 Task: Find connections with filter location Panvel with filter topic #Analyticswith filter profile language English with filter current company Cashfree Payments with filter school Uttarakhand Technical University with filter industry Specialty Trade Contractors with filter service category Health Insurance with filter keywords title Bookkeeper
Action: Mouse moved to (493, 68)
Screenshot: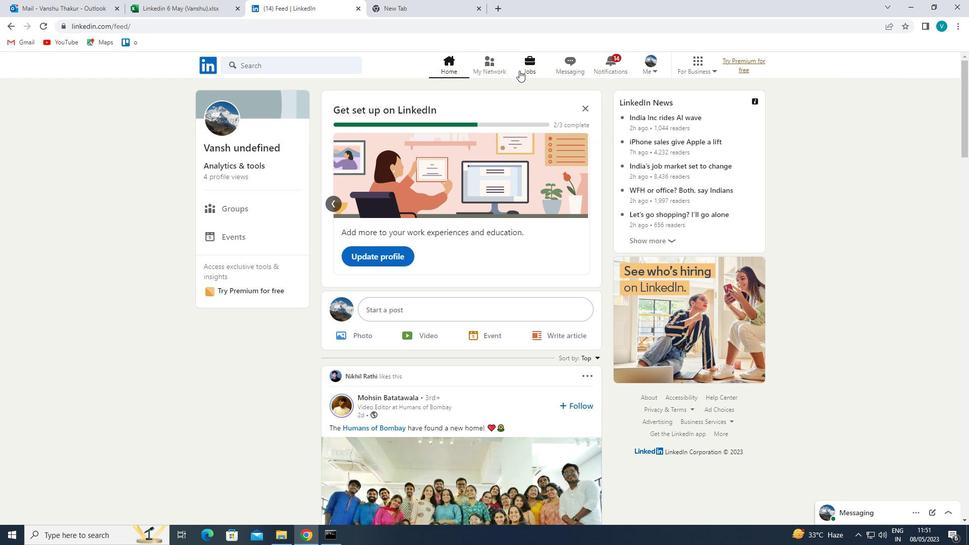 
Action: Mouse pressed left at (493, 68)
Screenshot: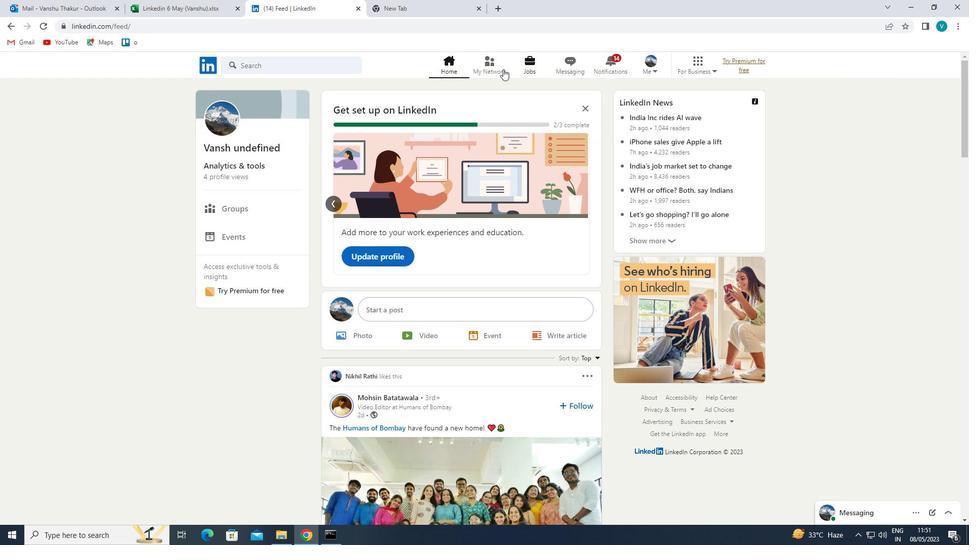 
Action: Mouse moved to (301, 115)
Screenshot: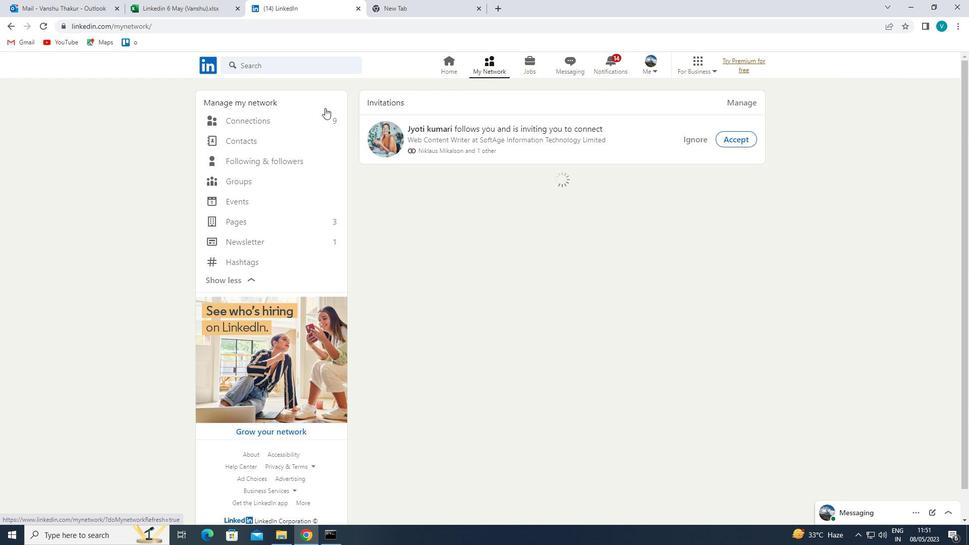 
Action: Mouse pressed left at (301, 115)
Screenshot: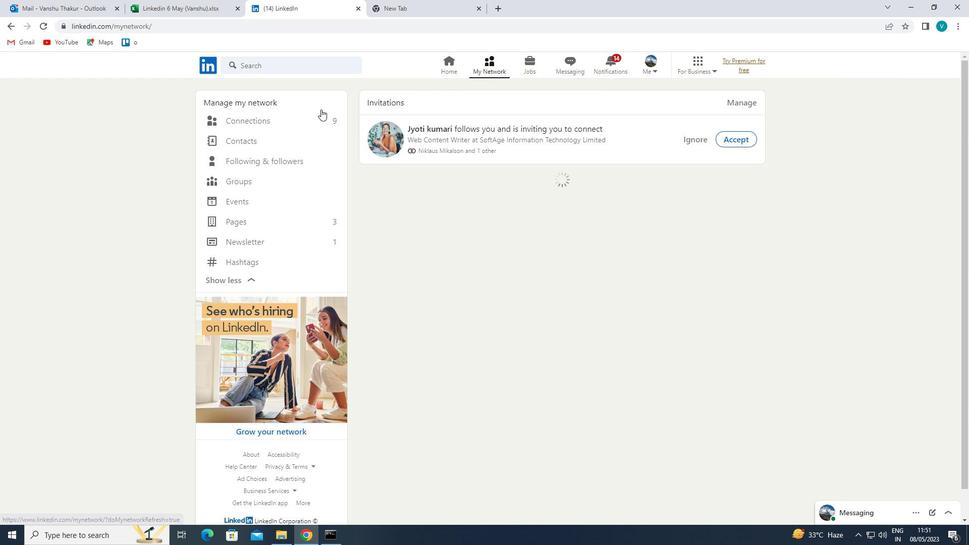 
Action: Mouse moved to (552, 124)
Screenshot: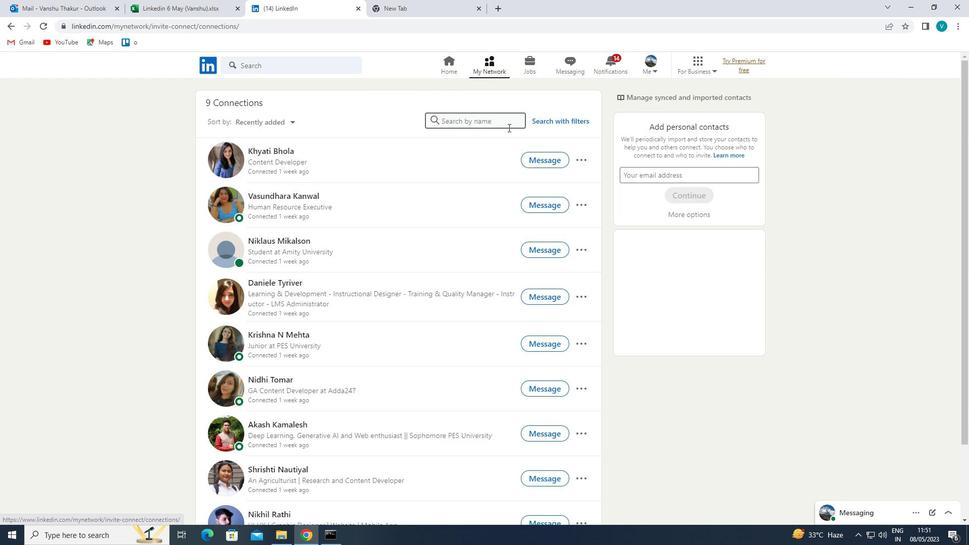 
Action: Mouse pressed left at (552, 124)
Screenshot: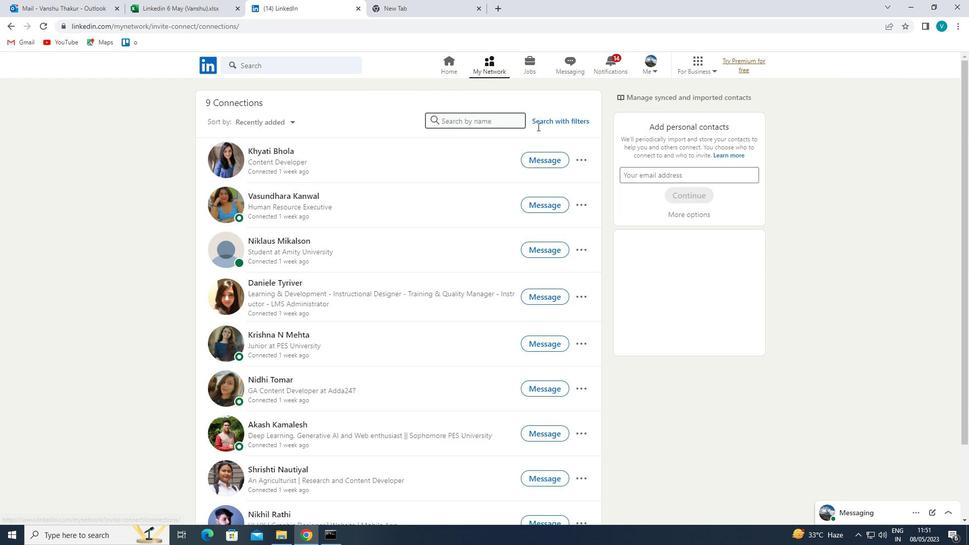 
Action: Mouse moved to (493, 94)
Screenshot: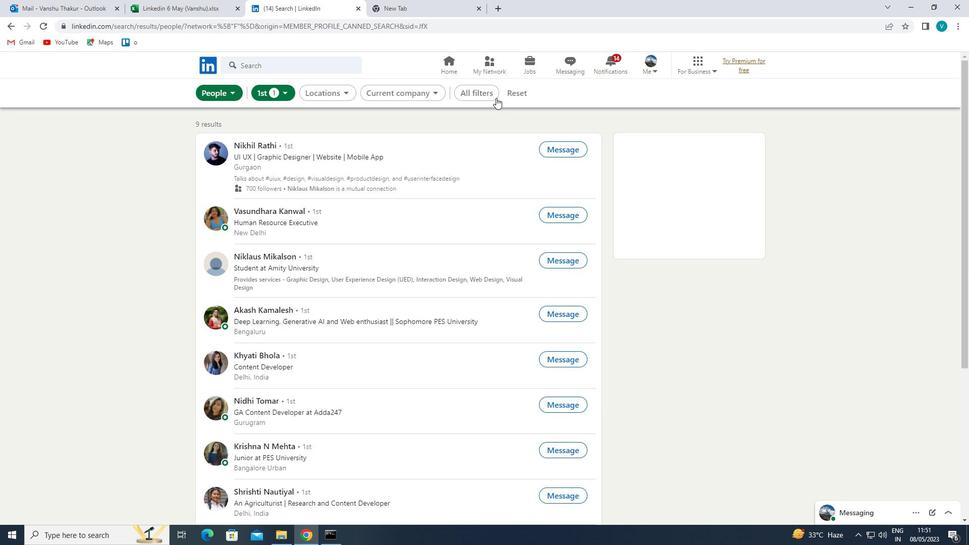 
Action: Mouse pressed left at (493, 94)
Screenshot: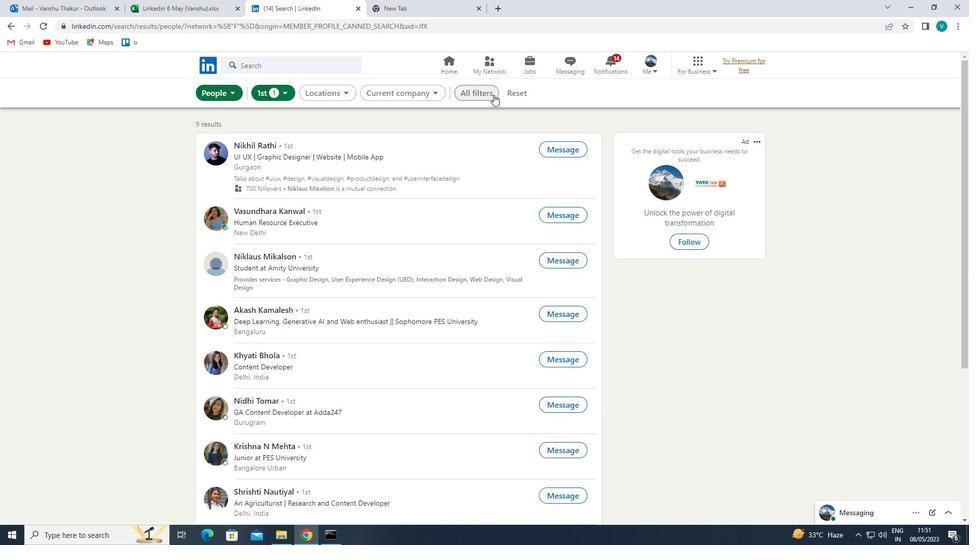 
Action: Mouse moved to (769, 201)
Screenshot: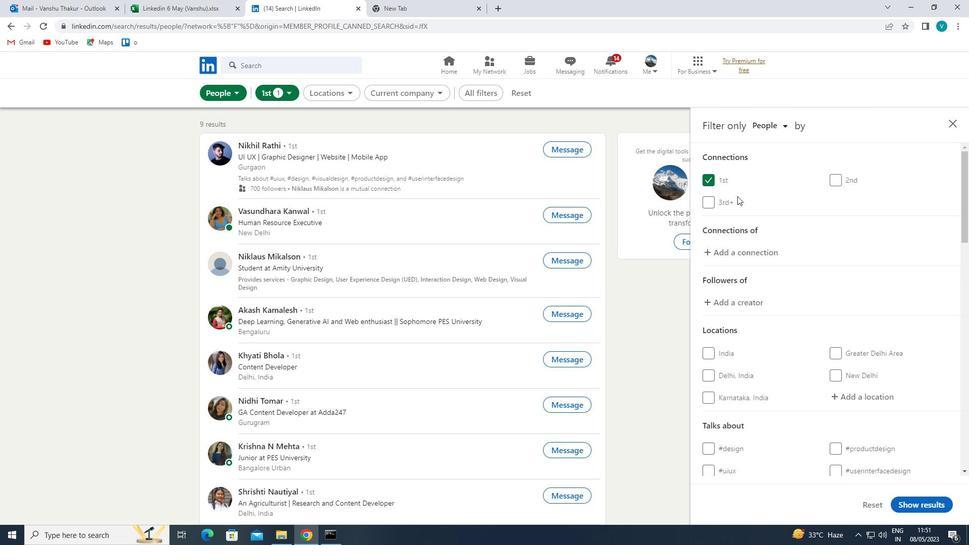 
Action: Mouse scrolled (769, 201) with delta (0, 0)
Screenshot: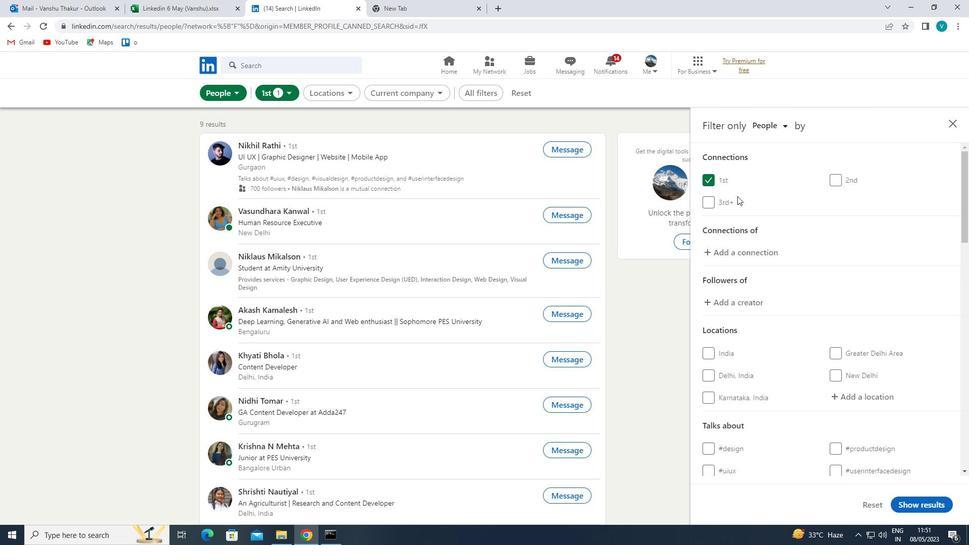 
Action: Mouse moved to (772, 202)
Screenshot: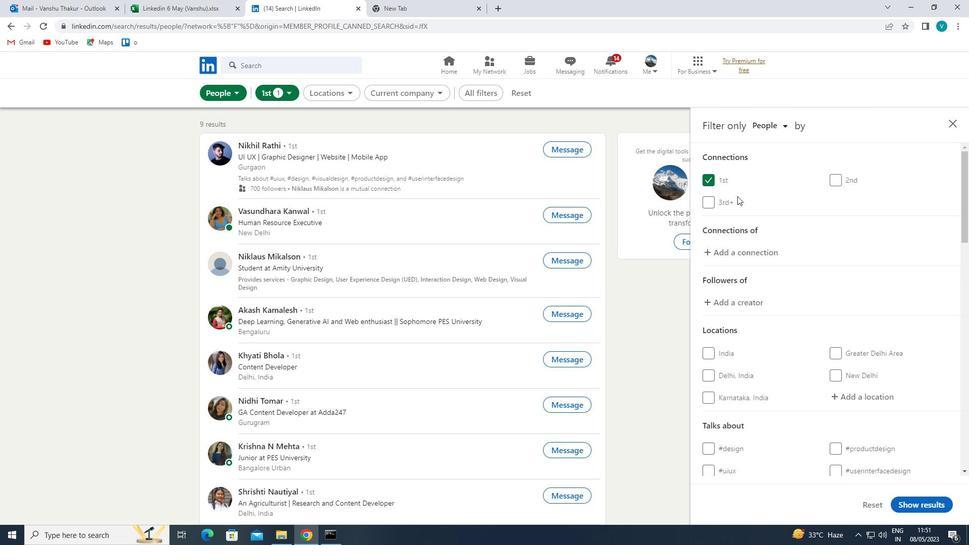
Action: Mouse scrolled (772, 202) with delta (0, 0)
Screenshot: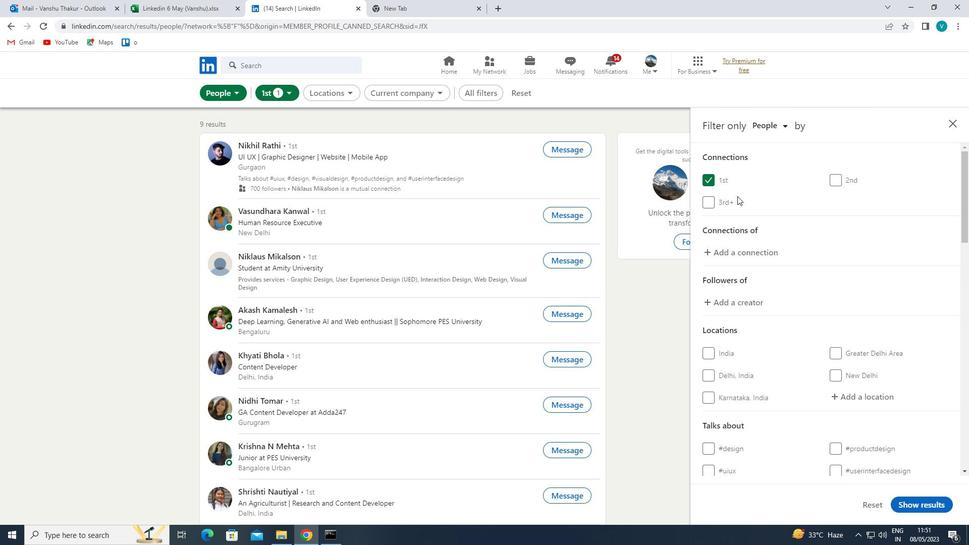 
Action: Mouse moved to (875, 296)
Screenshot: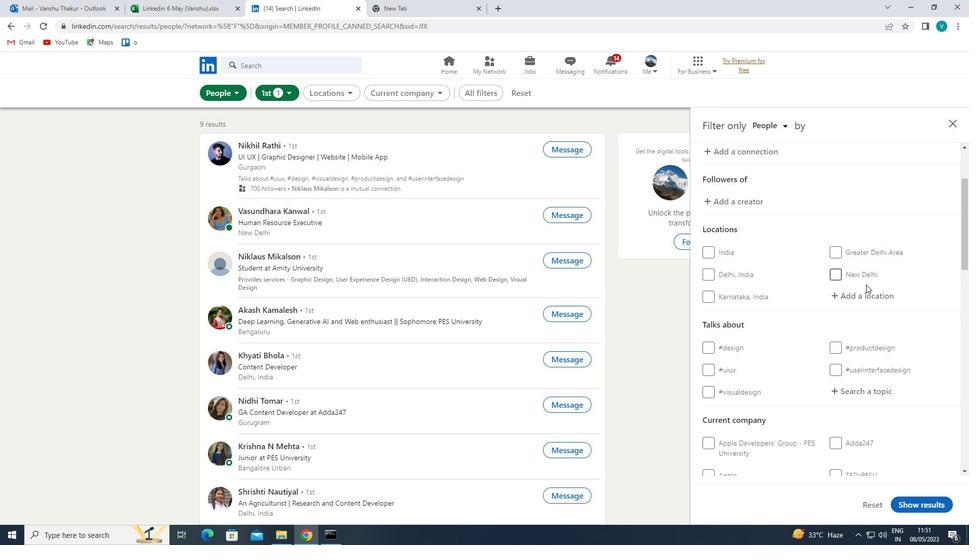
Action: Mouse pressed left at (875, 296)
Screenshot: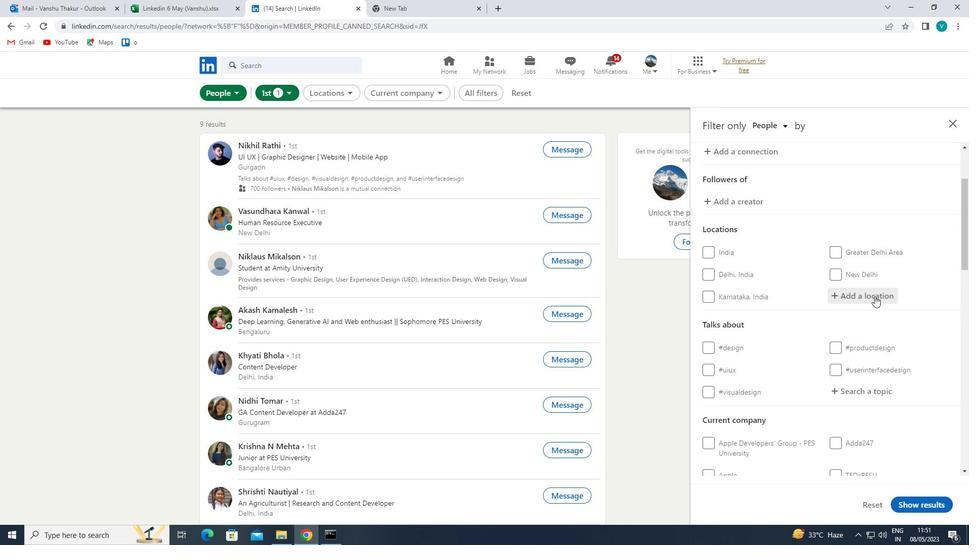 
Action: Mouse moved to (868, 295)
Screenshot: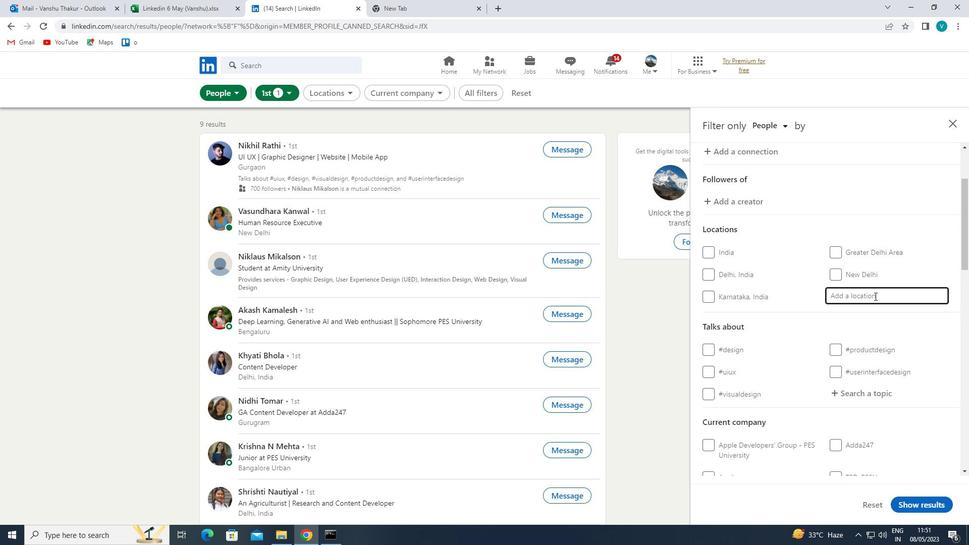 
Action: Key pressed <Key.shift>
Screenshot: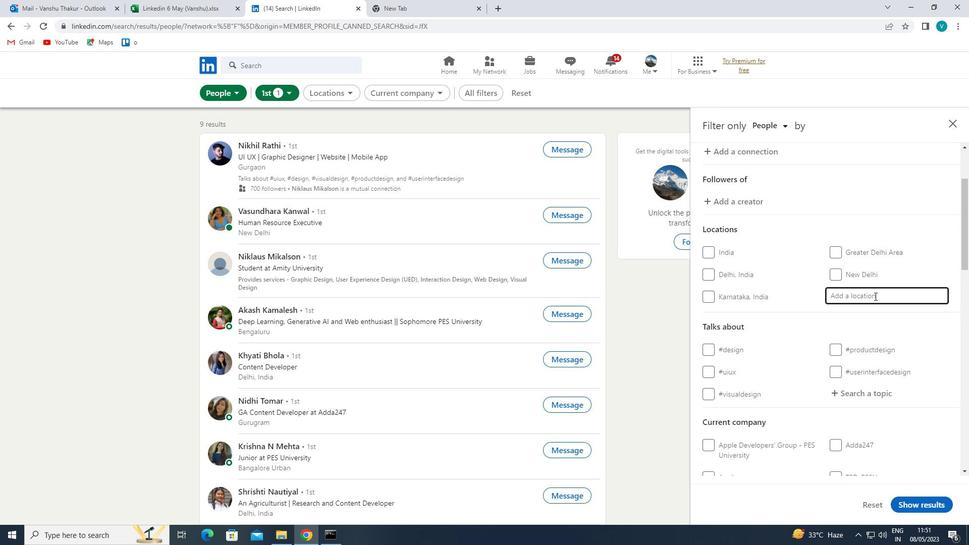 
Action: Mouse moved to (824, 326)
Screenshot: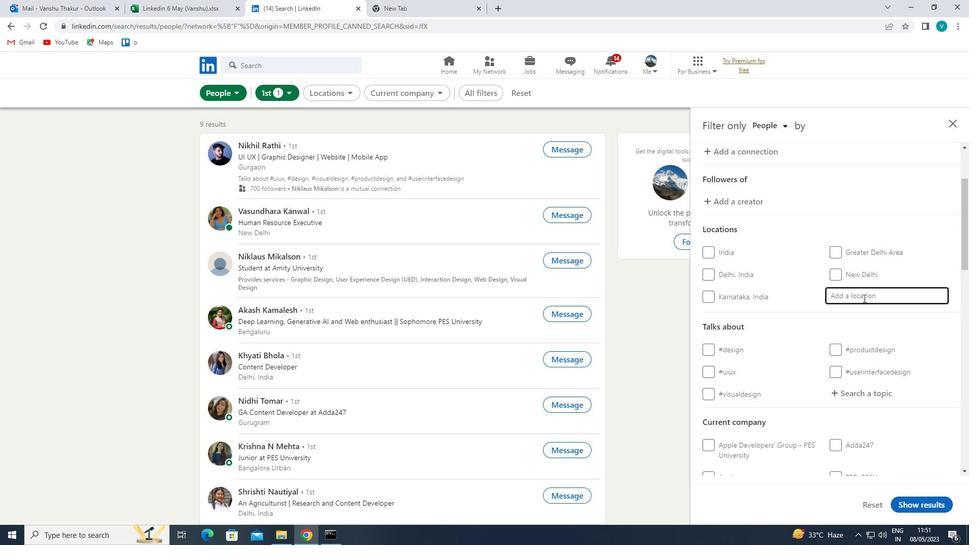 
Action: Key pressed PANVE
Screenshot: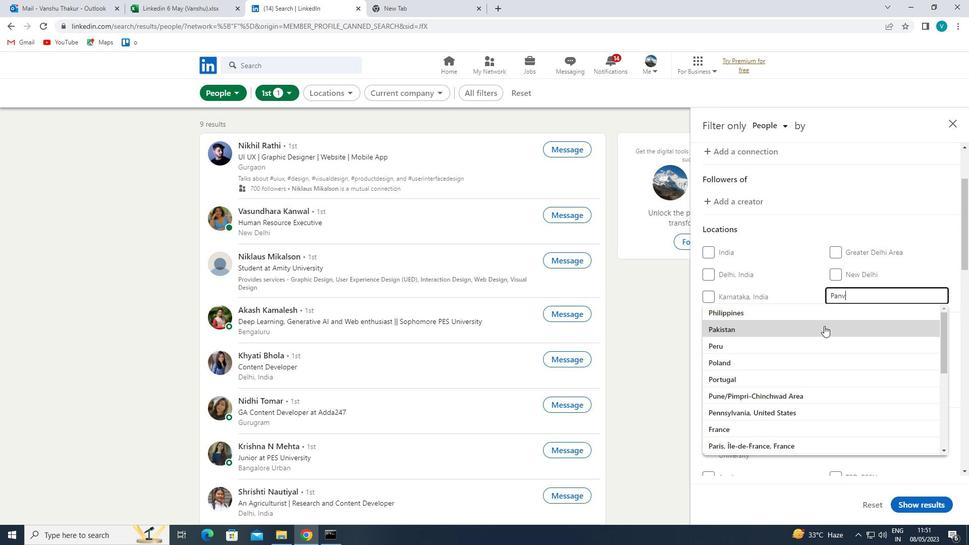 
Action: Mouse moved to (838, 317)
Screenshot: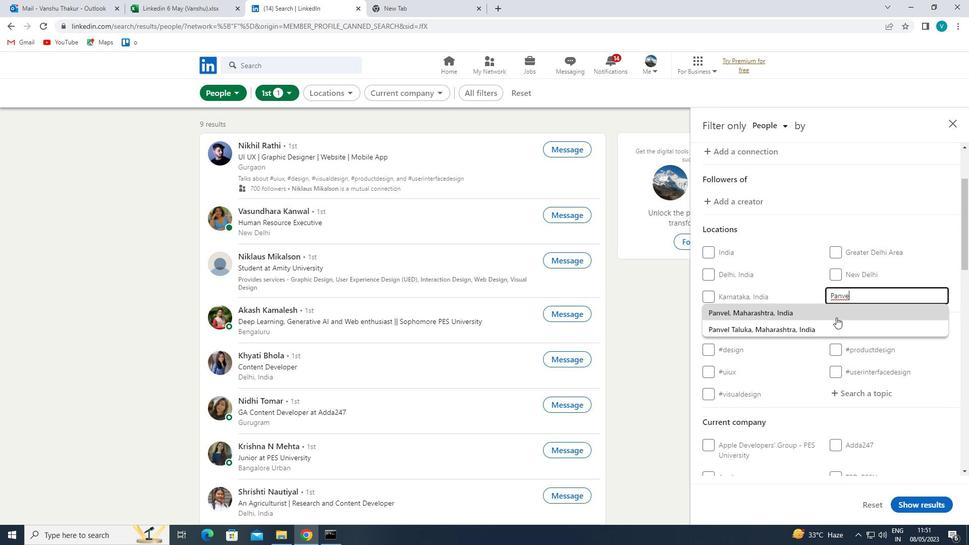 
Action: Mouse pressed left at (838, 317)
Screenshot: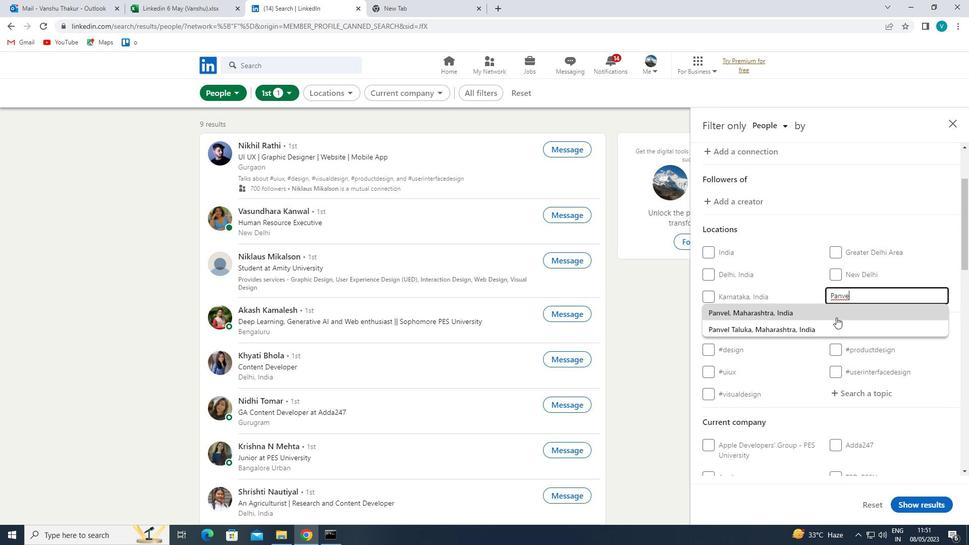 
Action: Mouse scrolled (838, 316) with delta (0, 0)
Screenshot: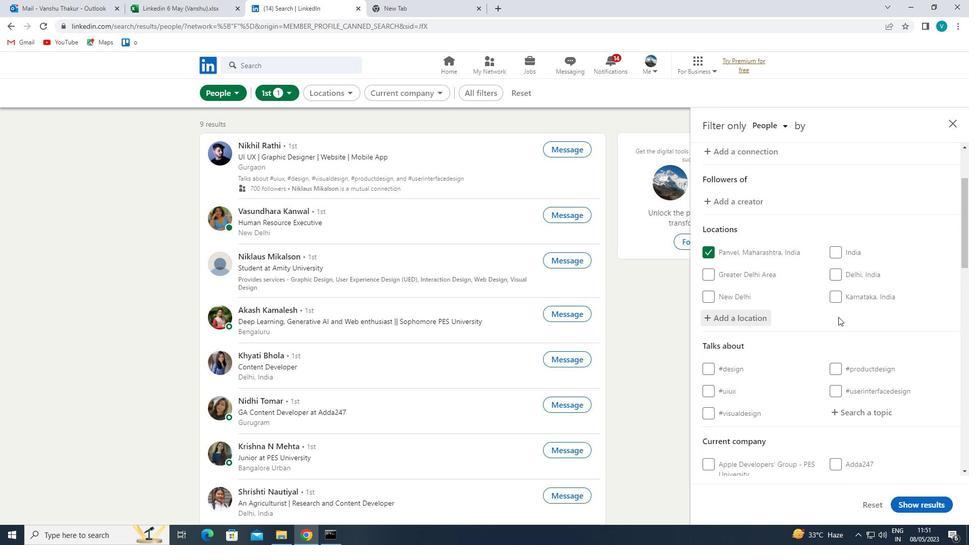 
Action: Mouse scrolled (838, 316) with delta (0, 0)
Screenshot: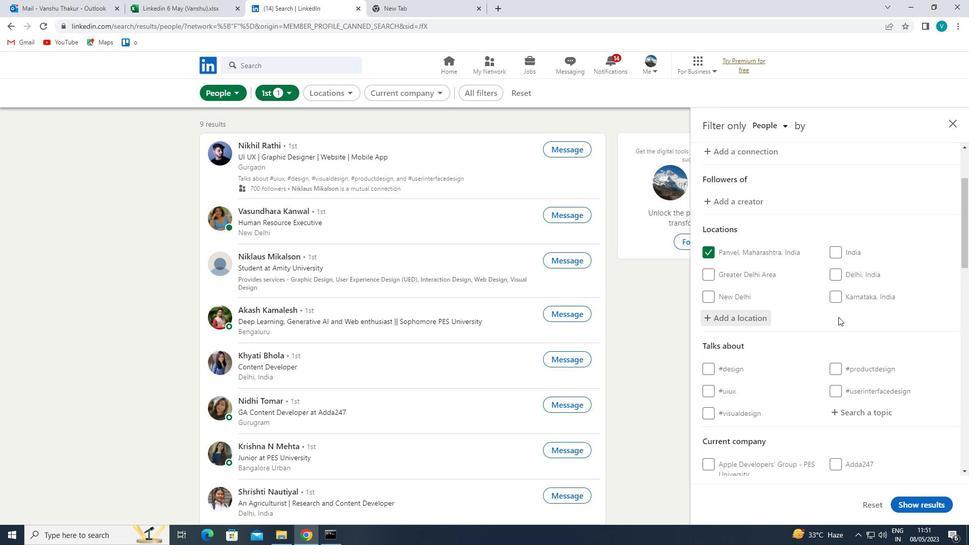 
Action: Mouse moved to (868, 305)
Screenshot: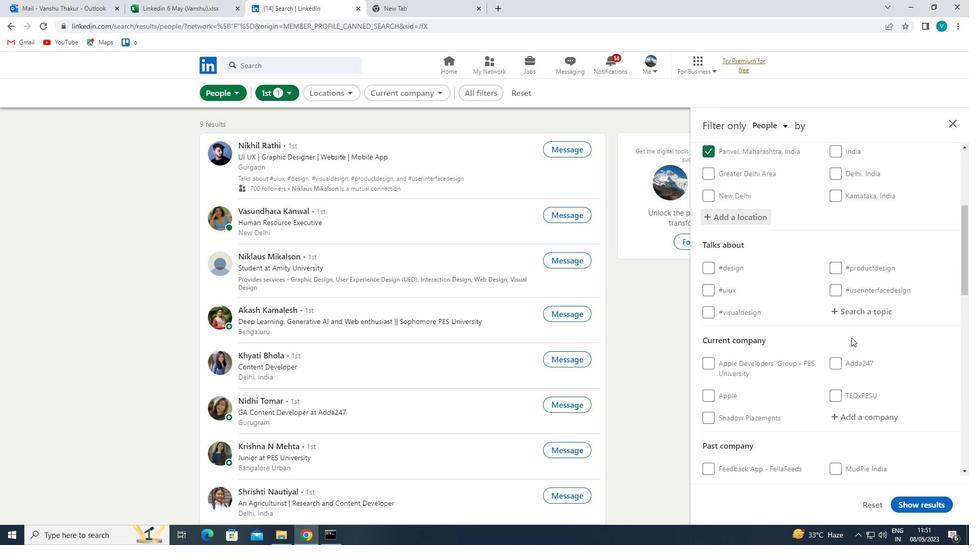 
Action: Mouse pressed left at (868, 305)
Screenshot: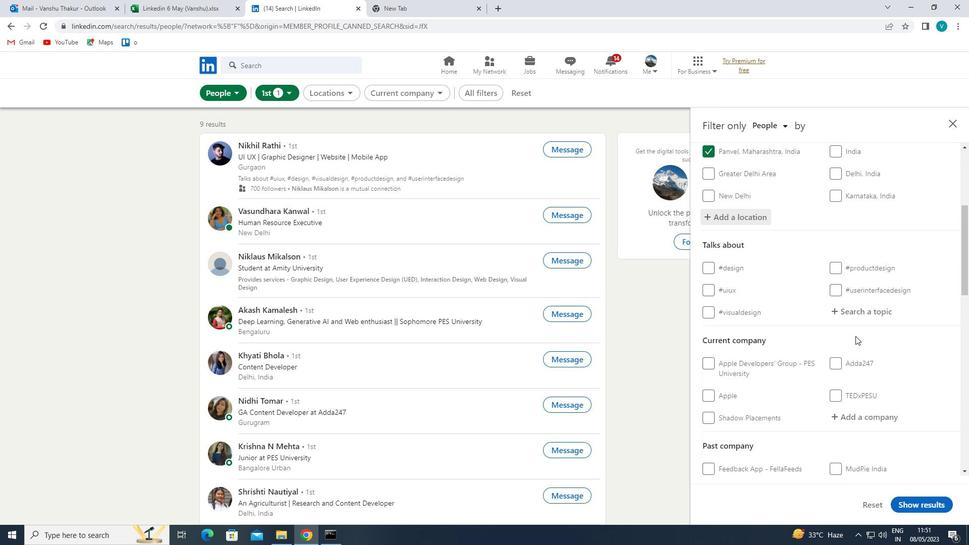 
Action: Mouse moved to (821, 335)
Screenshot: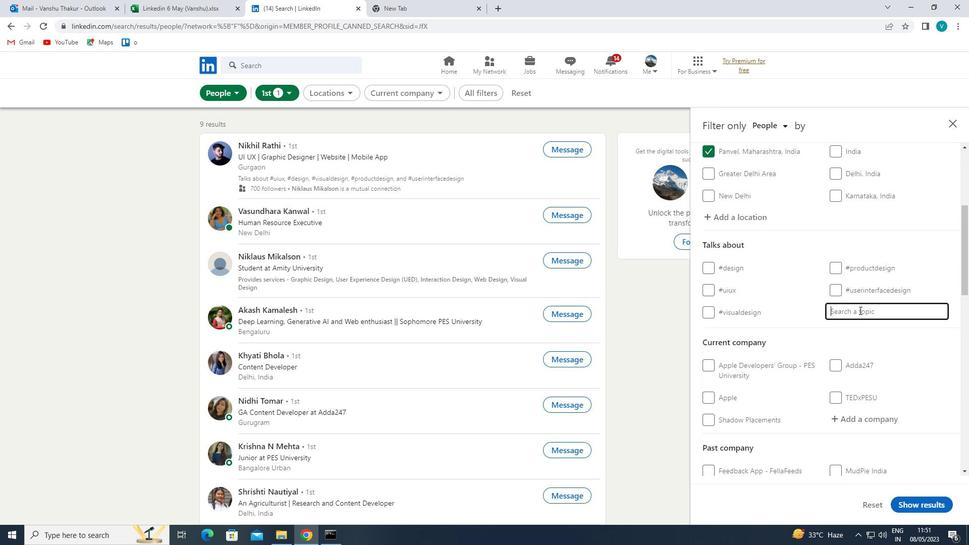 
Action: Key pressed ANALYSTICS
Screenshot: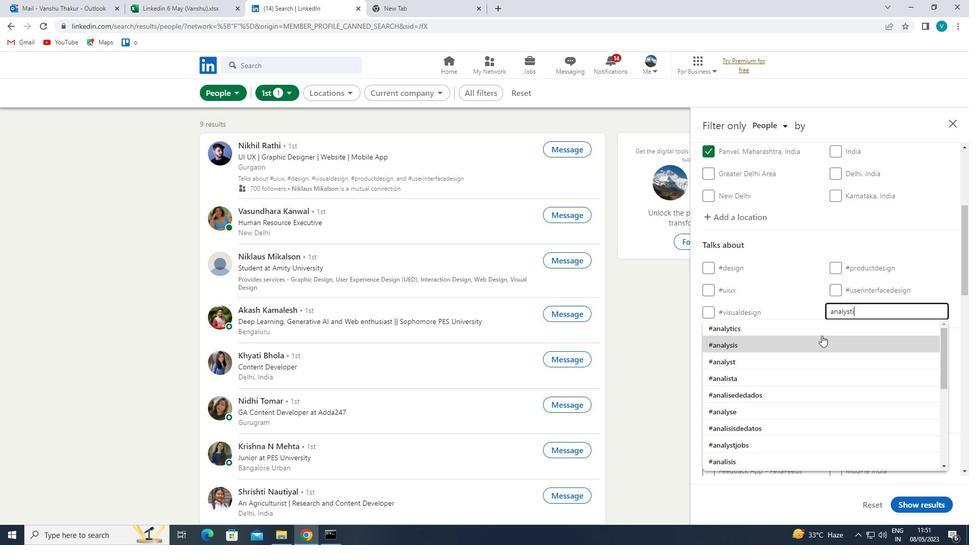 
Action: Mouse moved to (857, 331)
Screenshot: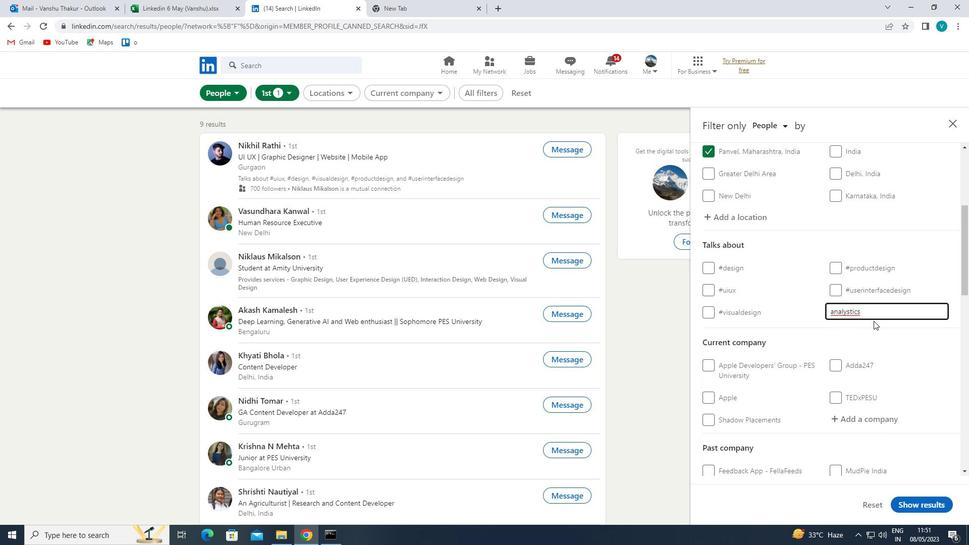 
Action: Key pressed <Key.backspace>
Screenshot: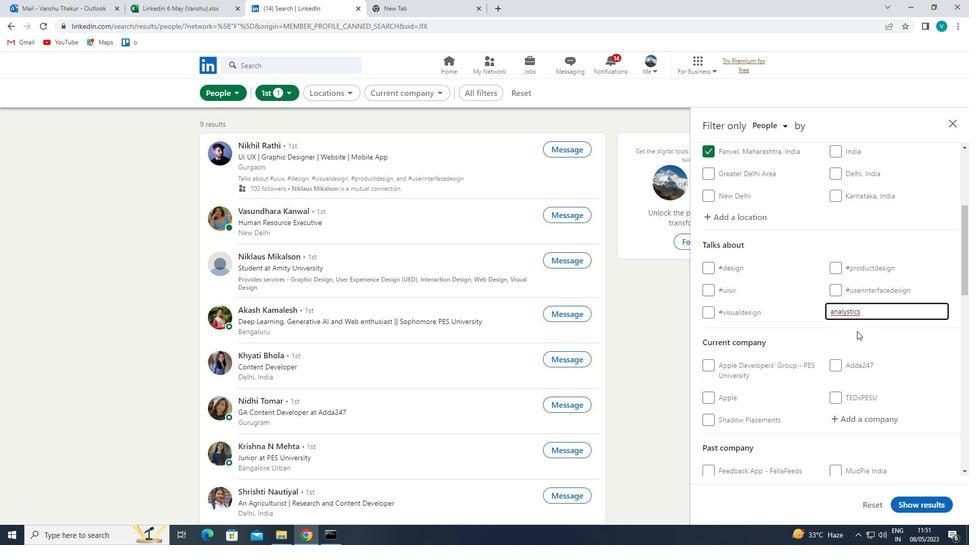 
Action: Mouse moved to (836, 309)
Screenshot: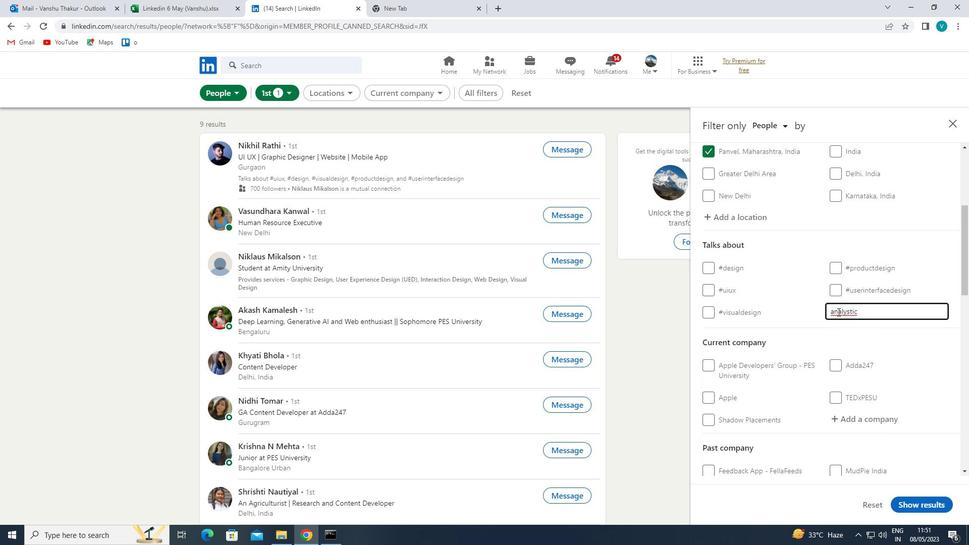 
Action: Mouse pressed left at (836, 309)
Screenshot: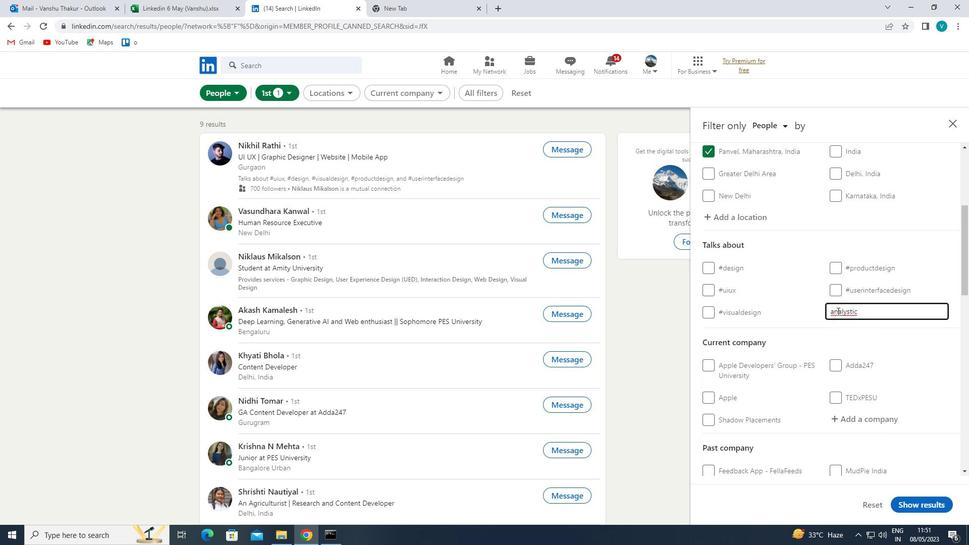
Action: Mouse moved to (831, 347)
Screenshot: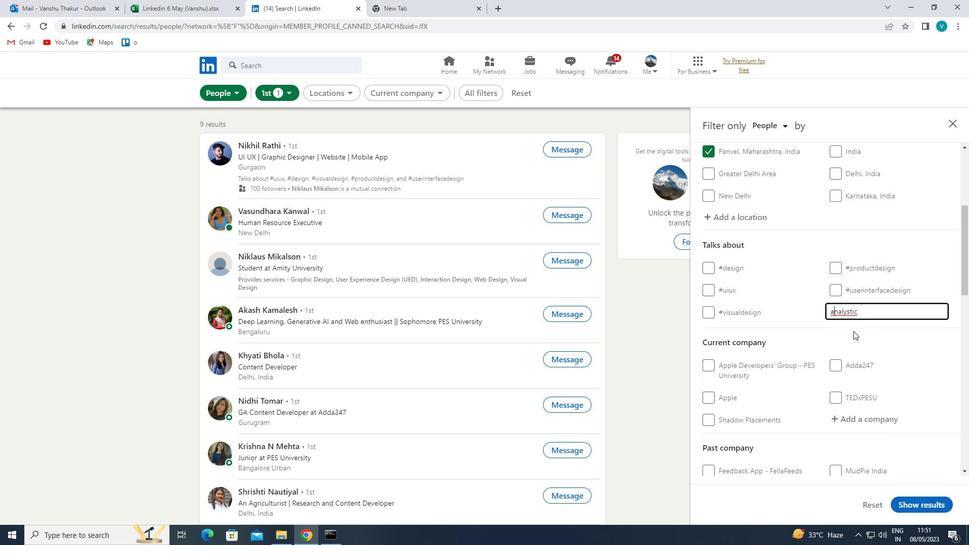 
Action: Key pressed <Key.backspace><Key.shift>A
Screenshot: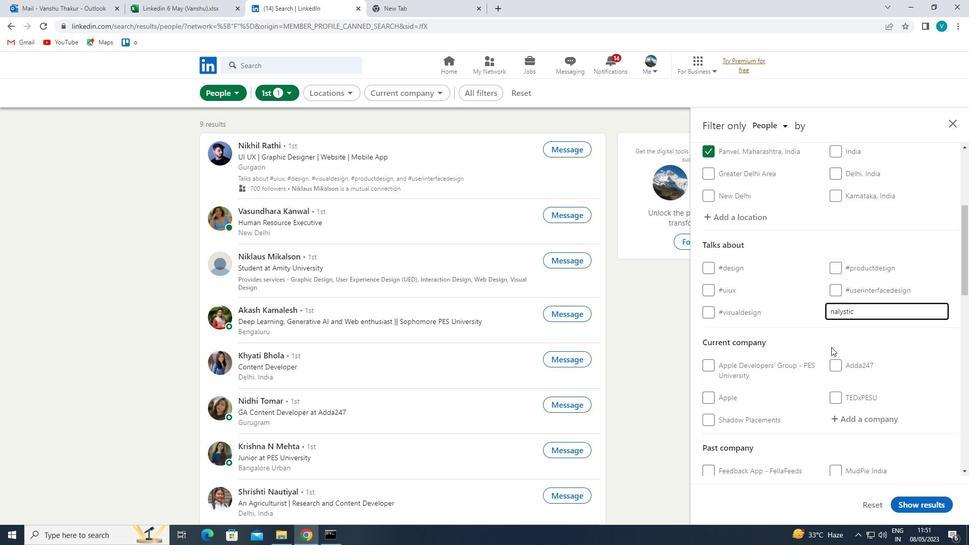 
Action: Mouse moved to (860, 313)
Screenshot: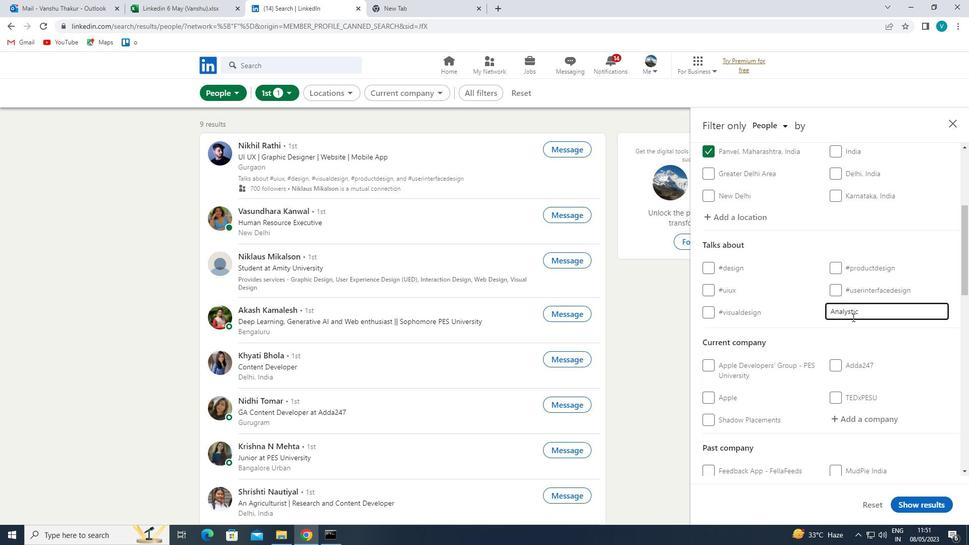 
Action: Mouse pressed left at (860, 313)
Screenshot: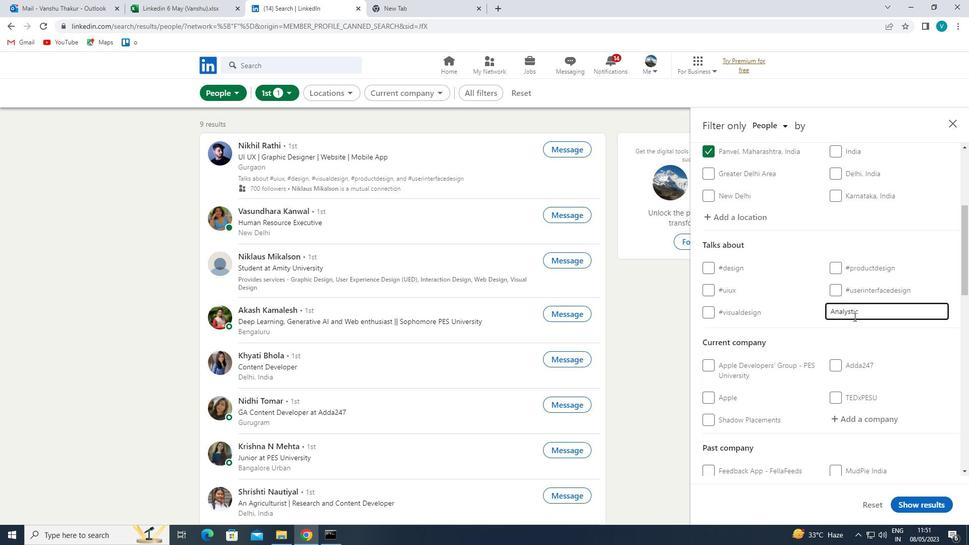 
Action: Mouse moved to (864, 312)
Screenshot: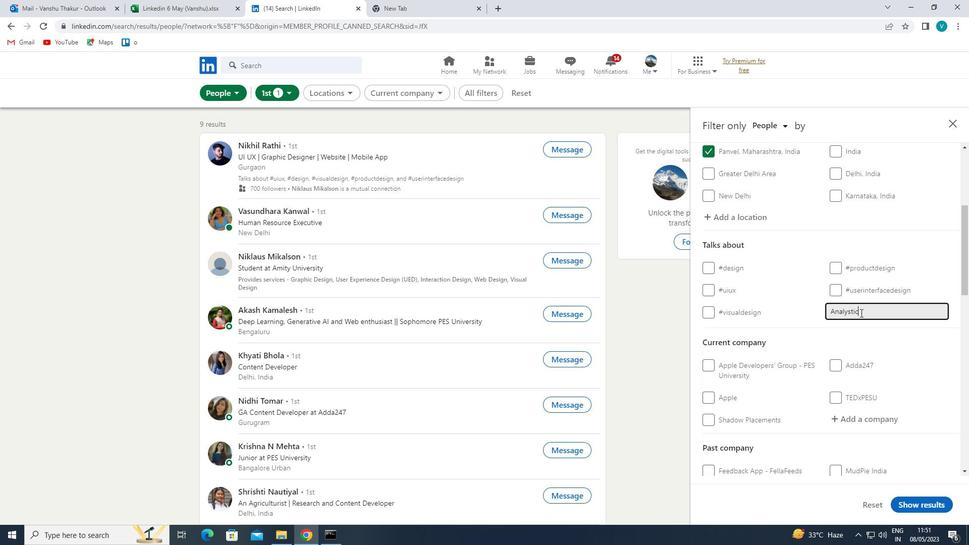 
Action: Key pressed S
Screenshot: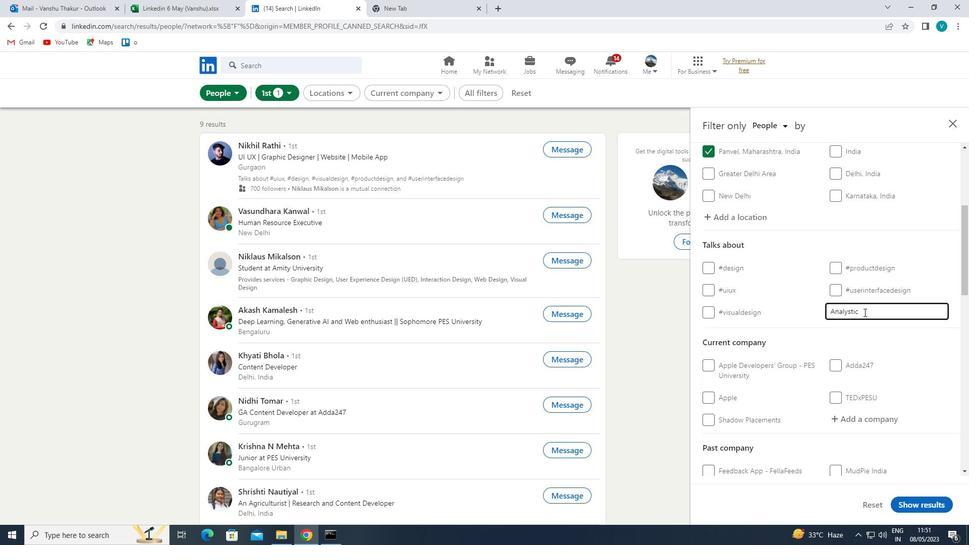 
Action: Mouse moved to (832, 313)
Screenshot: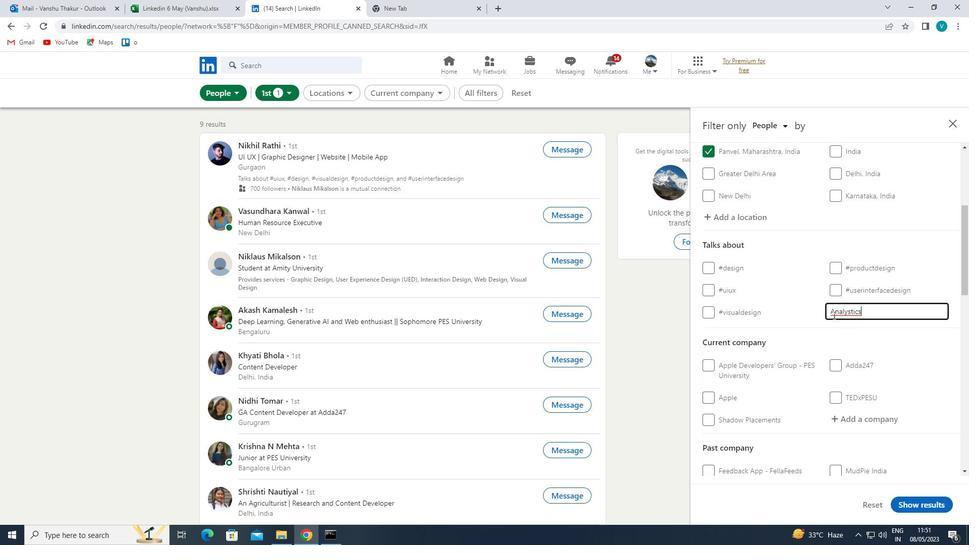
Action: Mouse pressed left at (832, 313)
Screenshot: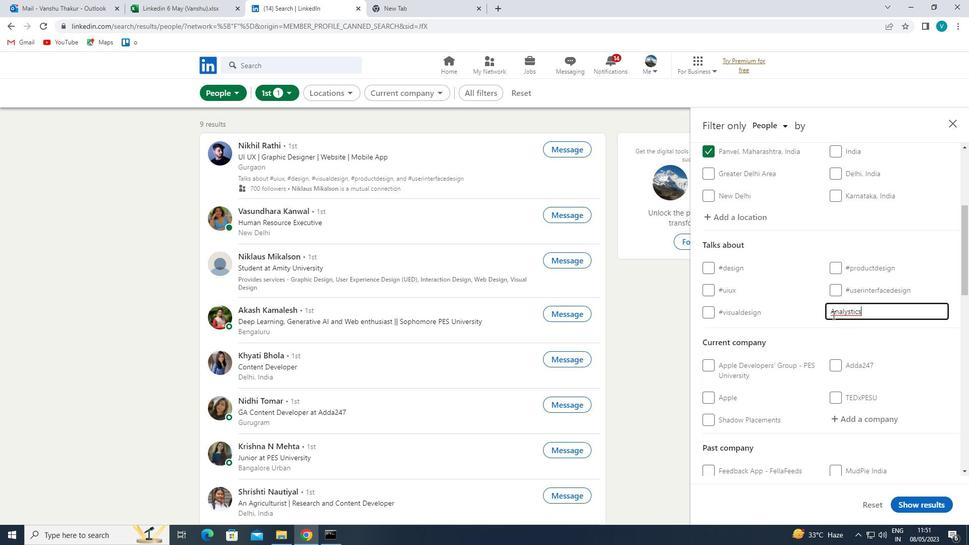 
Action: Mouse moved to (840, 330)
Screenshot: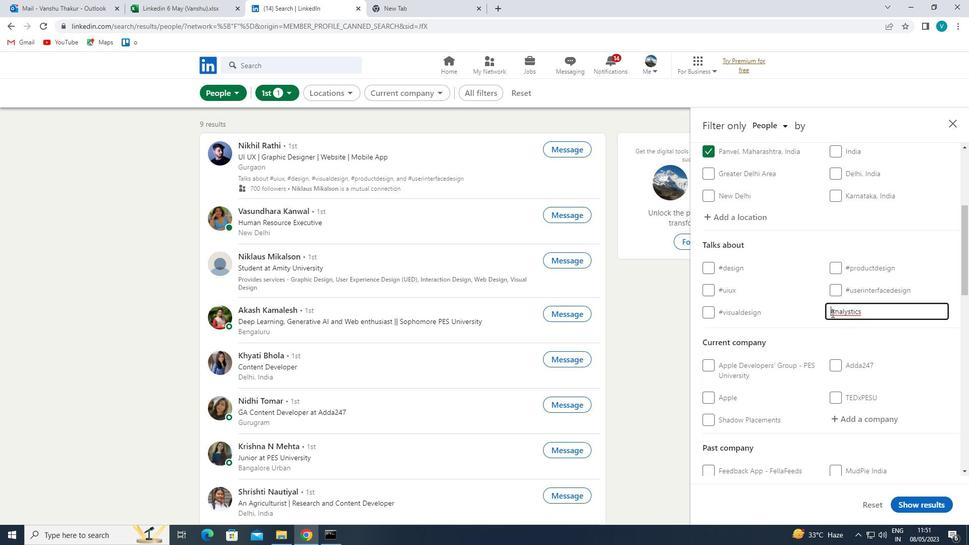 
Action: Key pressed <Key.shift><Key.shift><Key.shift><Key.shift><Key.shift>#
Screenshot: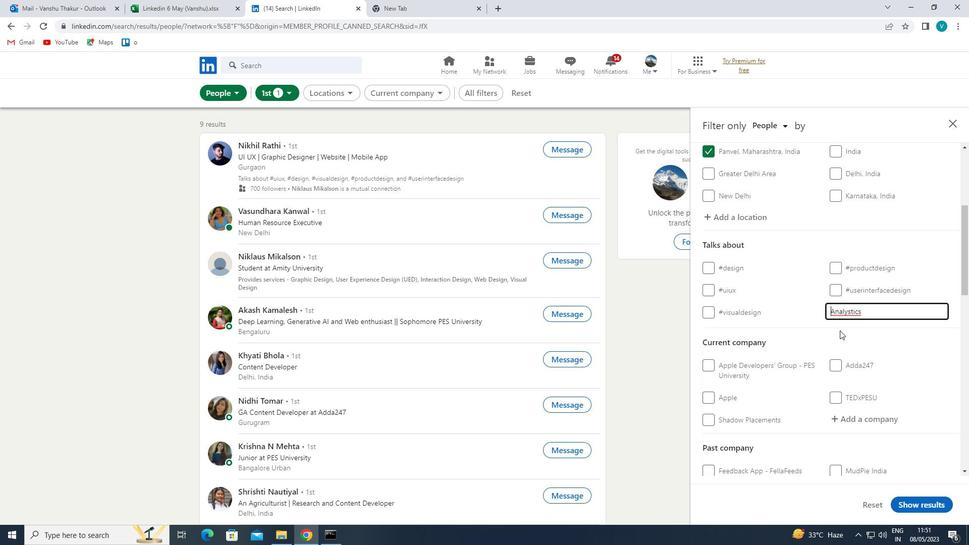 
Action: Mouse scrolled (840, 330) with delta (0, 0)
Screenshot: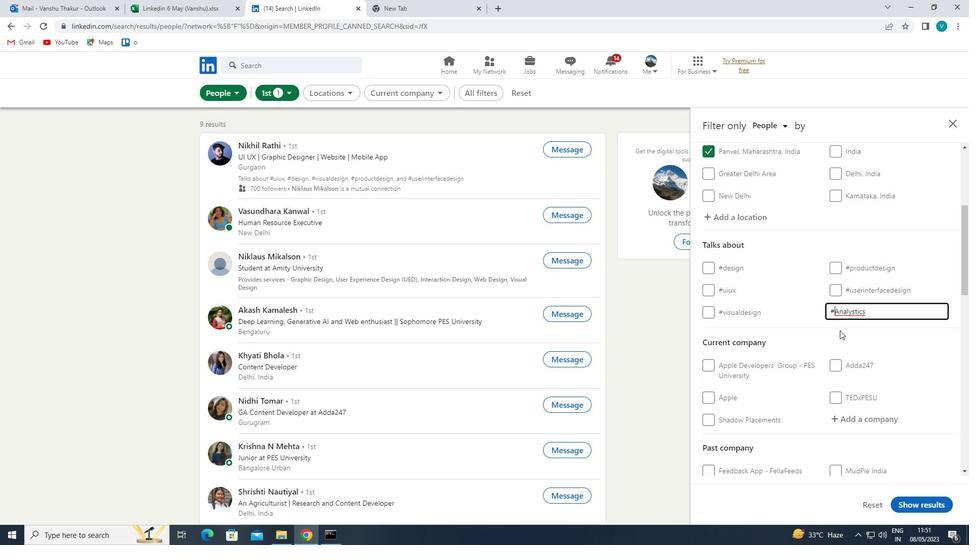
Action: Mouse scrolled (840, 330) with delta (0, 0)
Screenshot: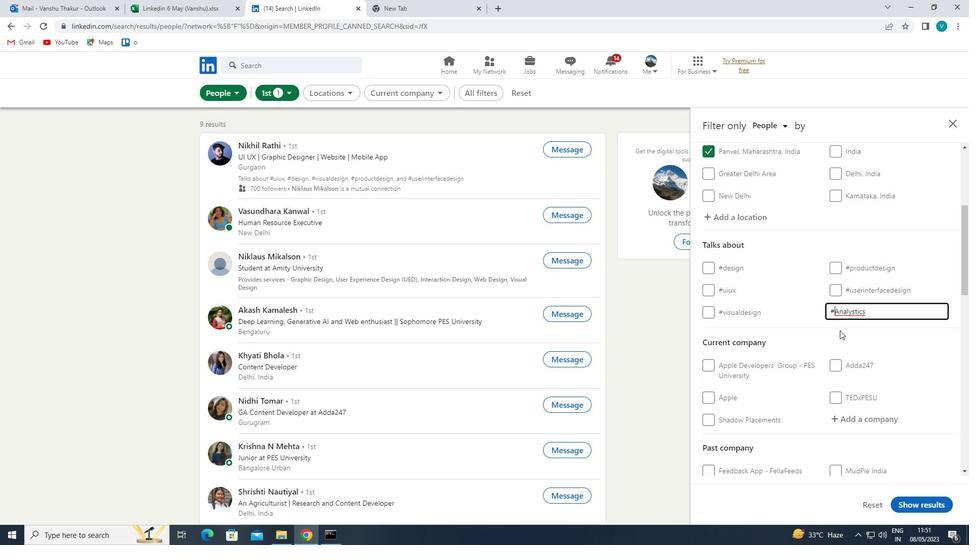 
Action: Mouse scrolled (840, 330) with delta (0, 0)
Screenshot: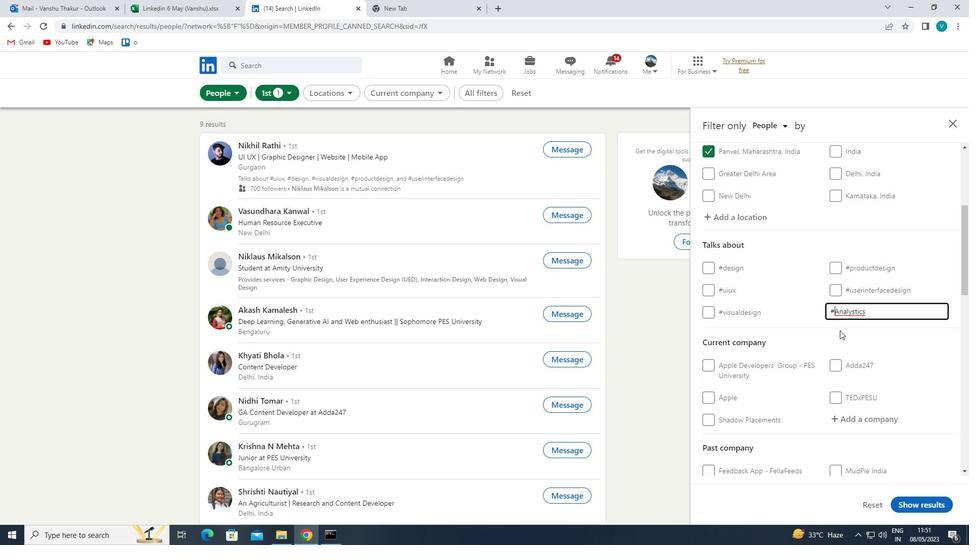 
Action: Mouse scrolled (840, 330) with delta (0, 0)
Screenshot: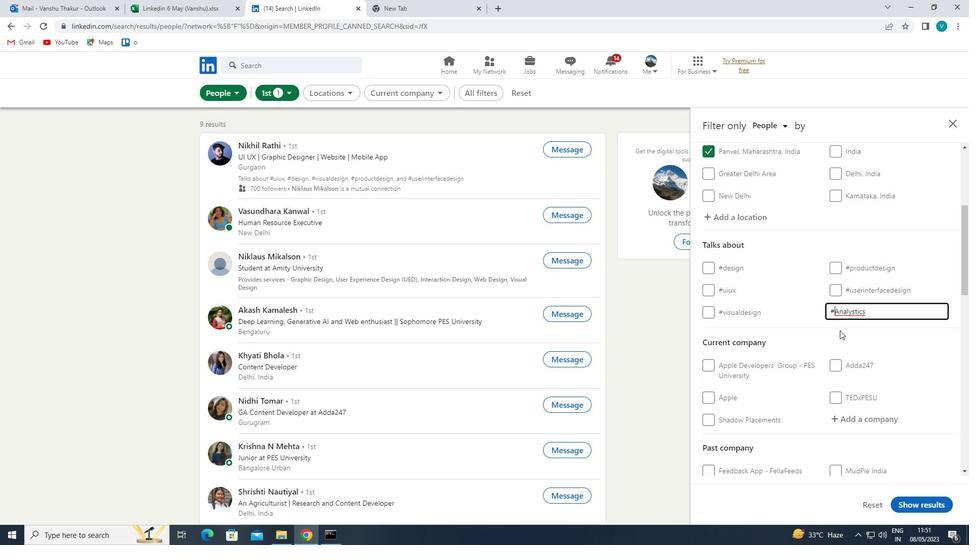 
Action: Mouse scrolled (840, 330) with delta (0, 0)
Screenshot: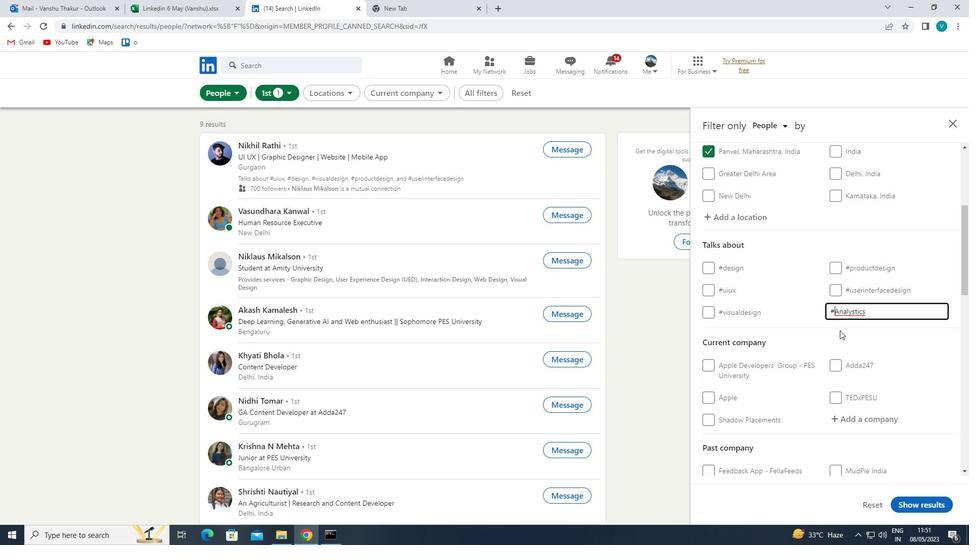 
Action: Mouse moved to (840, 331)
Screenshot: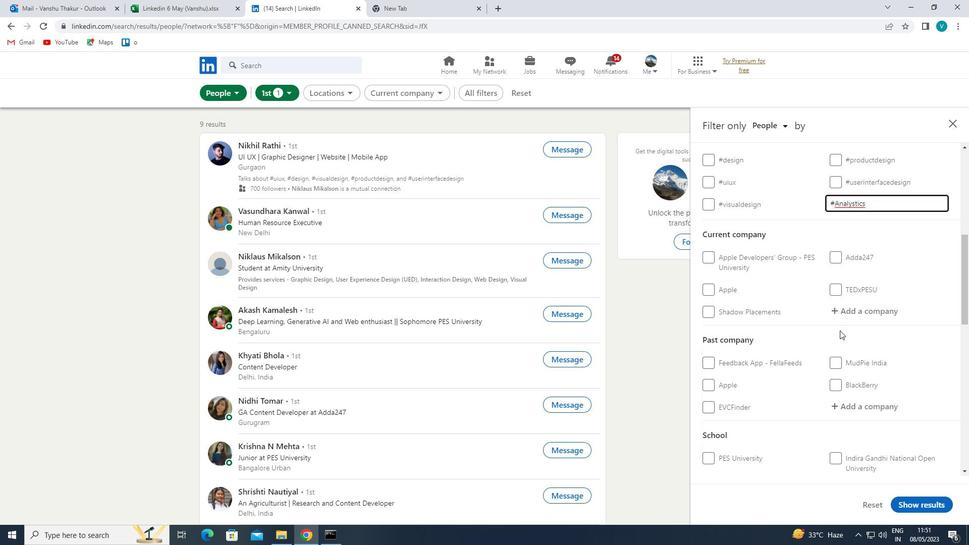 
Action: Mouse scrolled (840, 331) with delta (0, 0)
Screenshot: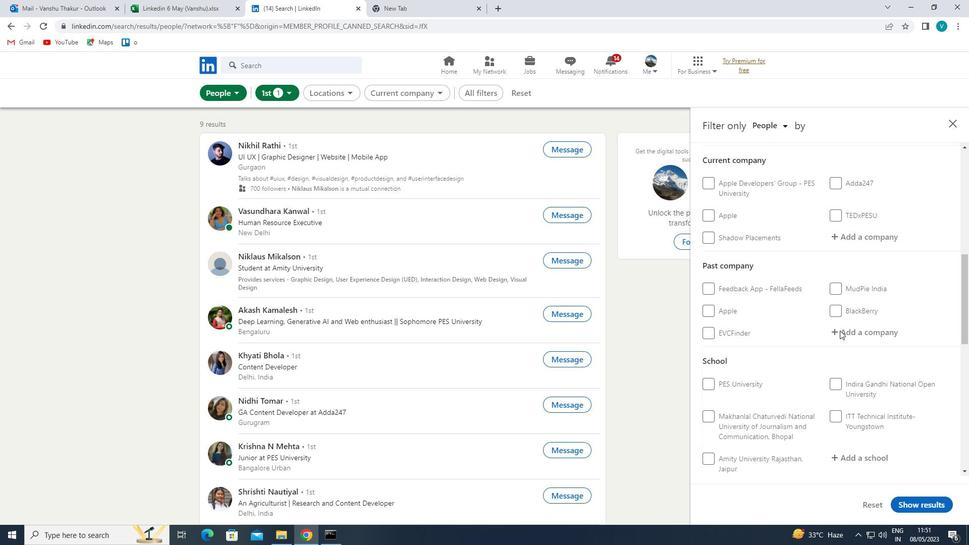 
Action: Mouse scrolled (840, 331) with delta (0, 0)
Screenshot: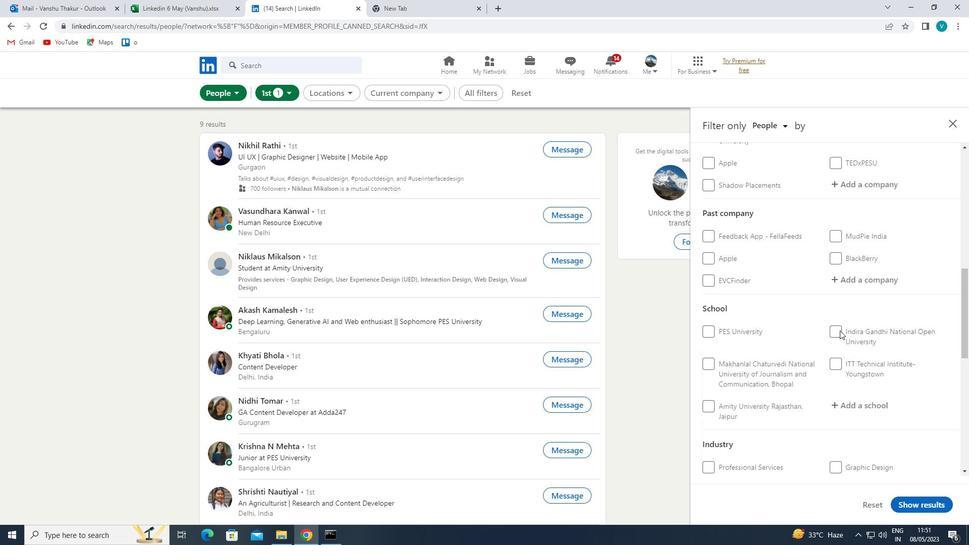 
Action: Mouse scrolled (840, 331) with delta (0, 0)
Screenshot: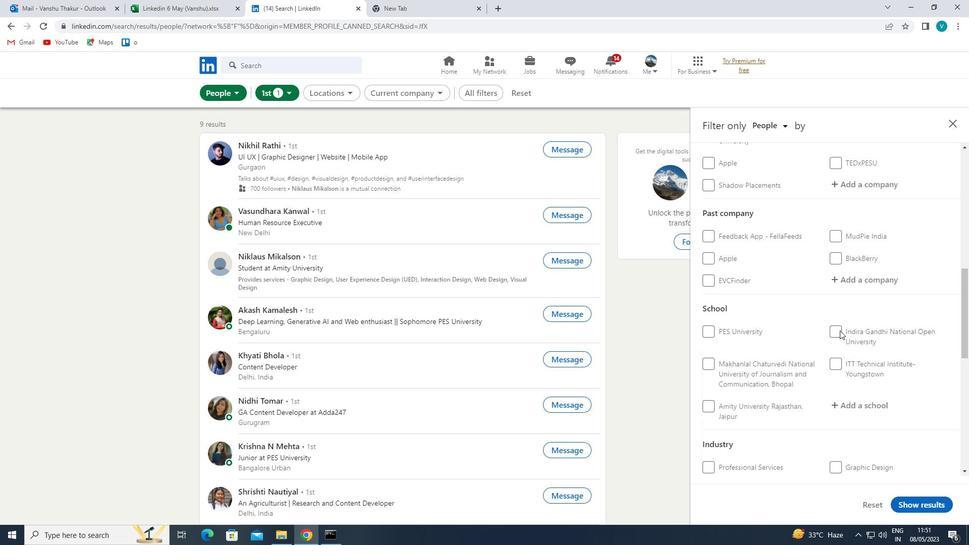 
Action: Mouse scrolled (840, 331) with delta (0, 0)
Screenshot: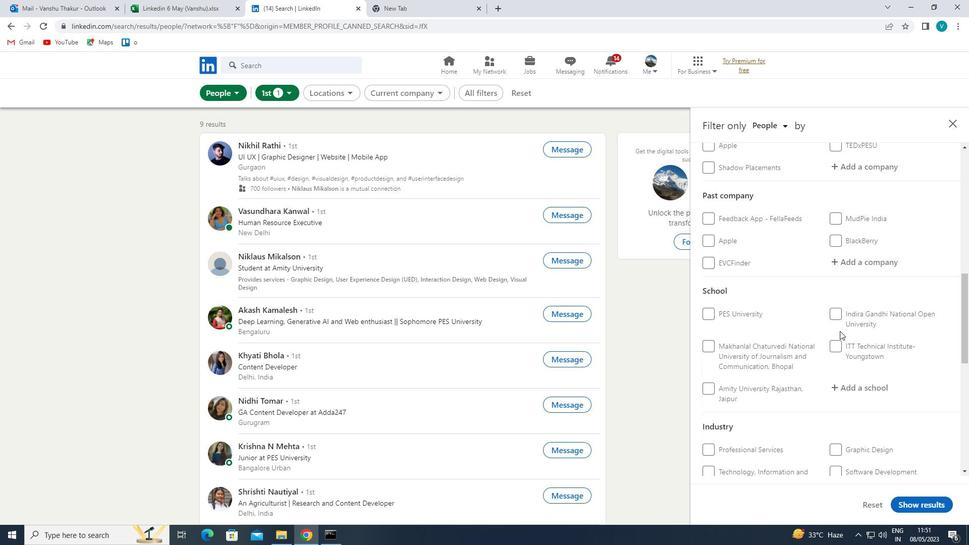 
Action: Mouse moved to (820, 297)
Screenshot: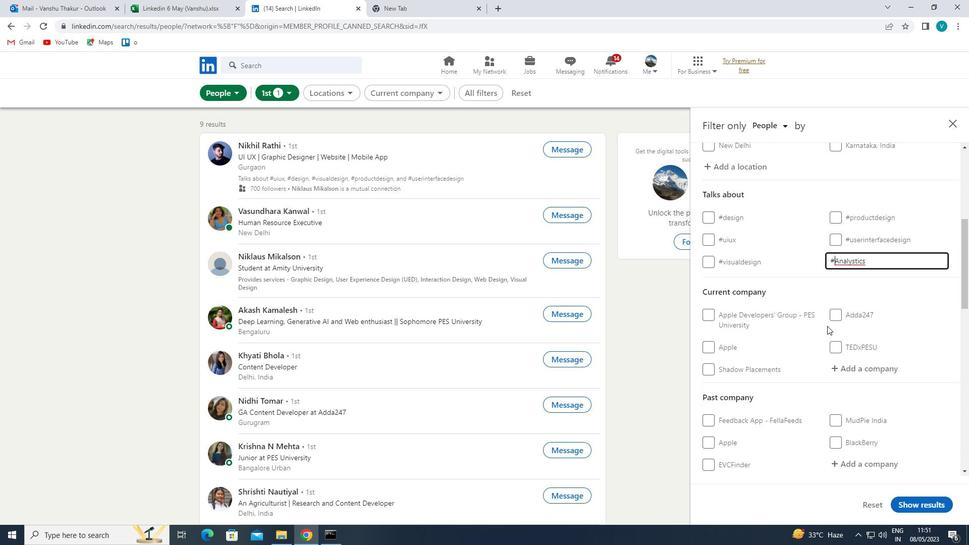 
Action: Mouse pressed left at (820, 297)
Screenshot: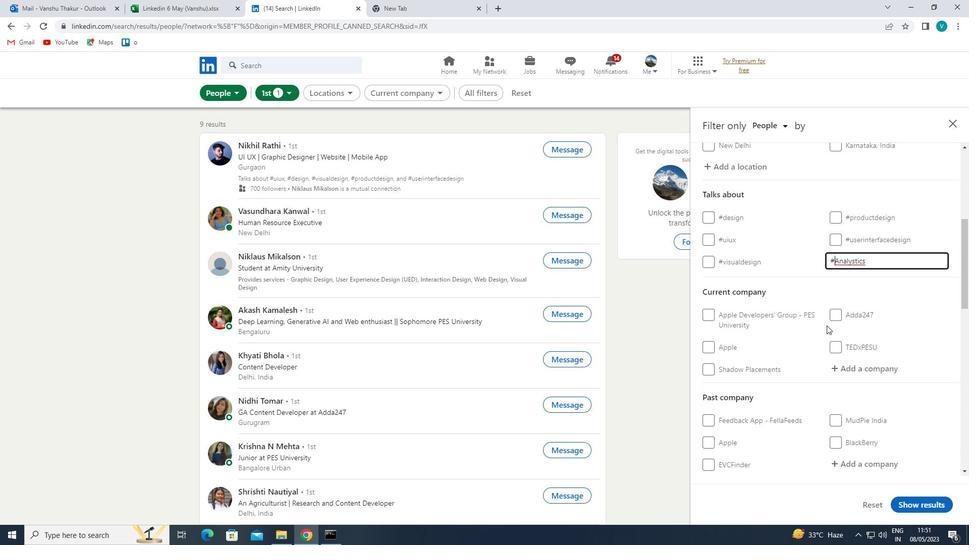 
Action: Mouse scrolled (820, 297) with delta (0, 0)
Screenshot: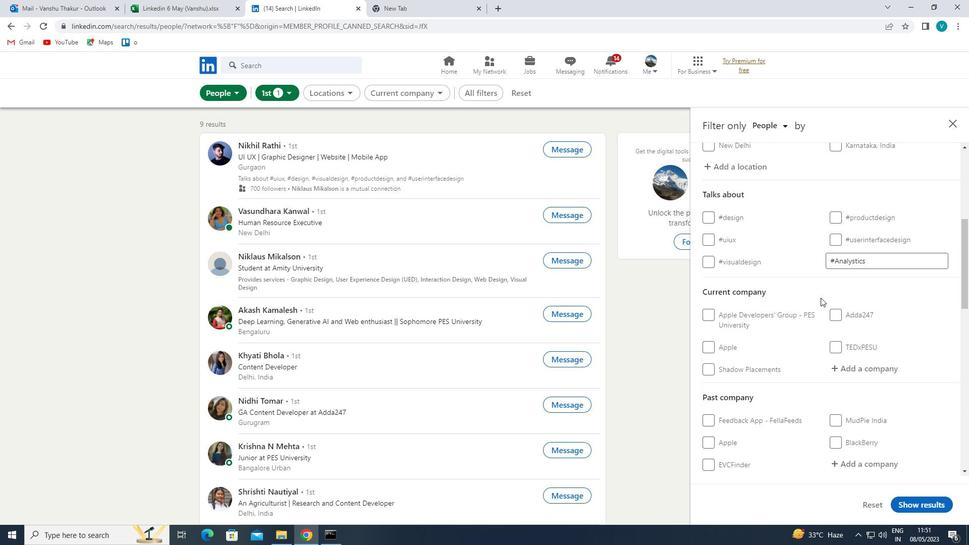 
Action: Mouse scrolled (820, 297) with delta (0, 0)
Screenshot: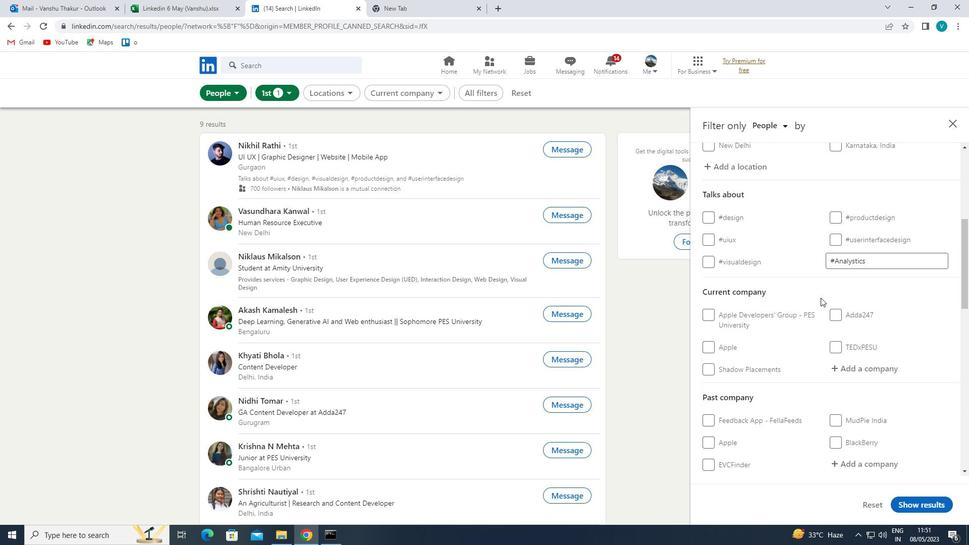 
Action: Mouse moved to (820, 297)
Screenshot: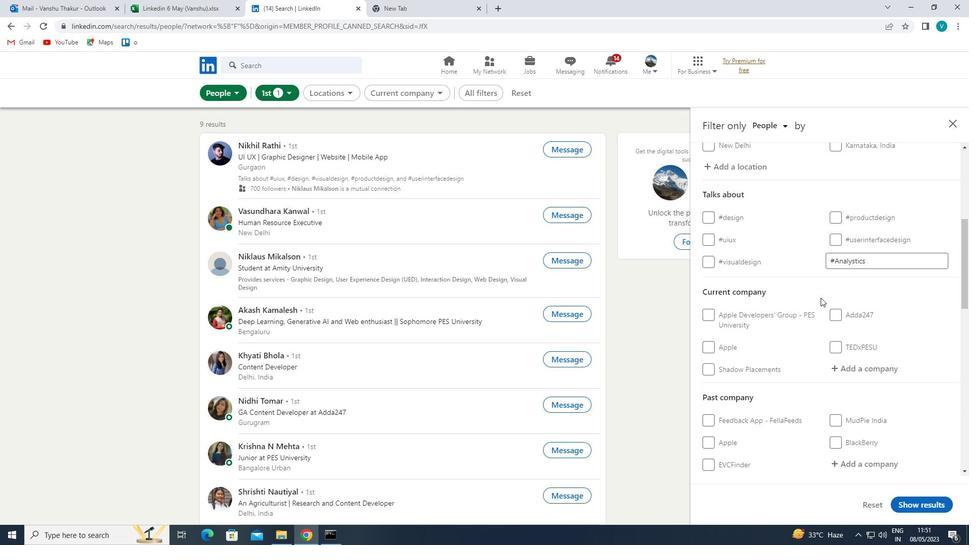 
Action: Mouse scrolled (820, 297) with delta (0, 0)
Screenshot: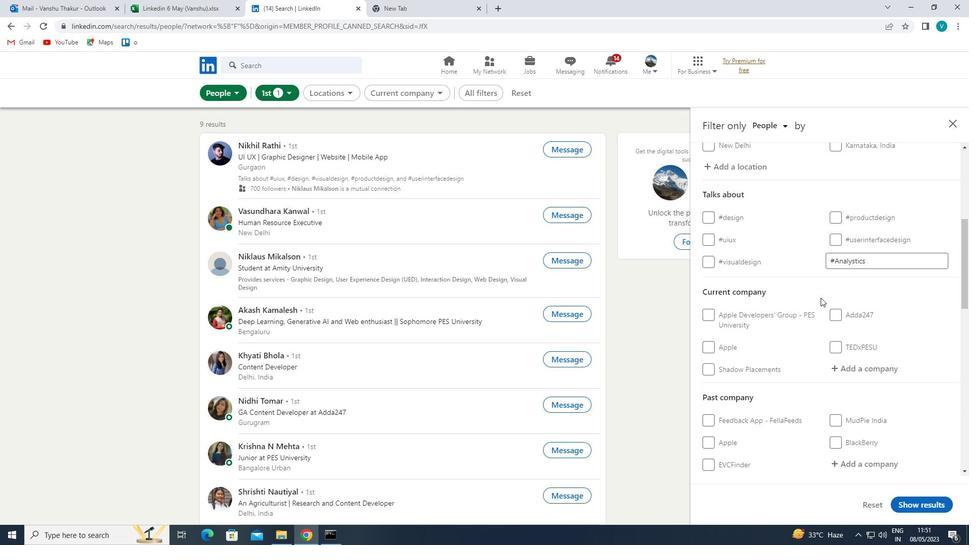 
Action: Mouse moved to (819, 298)
Screenshot: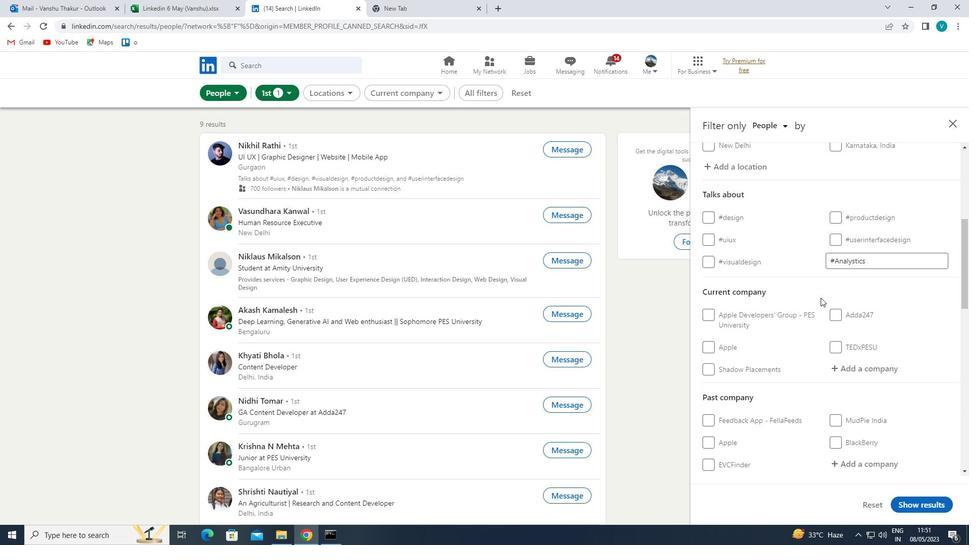 
Action: Mouse scrolled (819, 297) with delta (0, 0)
Screenshot: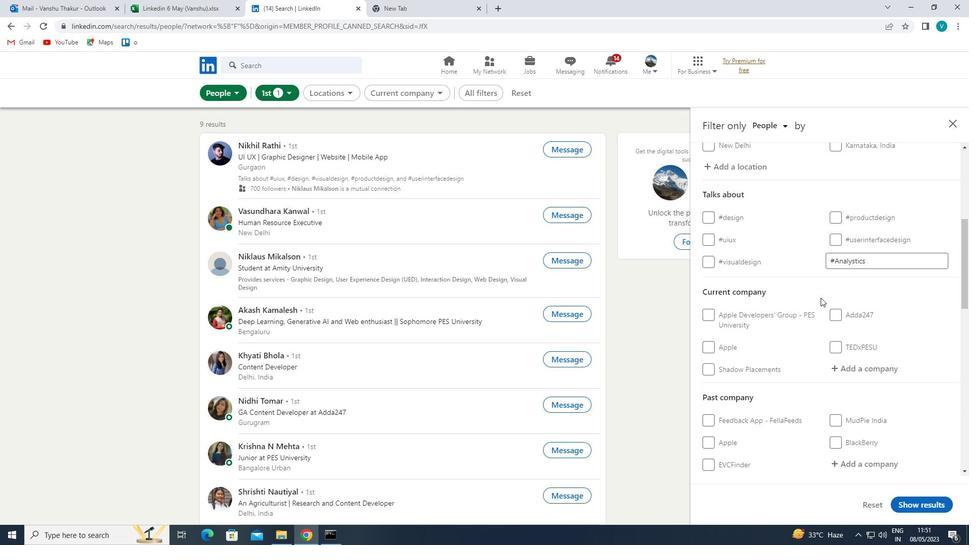 
Action: Mouse moved to (816, 300)
Screenshot: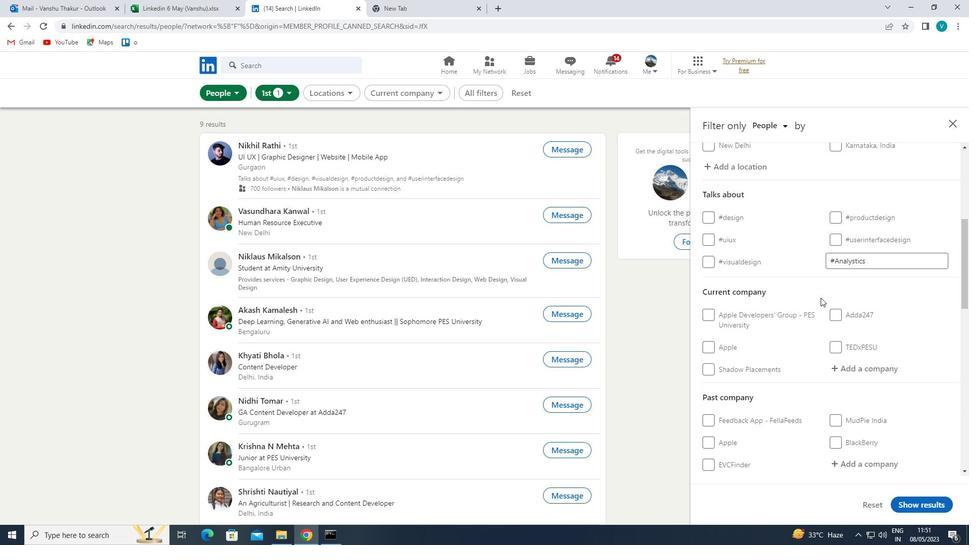
Action: Mouse scrolled (816, 299) with delta (0, 0)
Screenshot: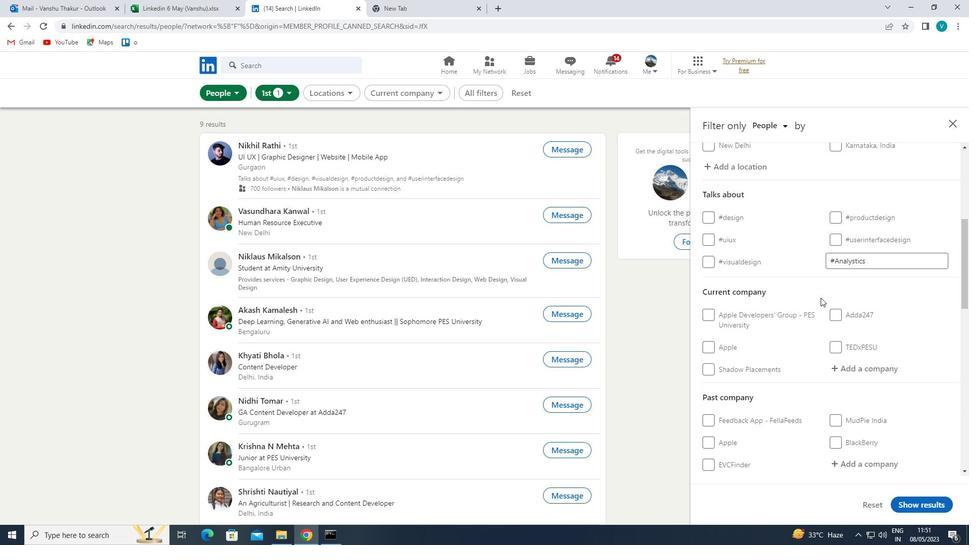 
Action: Mouse moved to (795, 331)
Screenshot: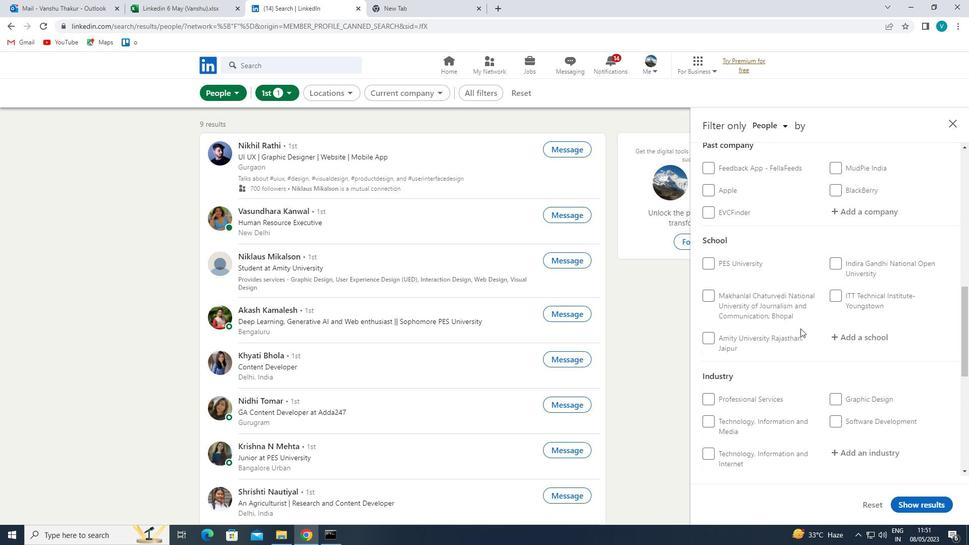
Action: Mouse scrolled (795, 331) with delta (0, 0)
Screenshot: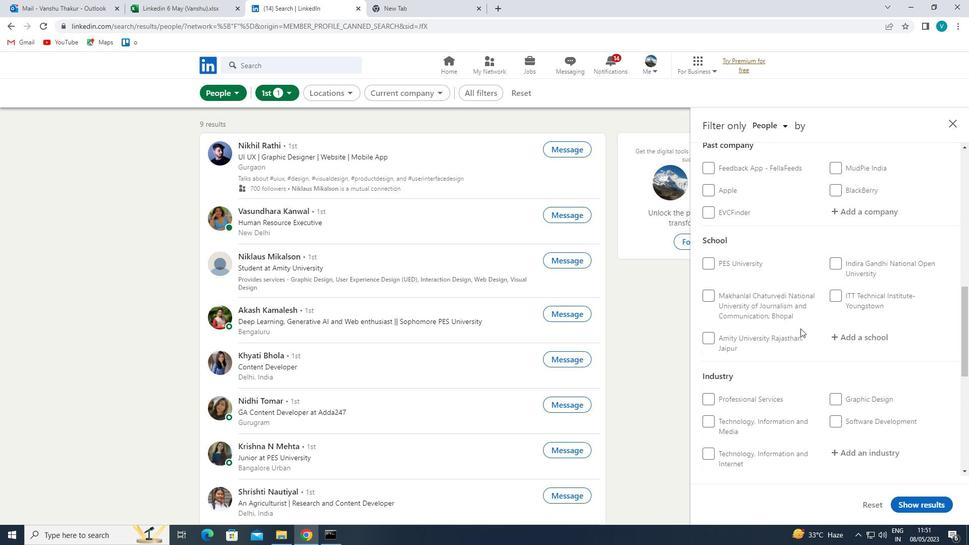 
Action: Mouse moved to (792, 335)
Screenshot: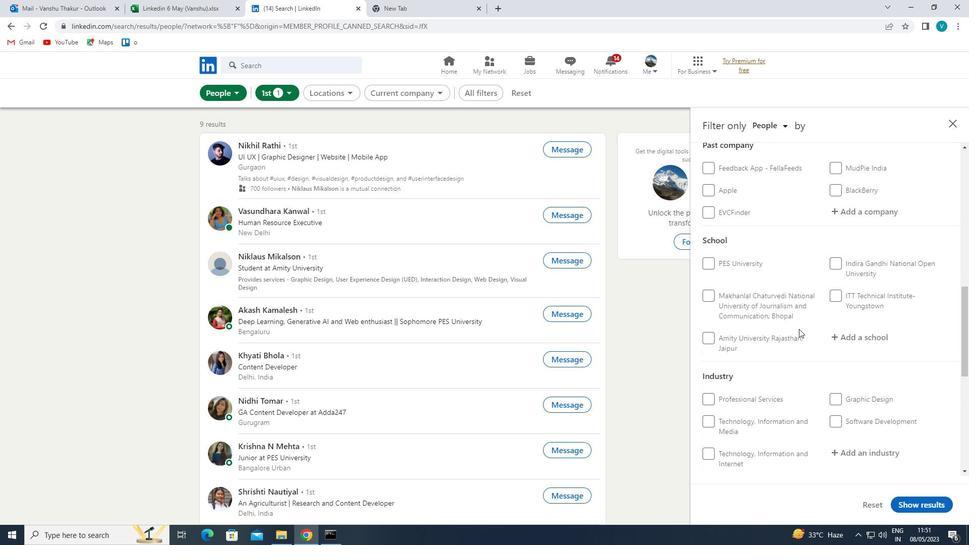 
Action: Mouse scrolled (792, 334) with delta (0, 0)
Screenshot: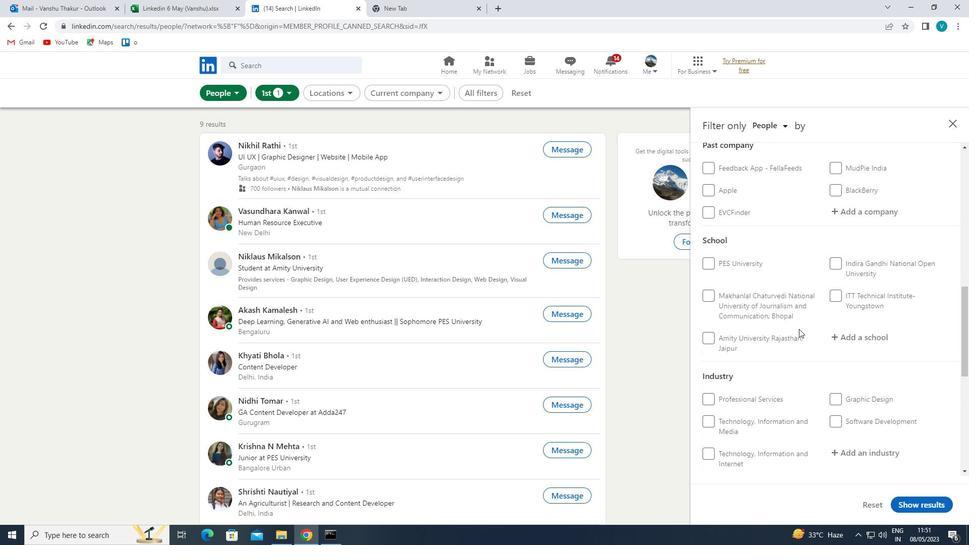 
Action: Mouse moved to (788, 336)
Screenshot: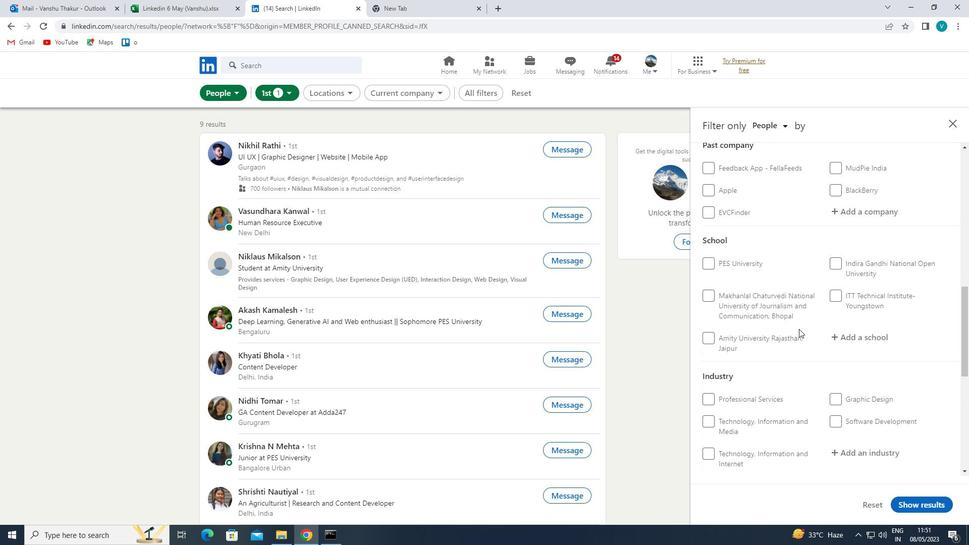 
Action: Mouse scrolled (788, 335) with delta (0, 0)
Screenshot: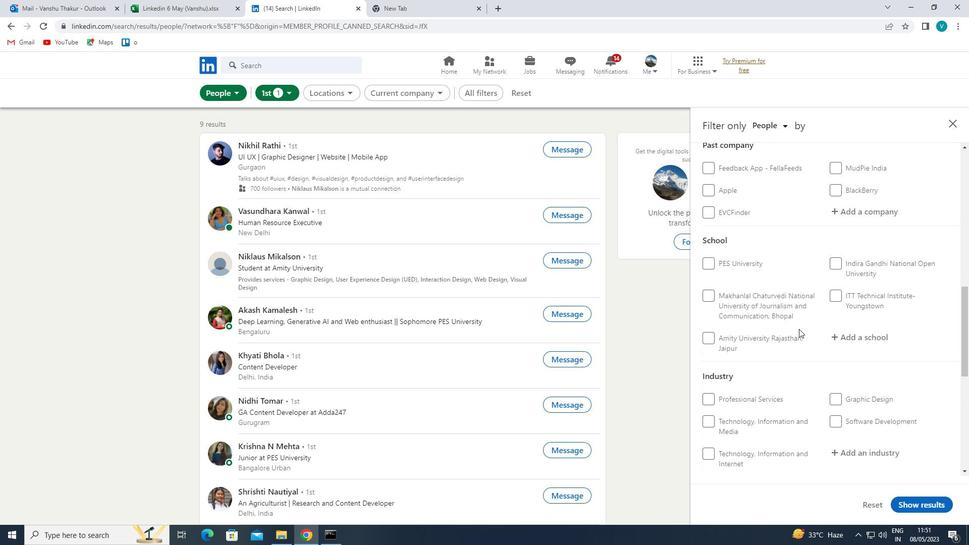 
Action: Mouse moved to (784, 337)
Screenshot: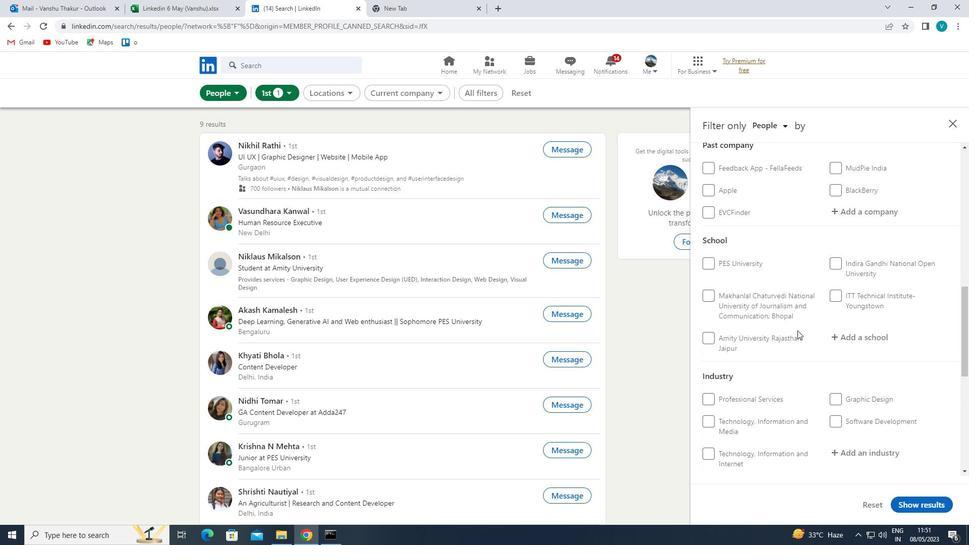 
Action: Mouse scrolled (784, 337) with delta (0, 0)
Screenshot: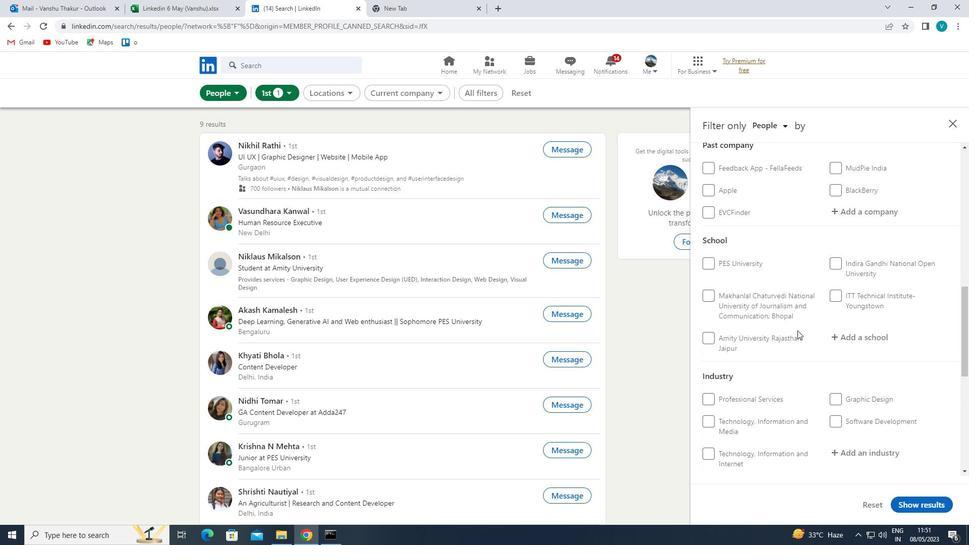 
Action: Mouse moved to (711, 314)
Screenshot: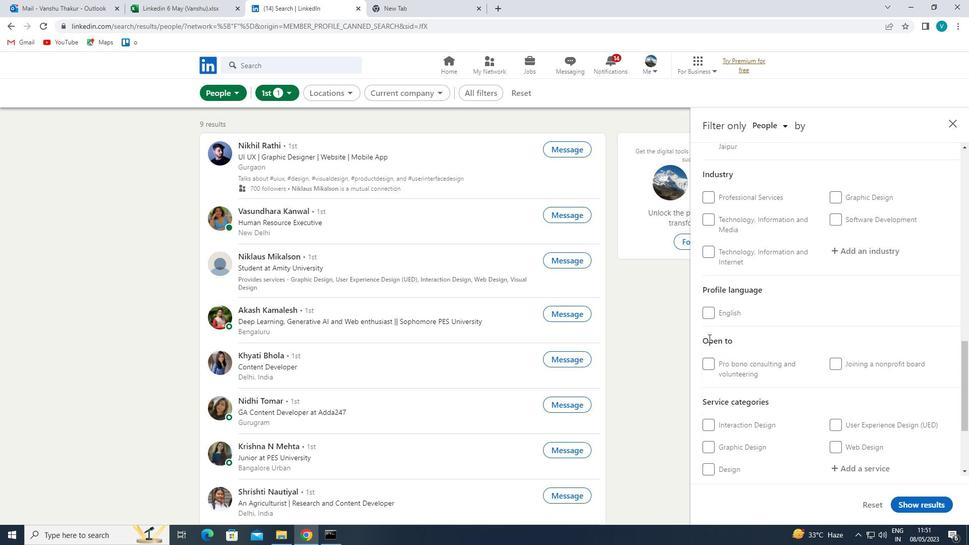 
Action: Mouse pressed left at (711, 314)
Screenshot: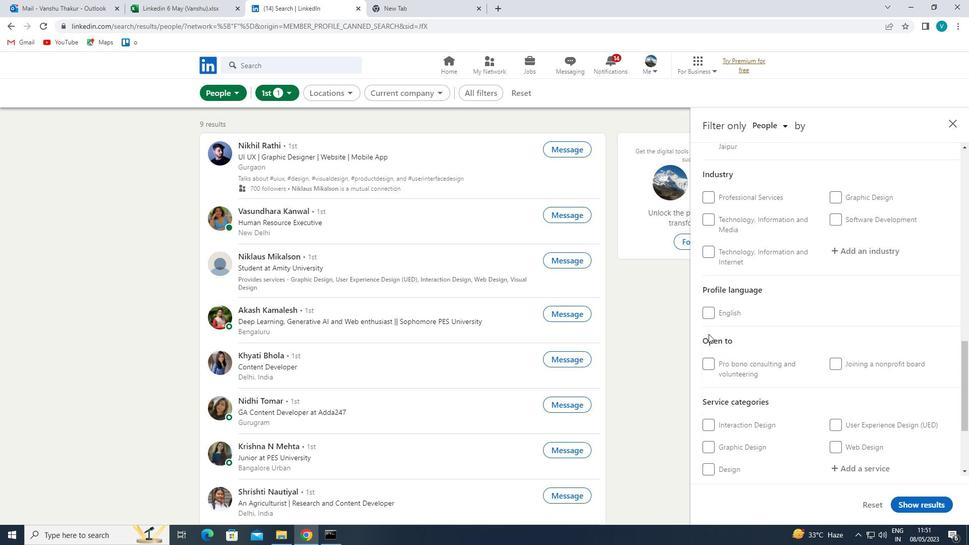 
Action: Mouse moved to (824, 330)
Screenshot: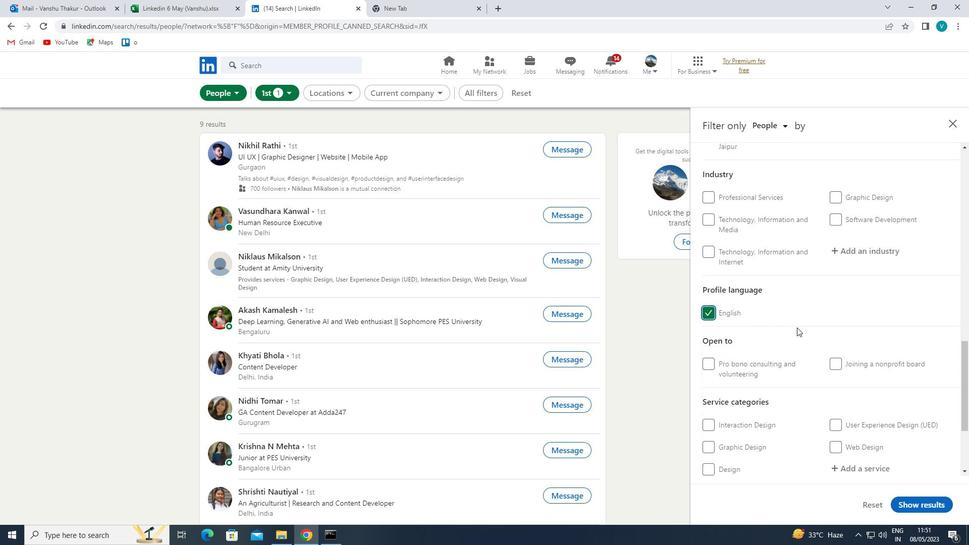 
Action: Mouse scrolled (824, 330) with delta (0, 0)
Screenshot: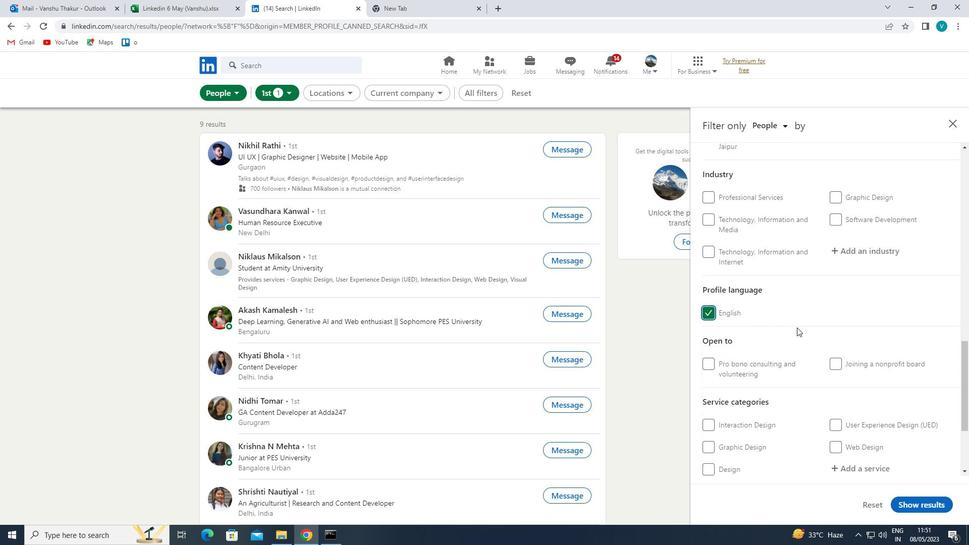 
Action: Mouse moved to (828, 330)
Screenshot: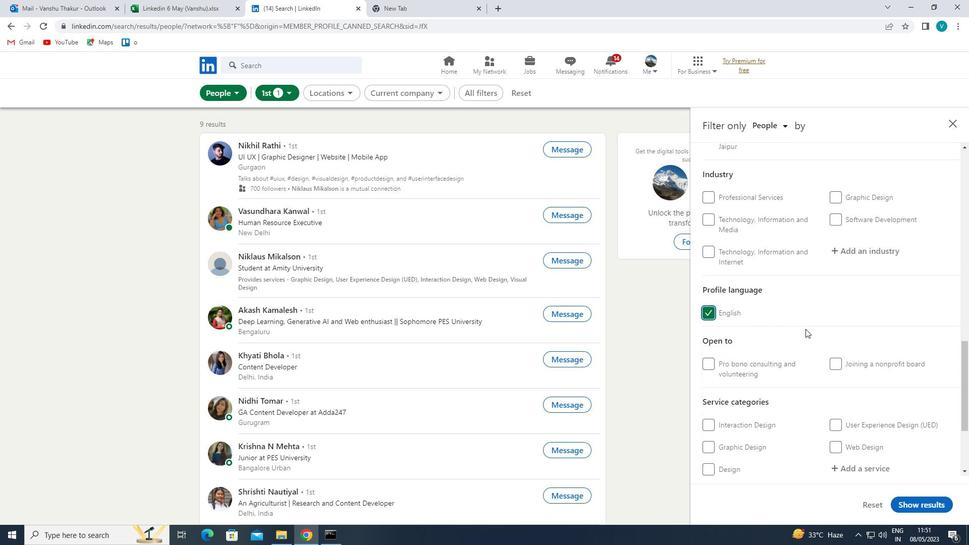 
Action: Mouse scrolled (828, 330) with delta (0, 0)
Screenshot: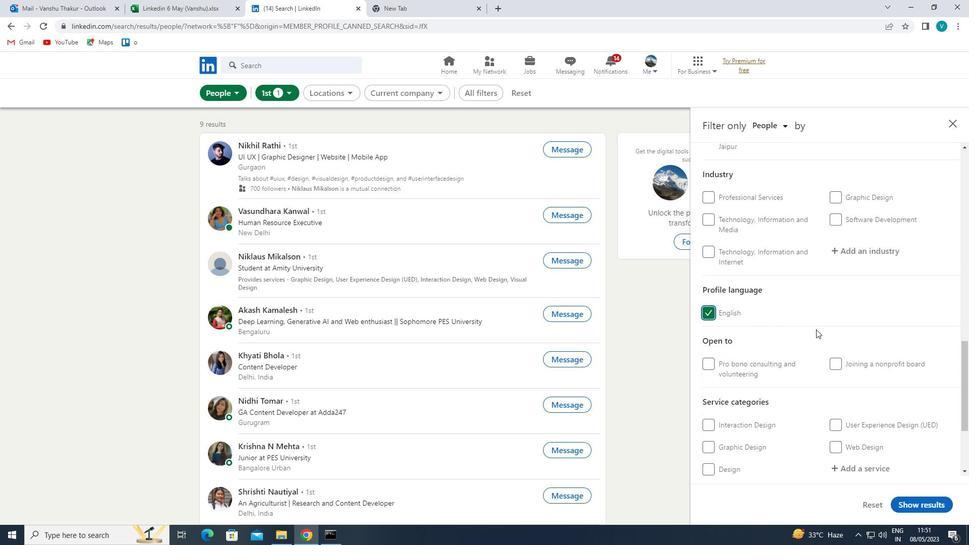 
Action: Mouse moved to (829, 330)
Screenshot: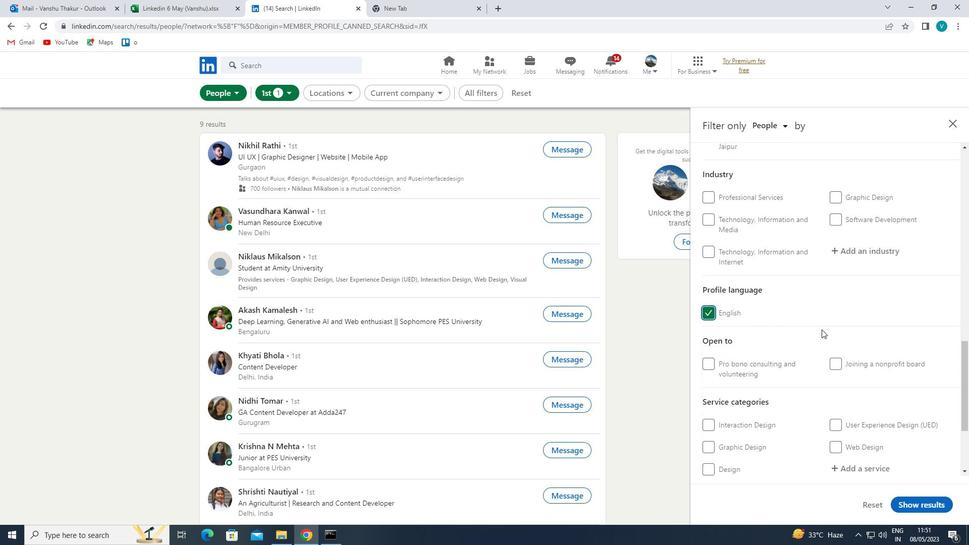 
Action: Mouse scrolled (829, 330) with delta (0, 0)
Screenshot: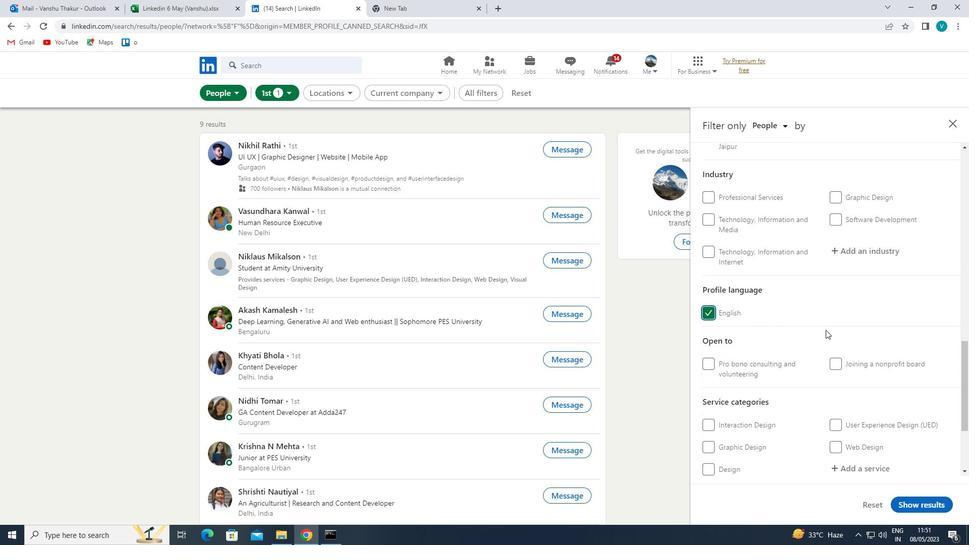 
Action: Mouse scrolled (829, 330) with delta (0, 0)
Screenshot: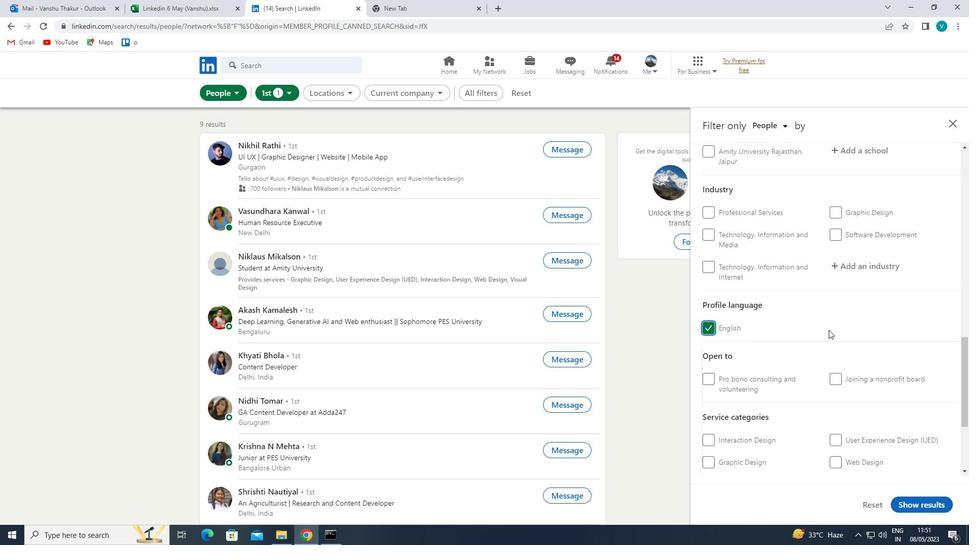 
Action: Mouse scrolled (829, 330) with delta (0, 0)
Screenshot: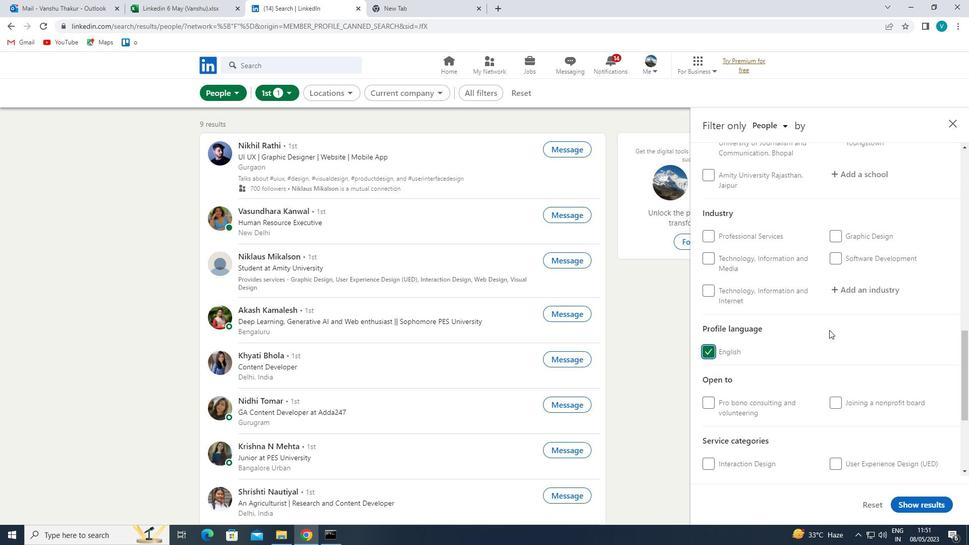 
Action: Mouse scrolled (829, 330) with delta (0, 0)
Screenshot: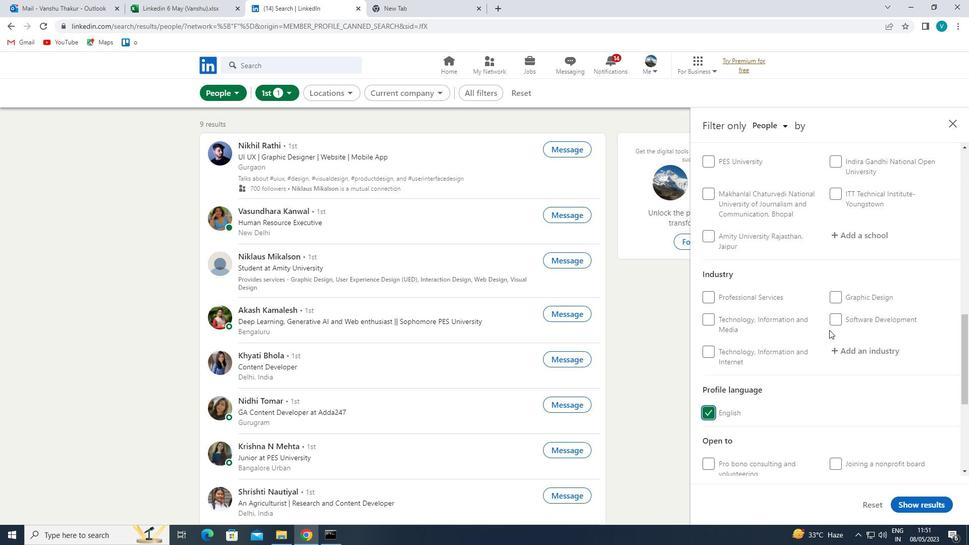 
Action: Mouse scrolled (829, 330) with delta (0, 0)
Screenshot: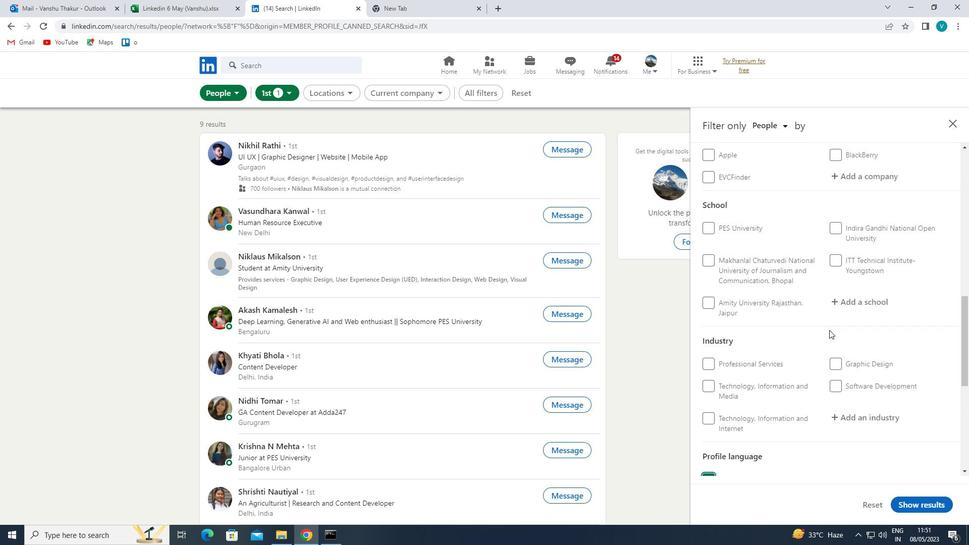 
Action: Mouse moved to (870, 266)
Screenshot: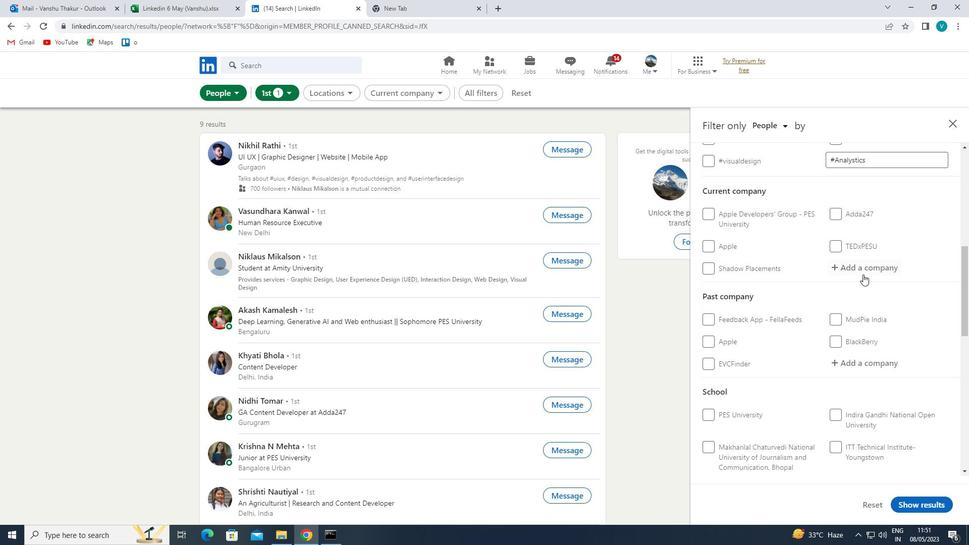 
Action: Mouse pressed left at (870, 266)
Screenshot: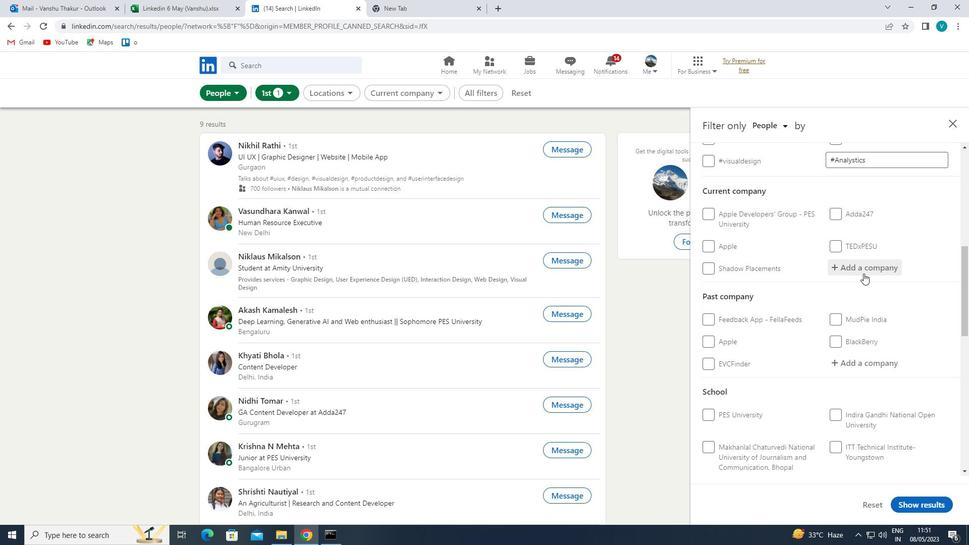 
Action: Key pressed <Key.shift>CASHFREE
Screenshot: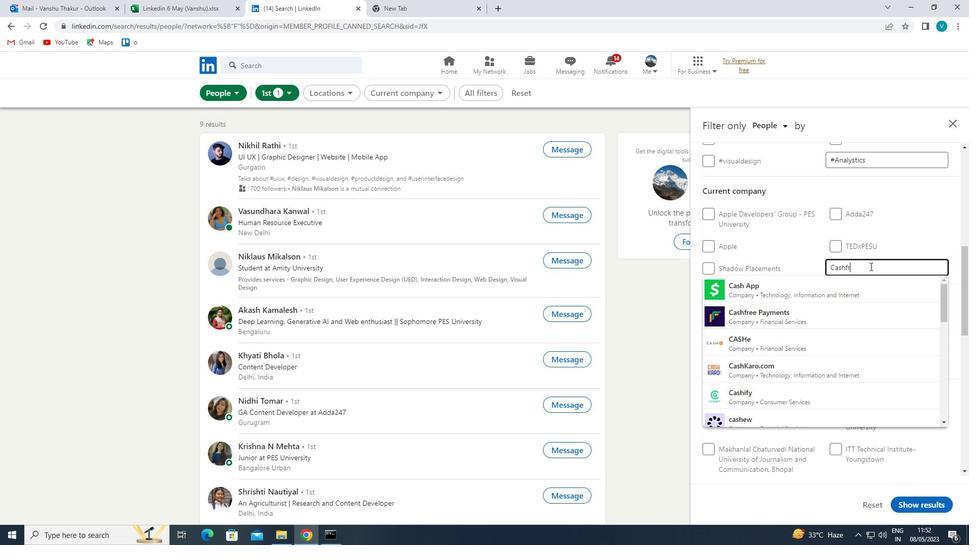 
Action: Mouse moved to (836, 289)
Screenshot: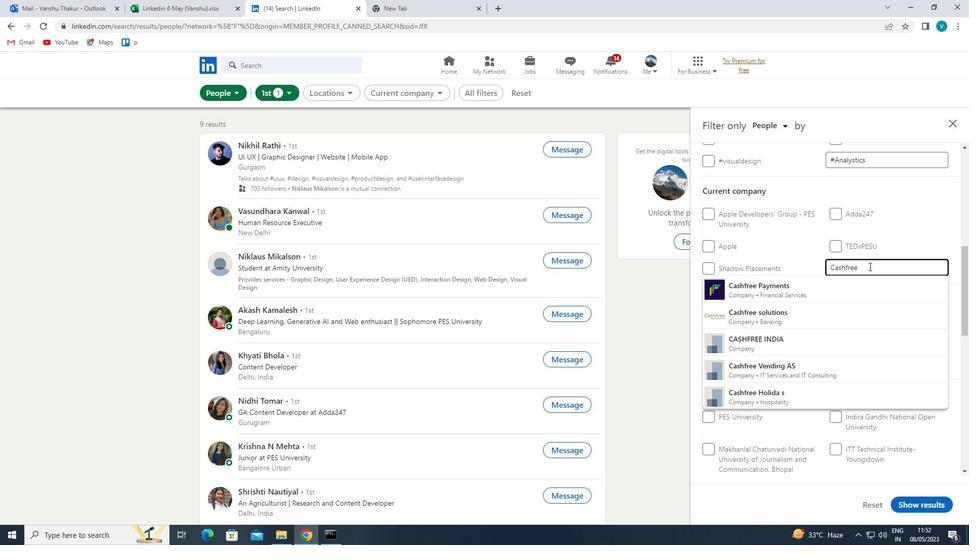 
Action: Mouse pressed left at (836, 289)
Screenshot: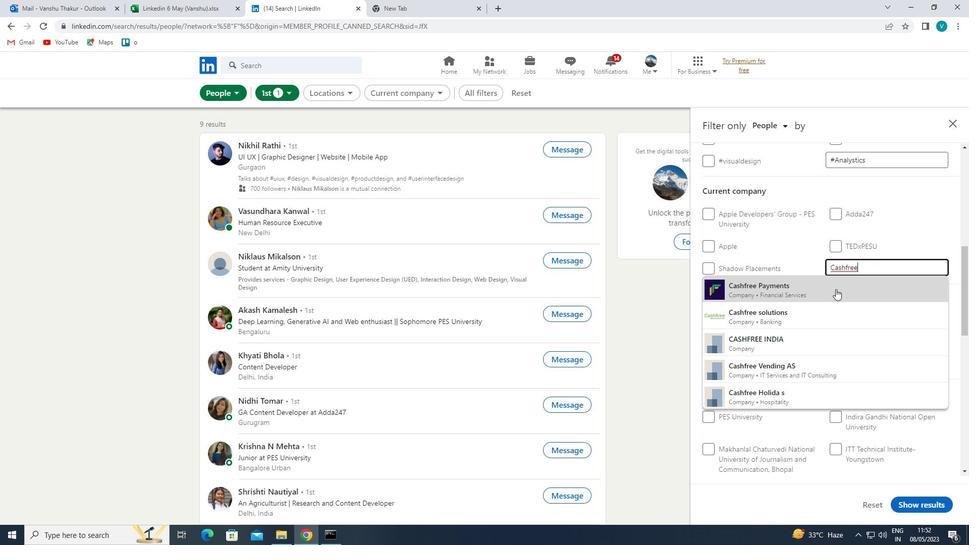 
Action: Mouse moved to (835, 290)
Screenshot: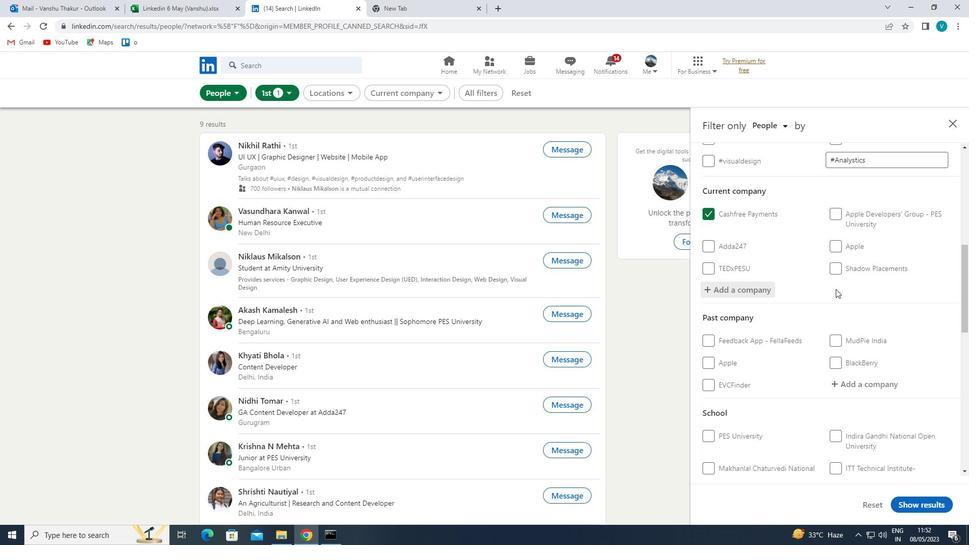 
Action: Mouse scrolled (835, 289) with delta (0, 0)
Screenshot: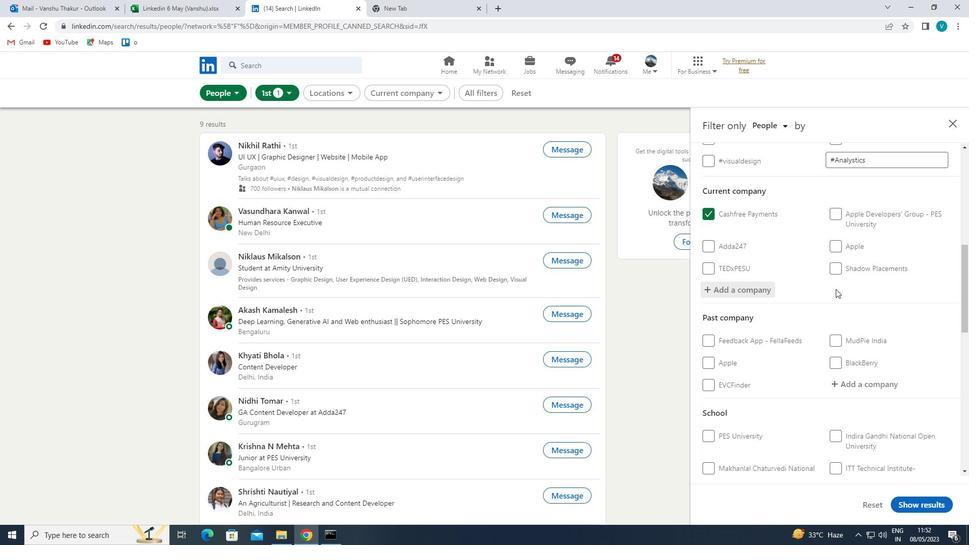 
Action: Mouse scrolled (835, 289) with delta (0, 0)
Screenshot: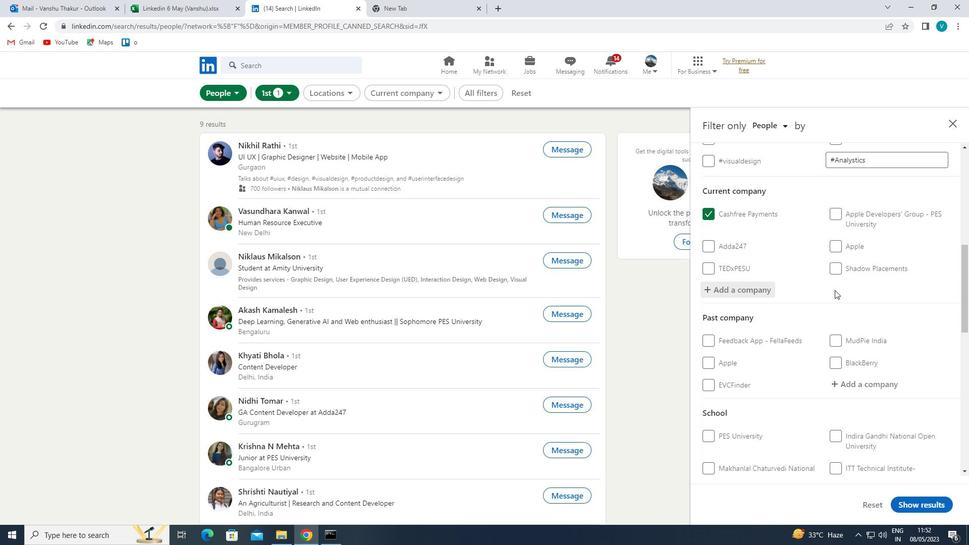 
Action: Mouse moved to (834, 290)
Screenshot: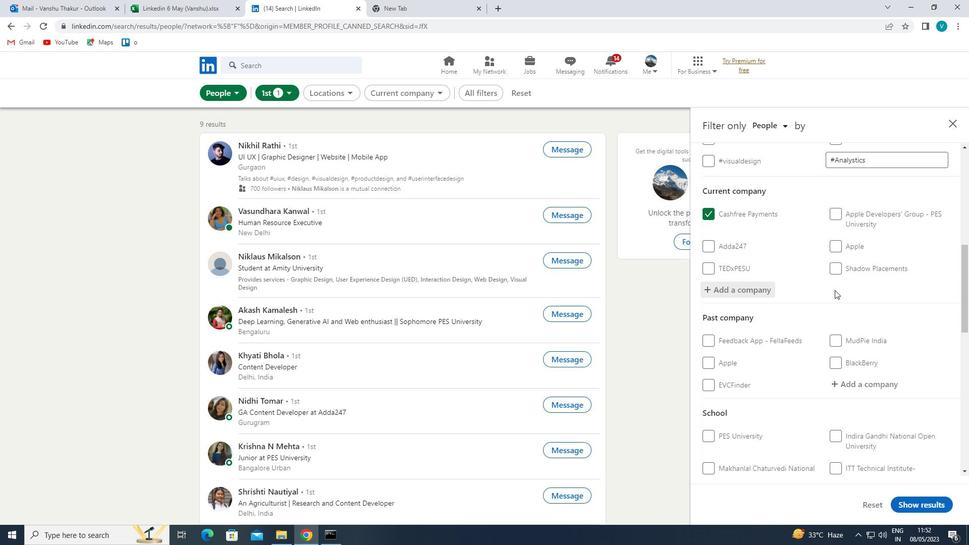 
Action: Mouse scrolled (834, 289) with delta (0, 0)
Screenshot: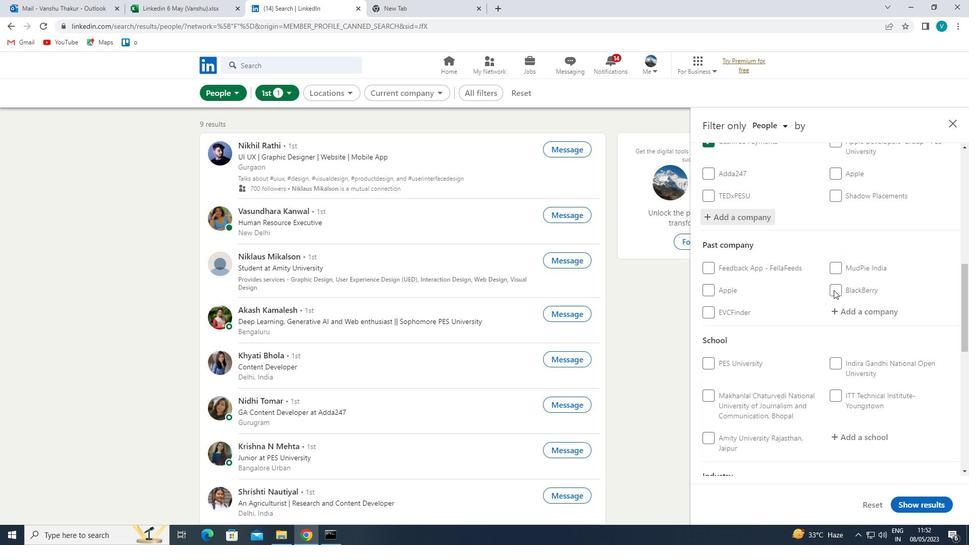 
Action: Mouse scrolled (834, 289) with delta (0, 0)
Screenshot: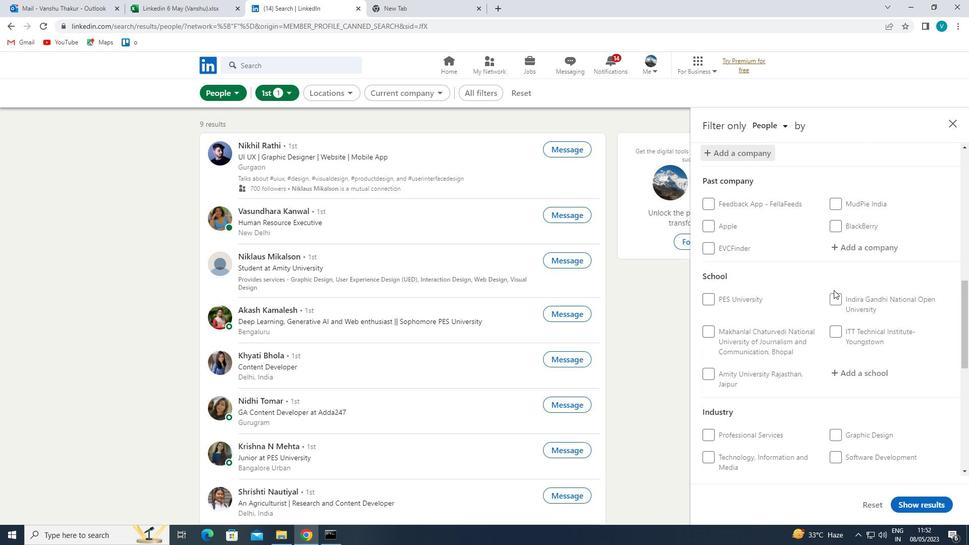 
Action: Mouse moved to (853, 307)
Screenshot: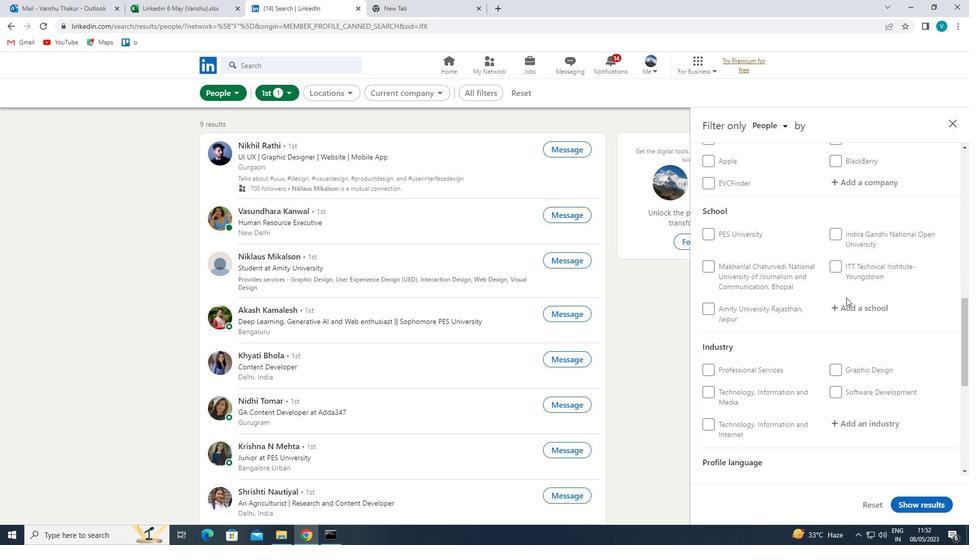 
Action: Mouse pressed left at (853, 307)
Screenshot: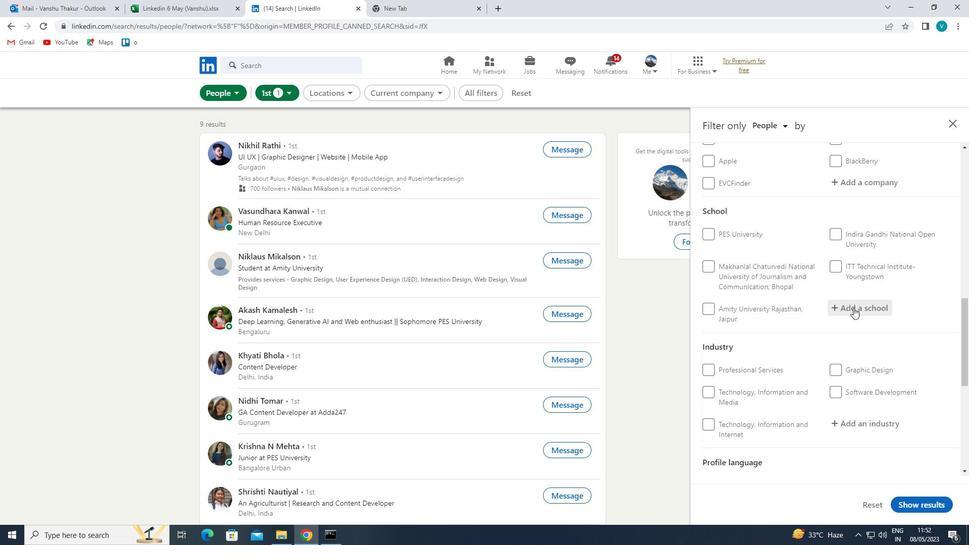 
Action: Mouse moved to (844, 313)
Screenshot: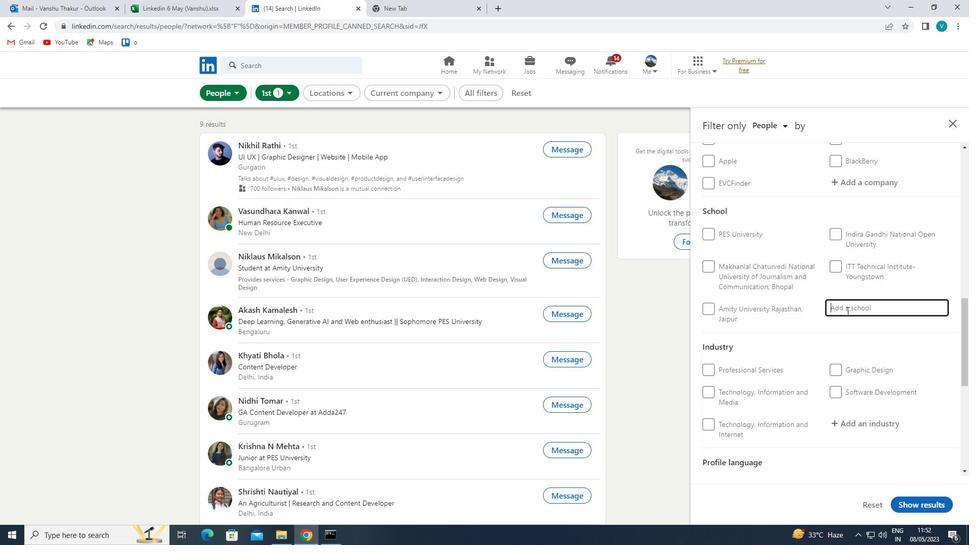 
Action: Key pressed <Key.shift><Key.shift>UTRAKHNAD
Screenshot: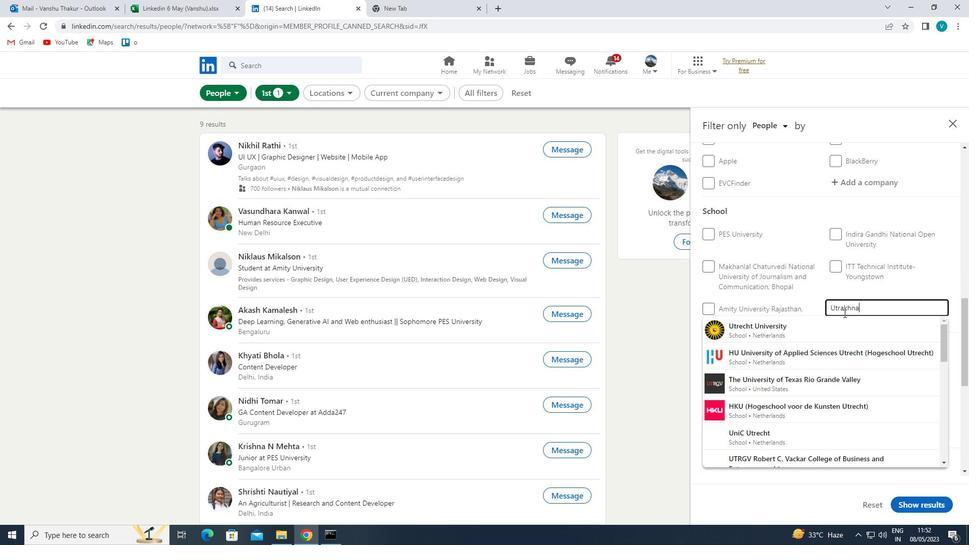 
Action: Mouse moved to (838, 316)
Screenshot: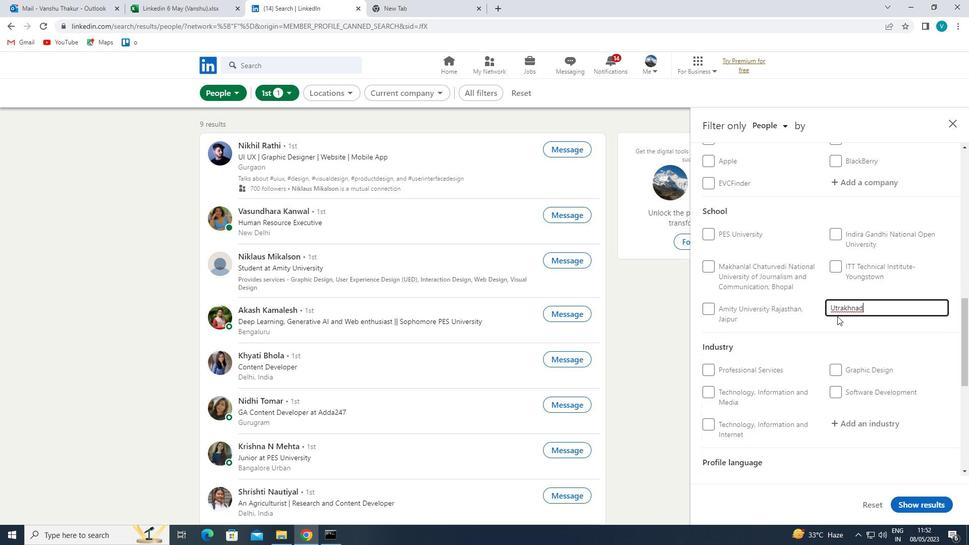 
Action: Key pressed <Key.backspace><Key.backspace><Key.backspace><Key.backspace>HAND
Screenshot: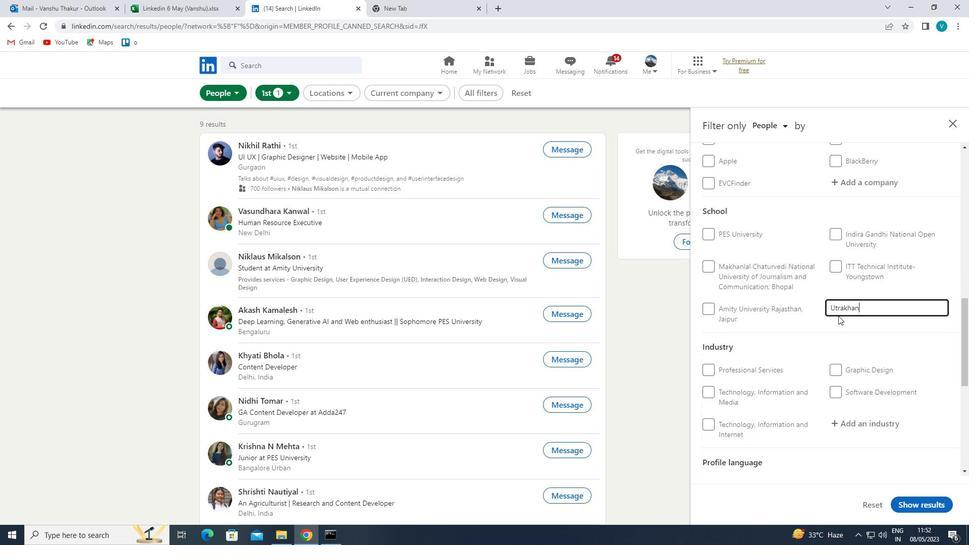 
Action: Mouse moved to (839, 306)
Screenshot: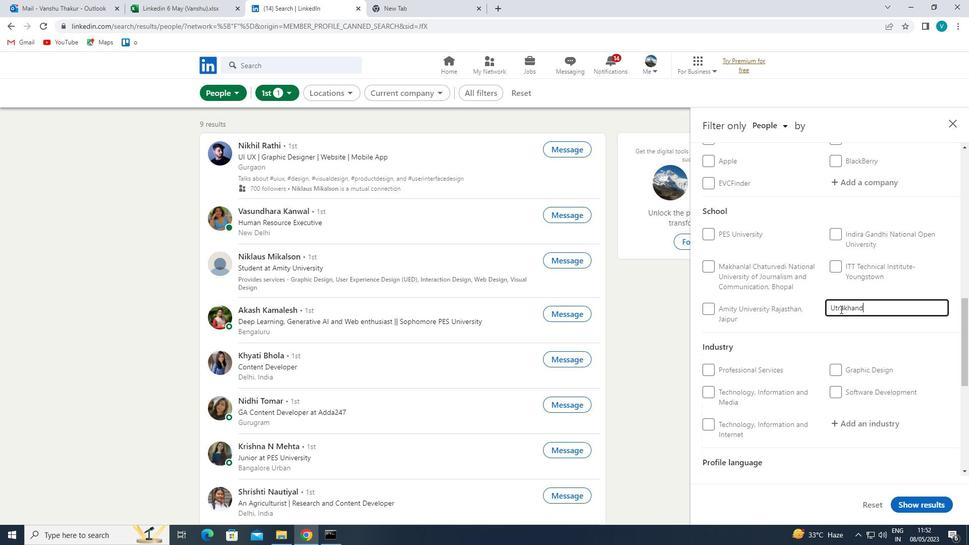 
Action: Mouse pressed left at (839, 306)
Screenshot: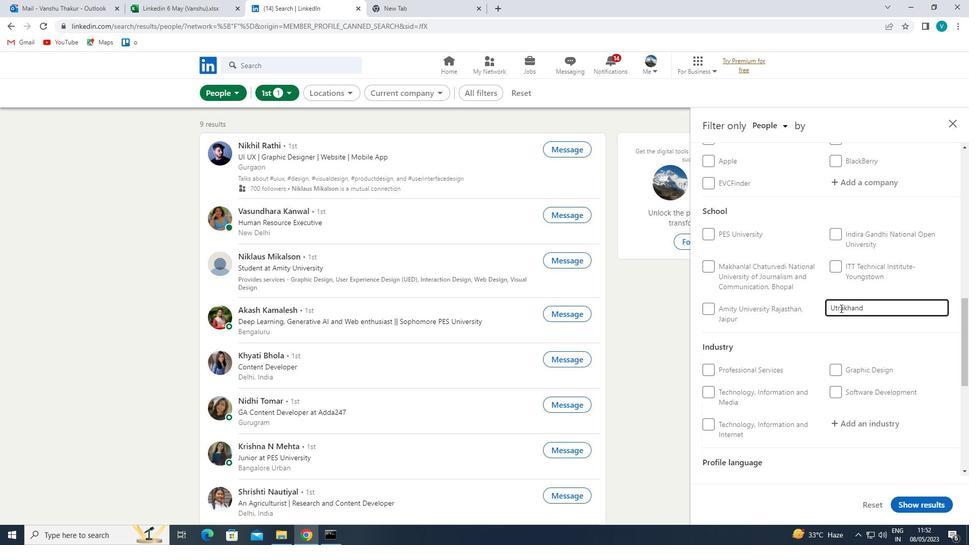 
Action: Mouse moved to (837, 306)
Screenshot: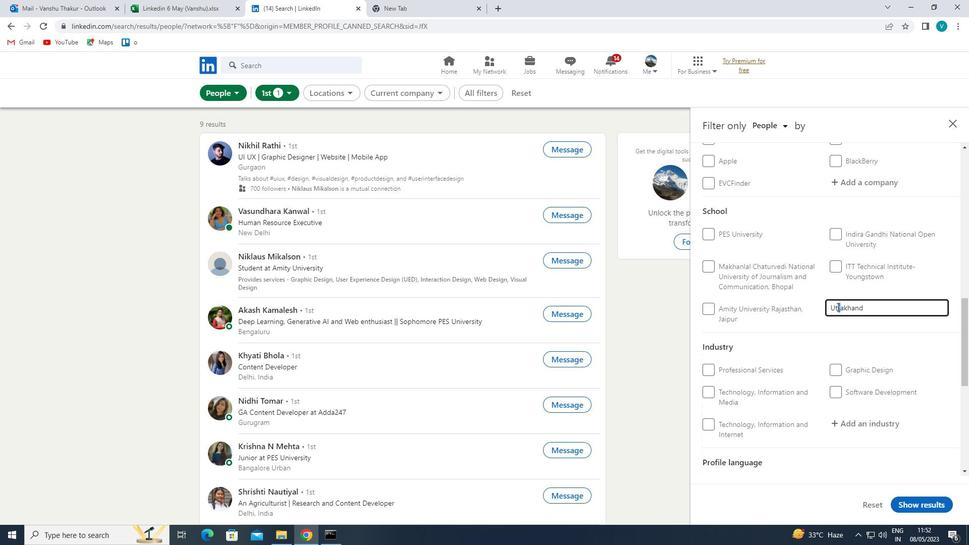 
Action: Mouse pressed left at (837, 306)
Screenshot: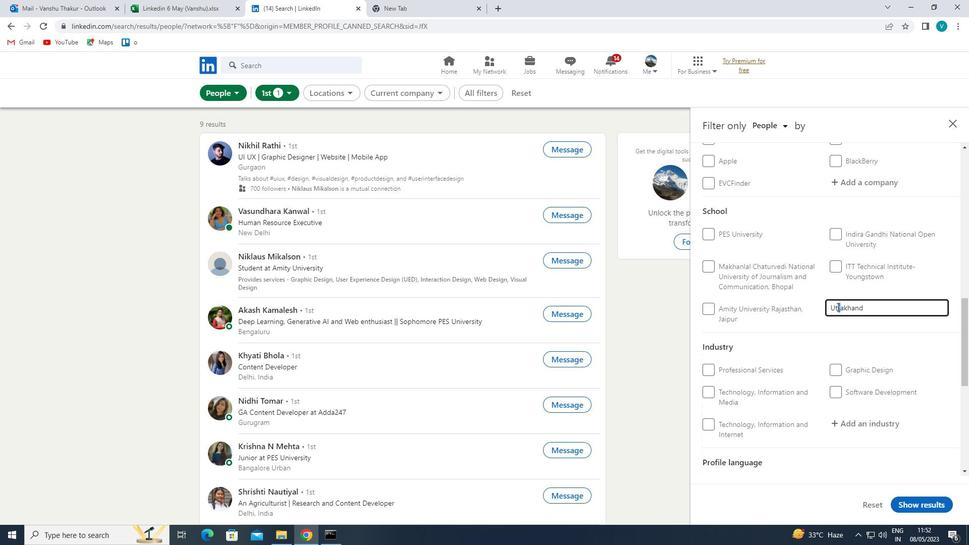 
Action: Mouse moved to (840, 327)
Screenshot: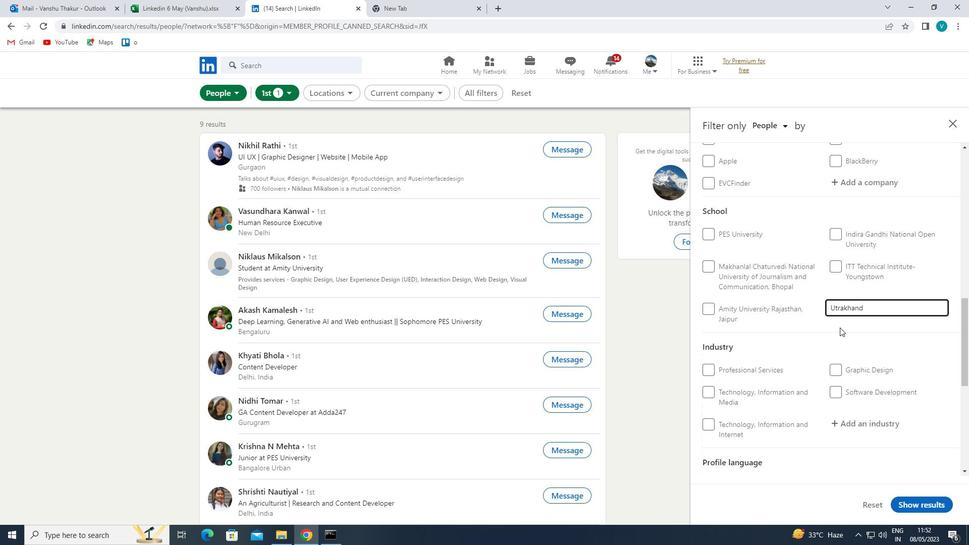 
Action: Key pressed T
Screenshot: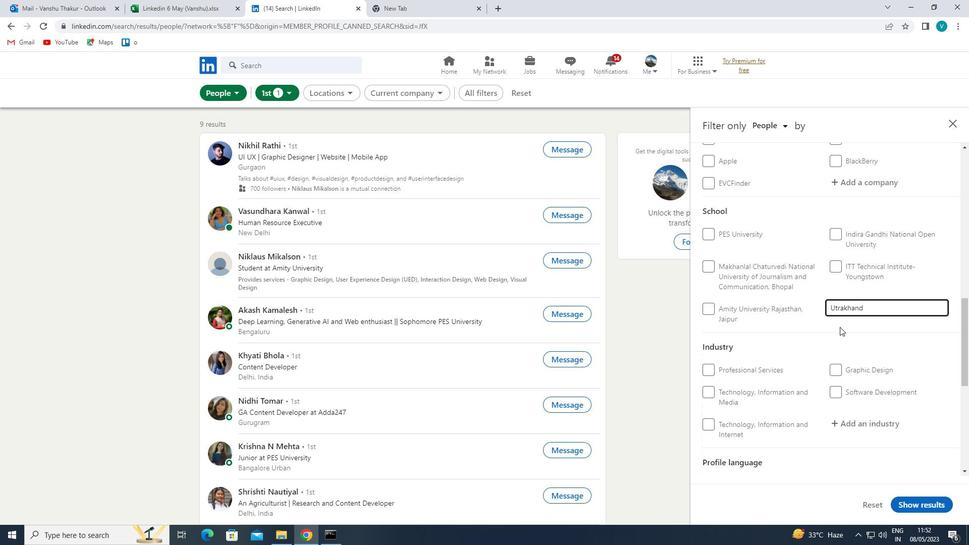 
Action: Mouse moved to (877, 306)
Screenshot: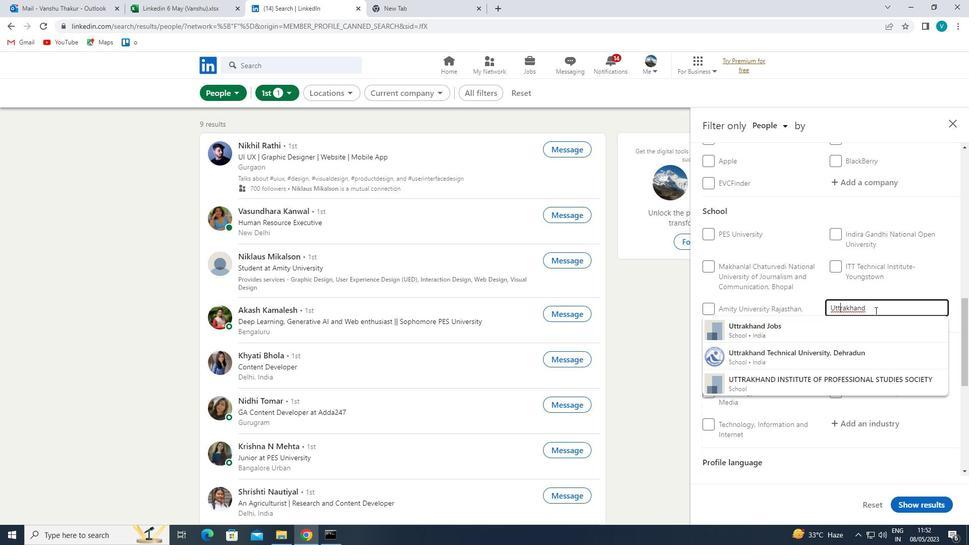 
Action: Mouse pressed left at (877, 306)
Screenshot: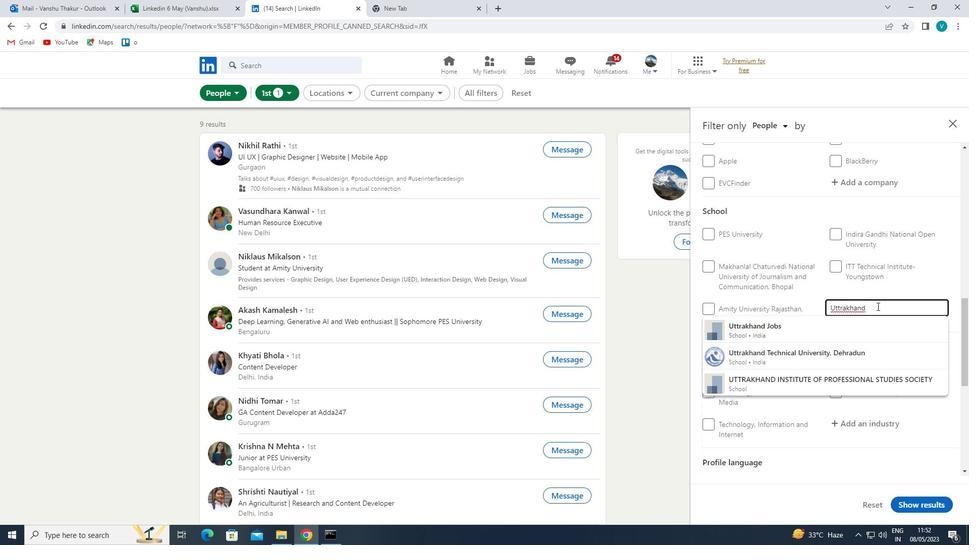 
Action: Mouse moved to (855, 318)
Screenshot: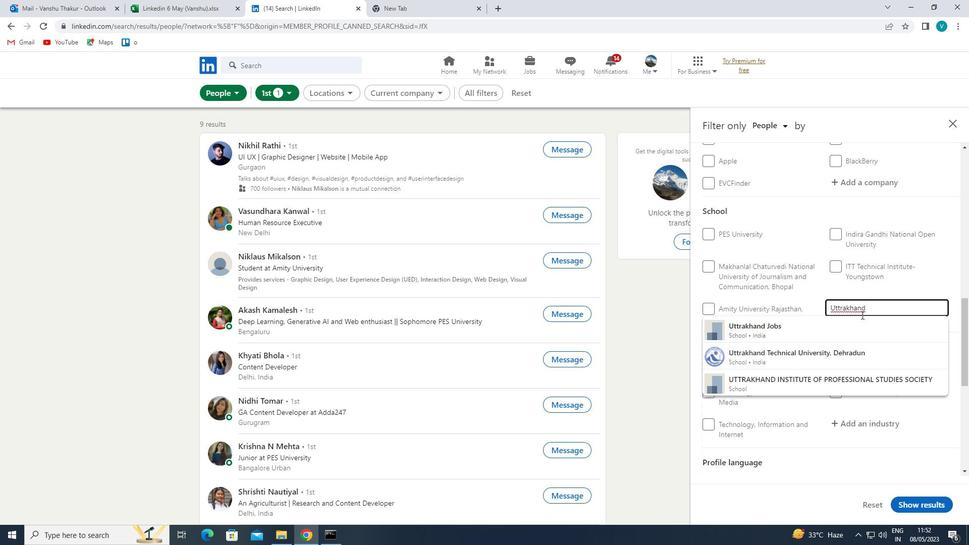
Action: Key pressed <Key.space><Key.shift>TECG<Key.backspace>H
Screenshot: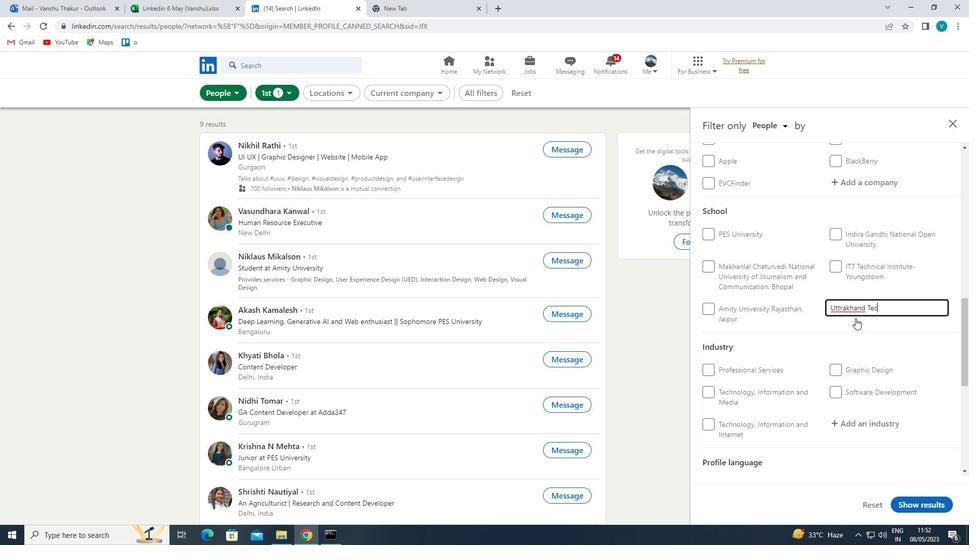 
Action: Mouse pressed left at (855, 318)
Screenshot: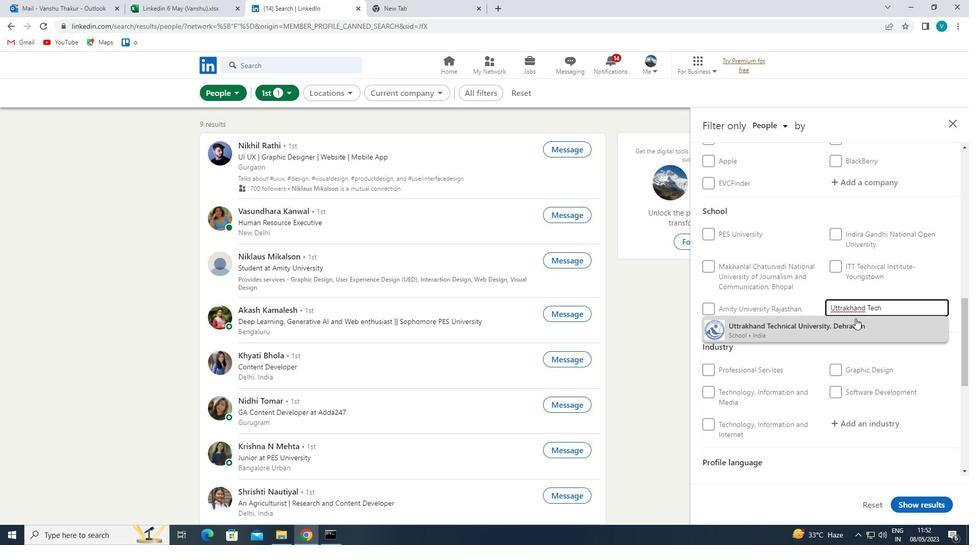 
Action: Mouse moved to (857, 318)
Screenshot: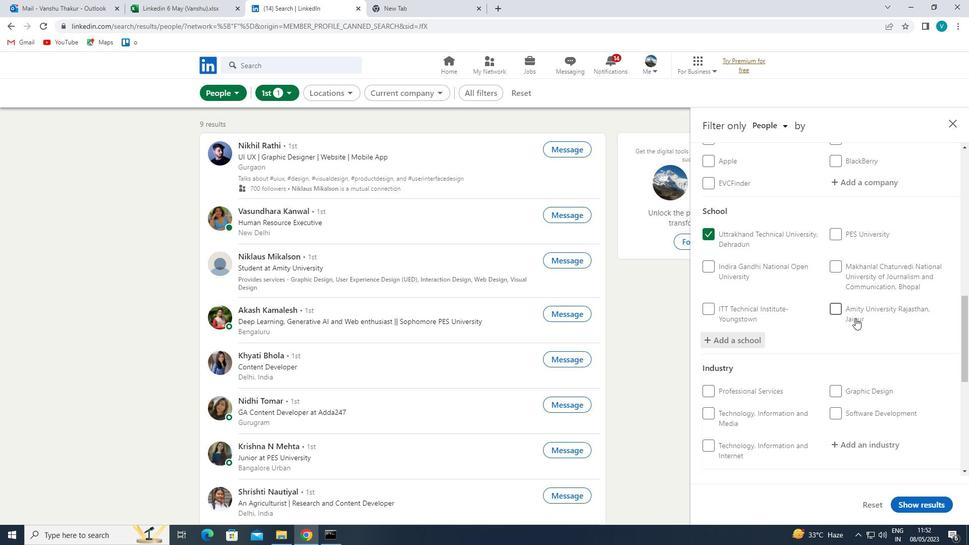 
Action: Mouse scrolled (857, 318) with delta (0, 0)
Screenshot: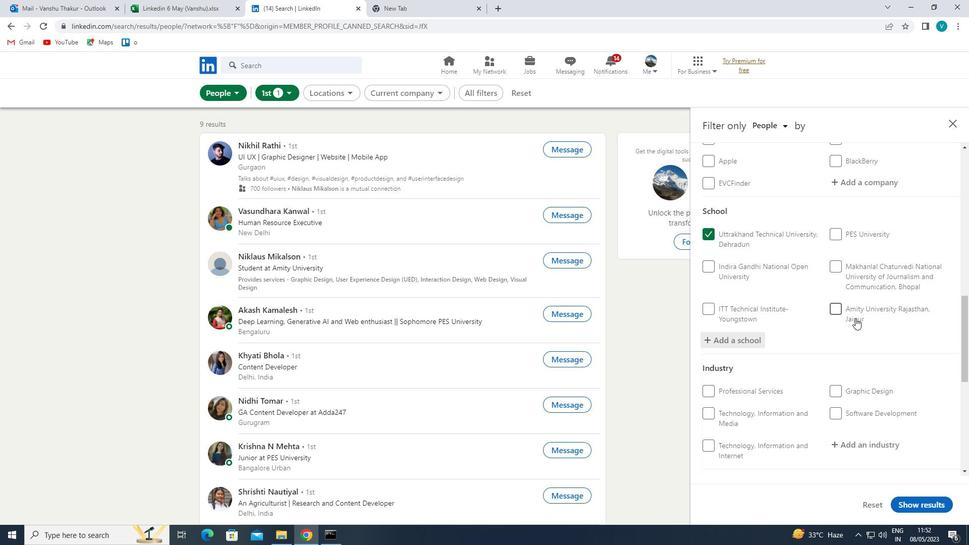 
Action: Mouse scrolled (857, 318) with delta (0, 0)
Screenshot: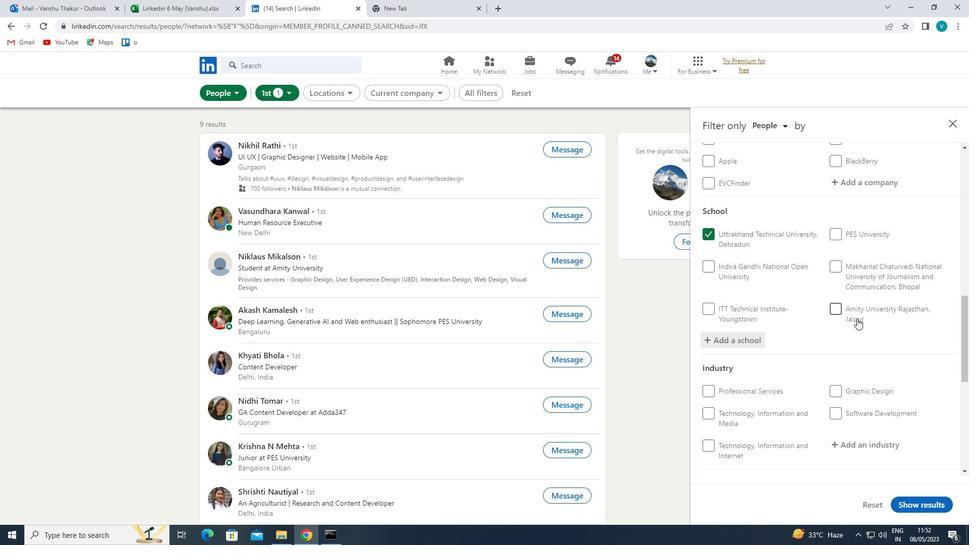 
Action: Mouse scrolled (857, 318) with delta (0, 0)
Screenshot: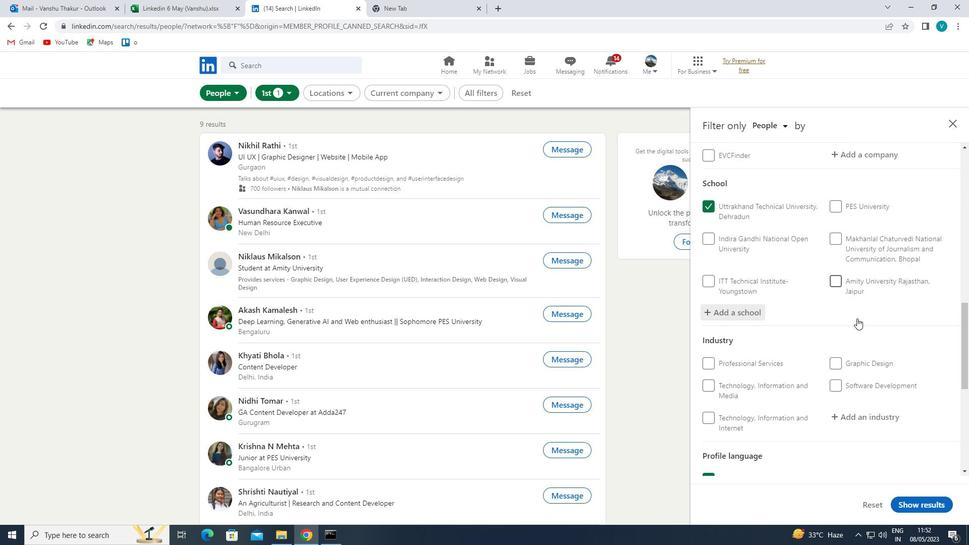 
Action: Mouse moved to (866, 291)
Screenshot: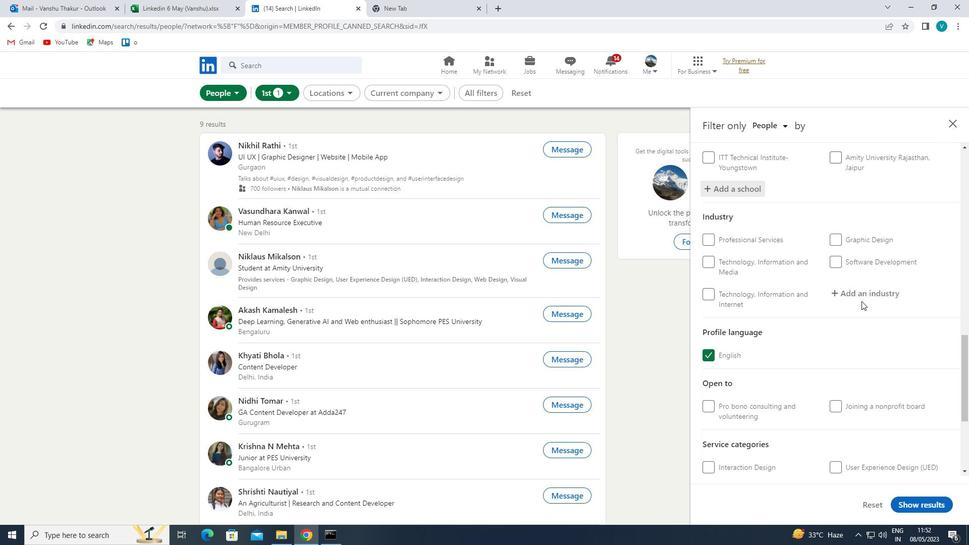 
Action: Mouse pressed left at (866, 291)
Screenshot: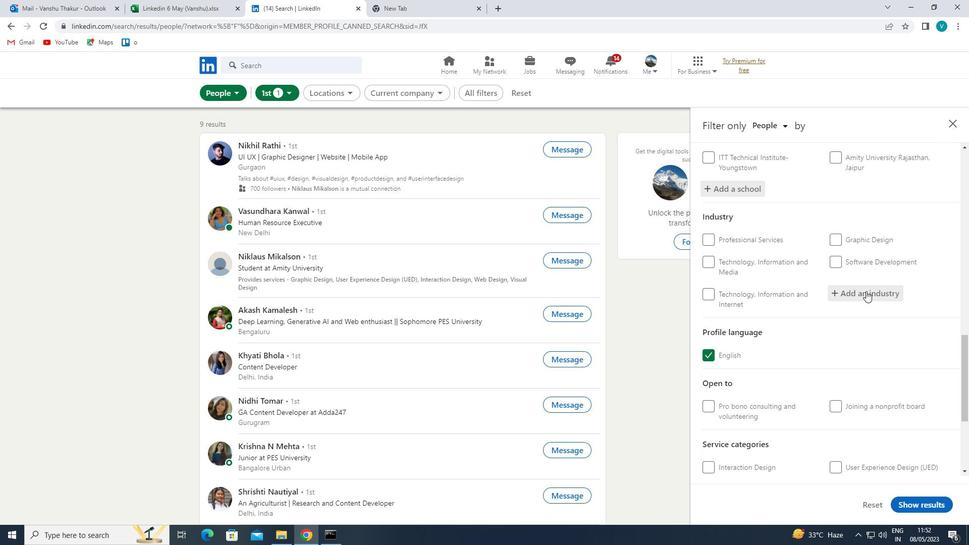 
Action: Mouse moved to (852, 297)
Screenshot: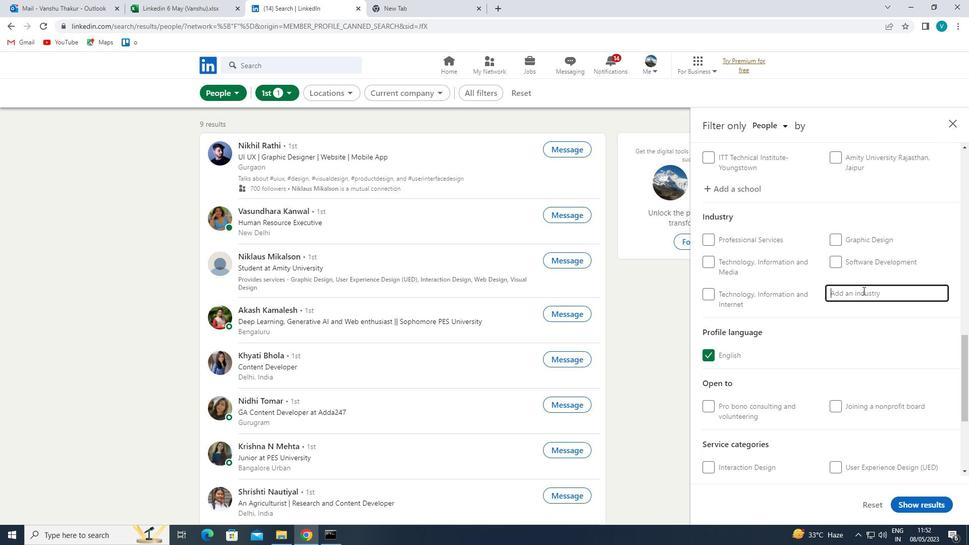 
Action: Key pressed <Key.shift>
Screenshot: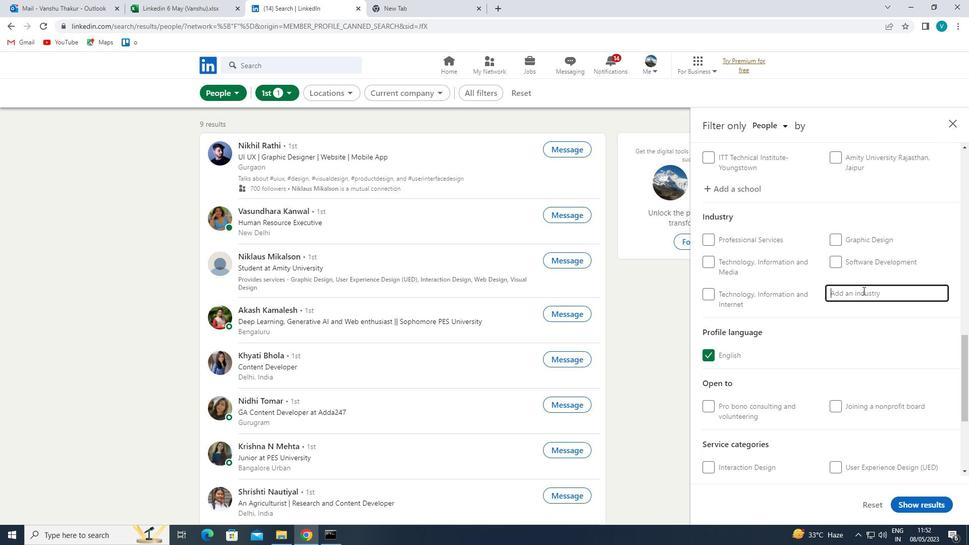 
Action: Mouse moved to (851, 297)
Screenshot: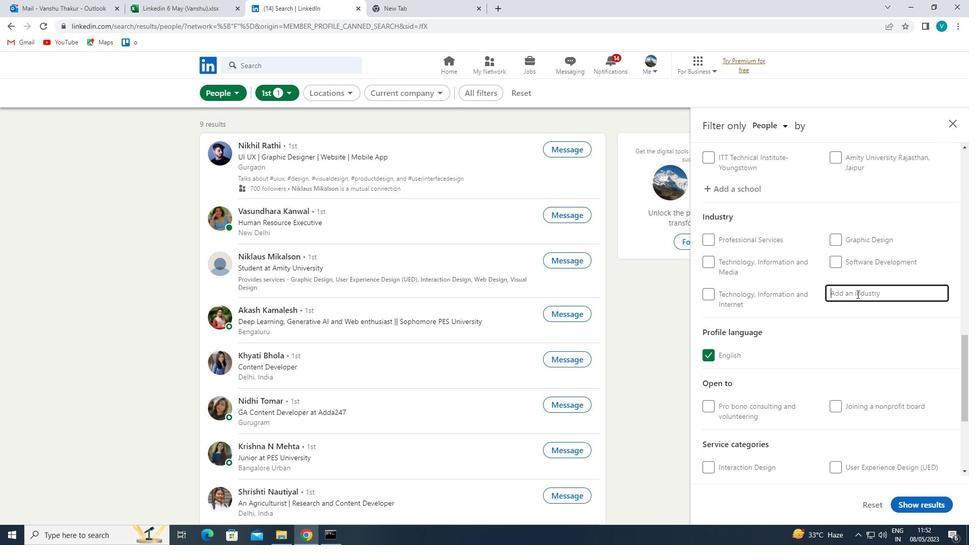 
Action: Key pressed SPECIAL
Screenshot: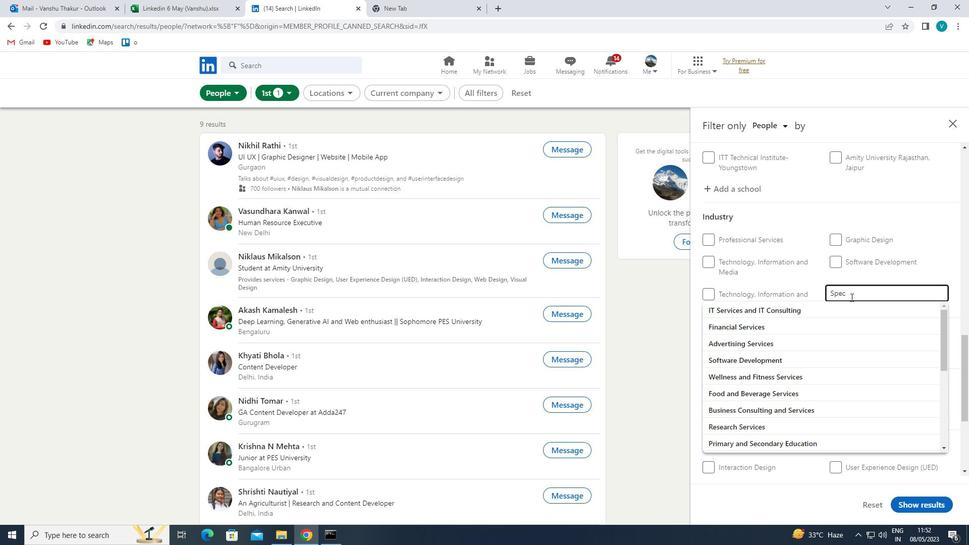 
Action: Mouse moved to (833, 322)
Screenshot: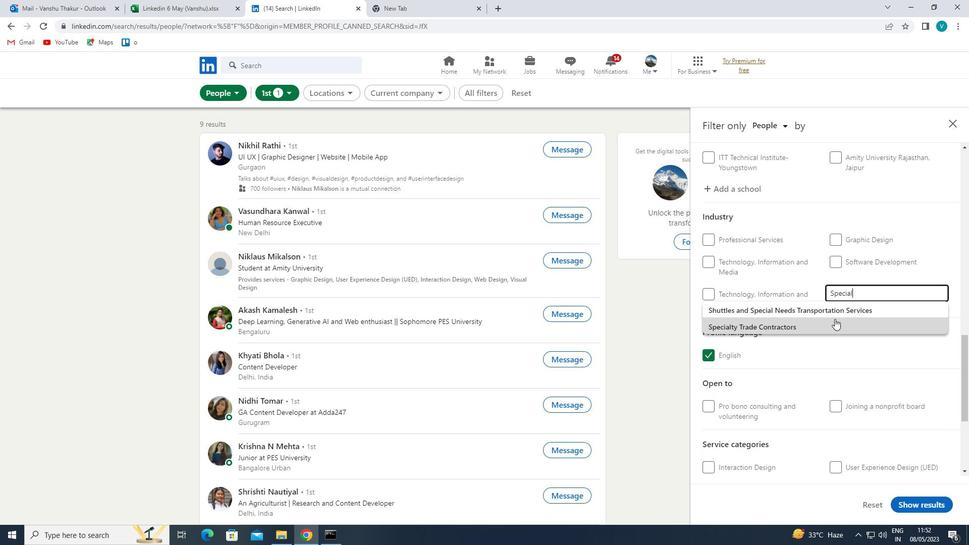 
Action: Mouse pressed left at (833, 322)
Screenshot: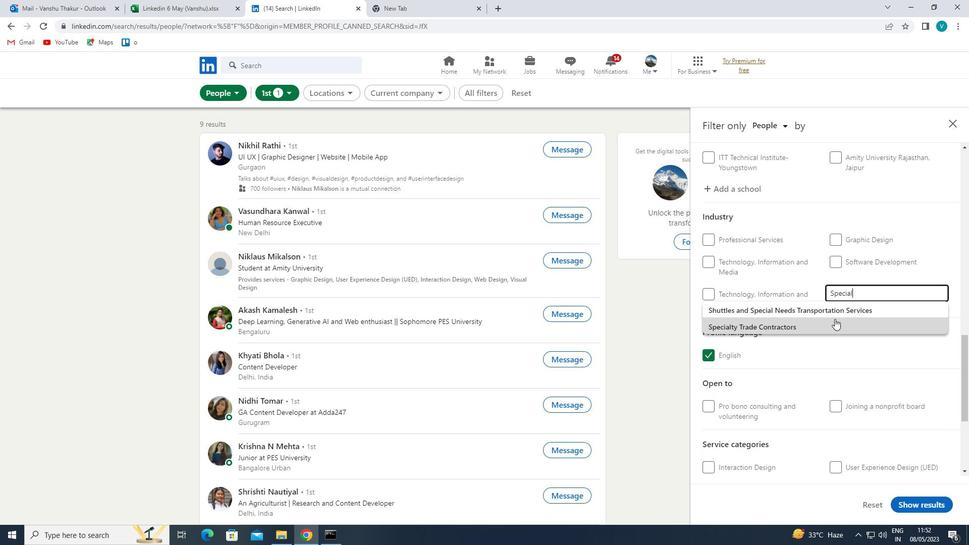 
Action: Mouse moved to (833, 323)
Screenshot: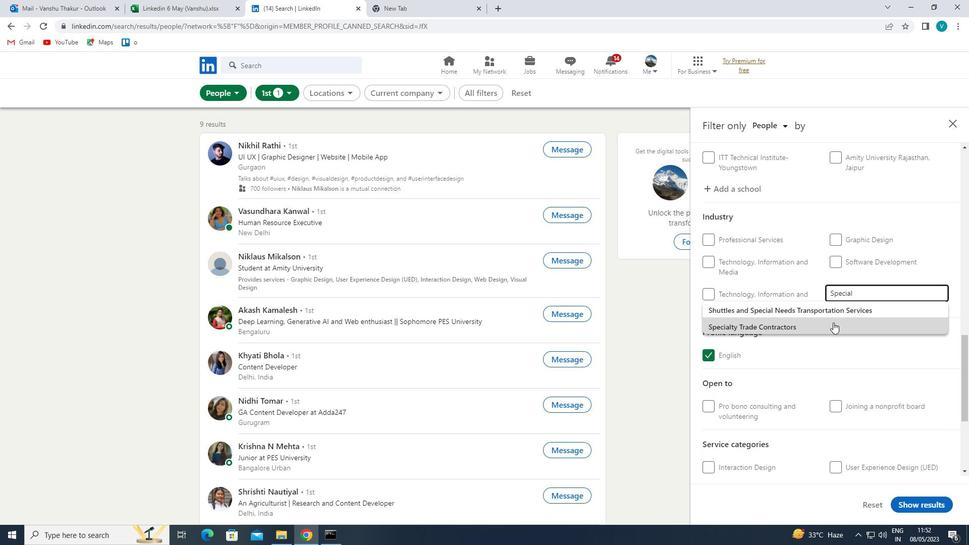 
Action: Mouse scrolled (833, 322) with delta (0, 0)
Screenshot: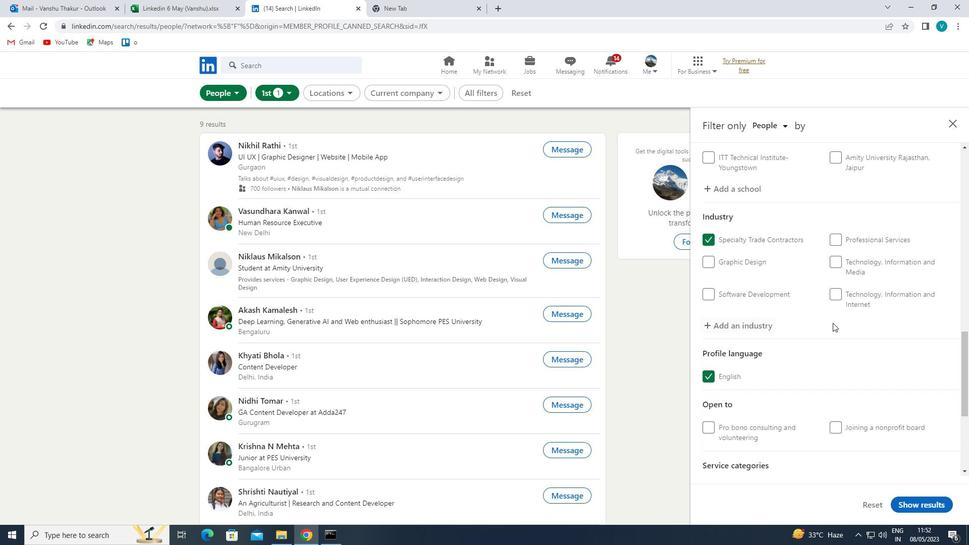 
Action: Mouse scrolled (833, 322) with delta (0, 0)
Screenshot: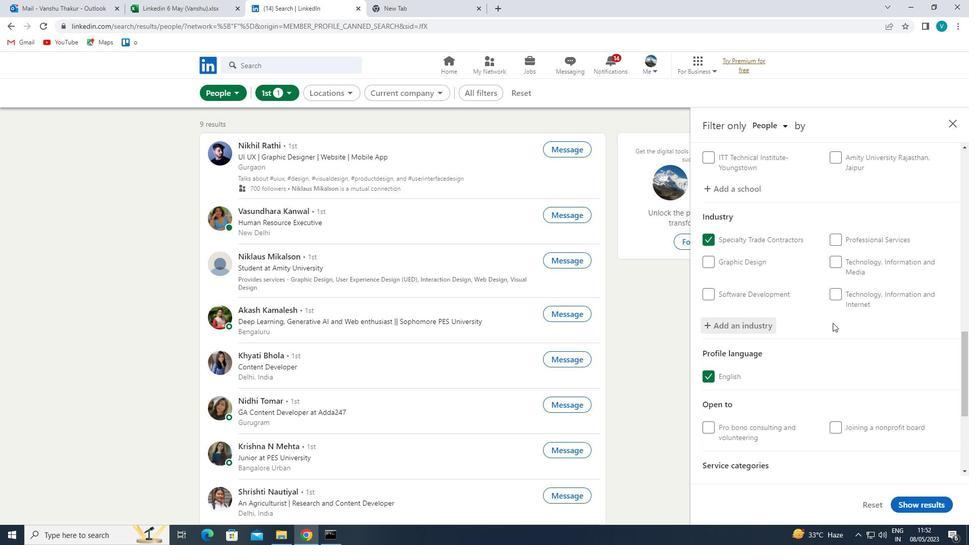 
Action: Mouse scrolled (833, 322) with delta (0, 0)
Screenshot: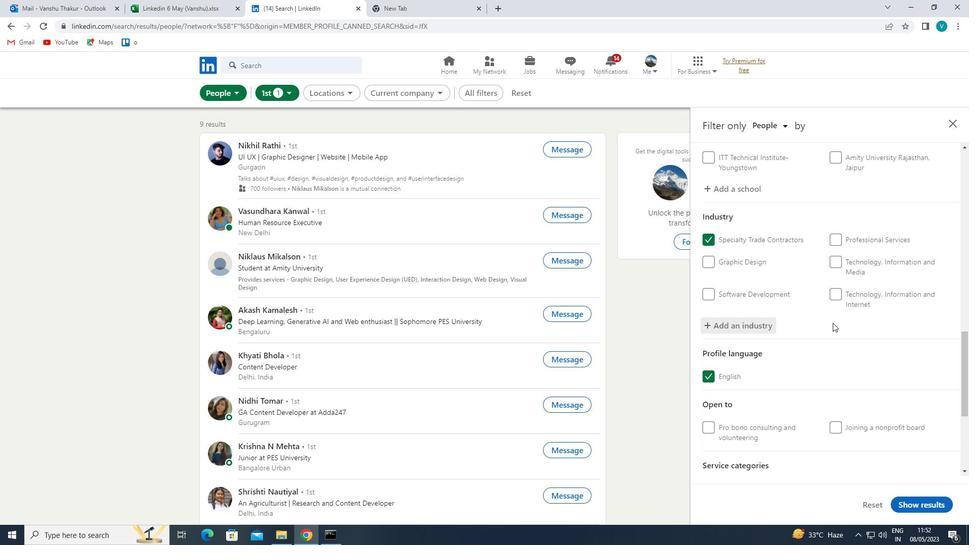 
Action: Mouse scrolled (833, 322) with delta (0, 0)
Screenshot: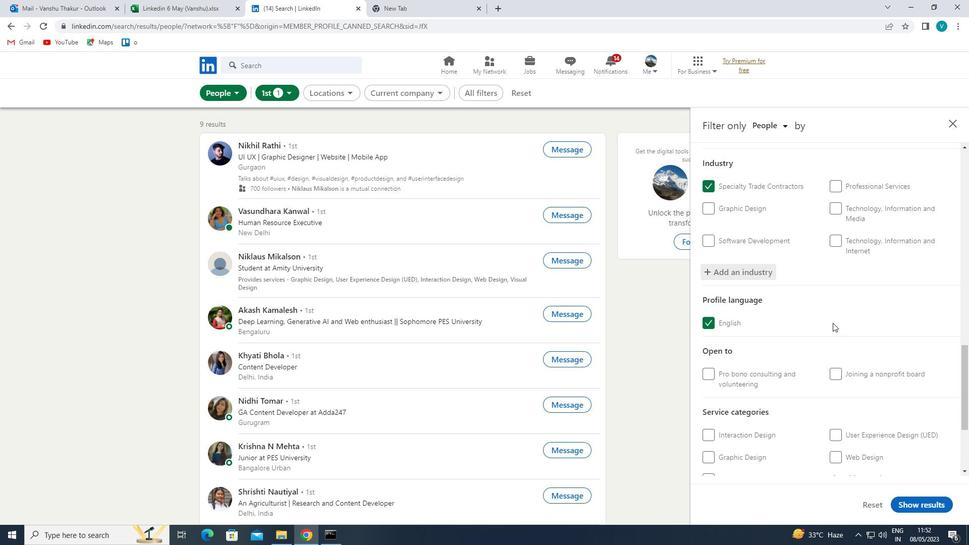 
Action: Mouse moved to (845, 333)
Screenshot: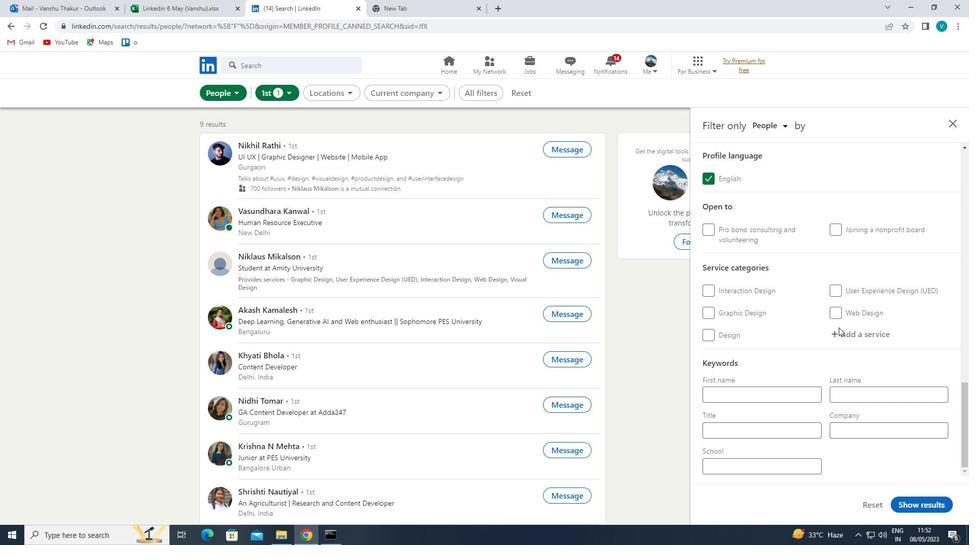 
Action: Mouse pressed left at (845, 333)
Screenshot: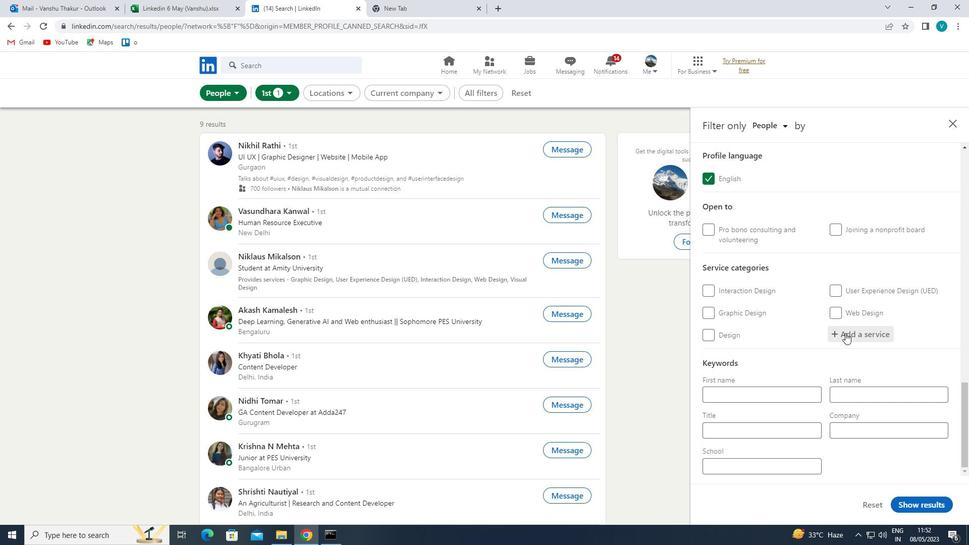 
Action: Key pressed <Key.shift>HEALTH<Key.space>
Screenshot: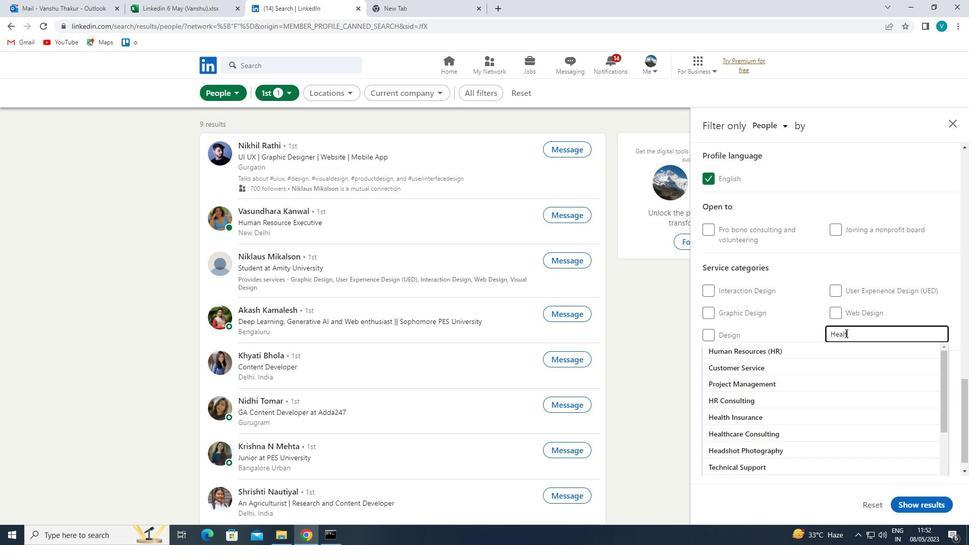 
Action: Mouse moved to (851, 352)
Screenshot: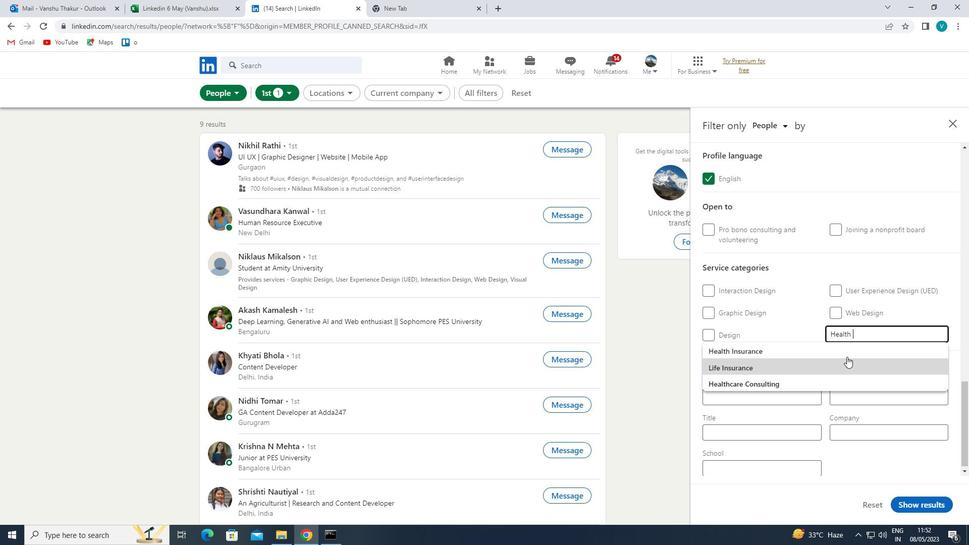 
Action: Mouse pressed left at (851, 352)
Screenshot: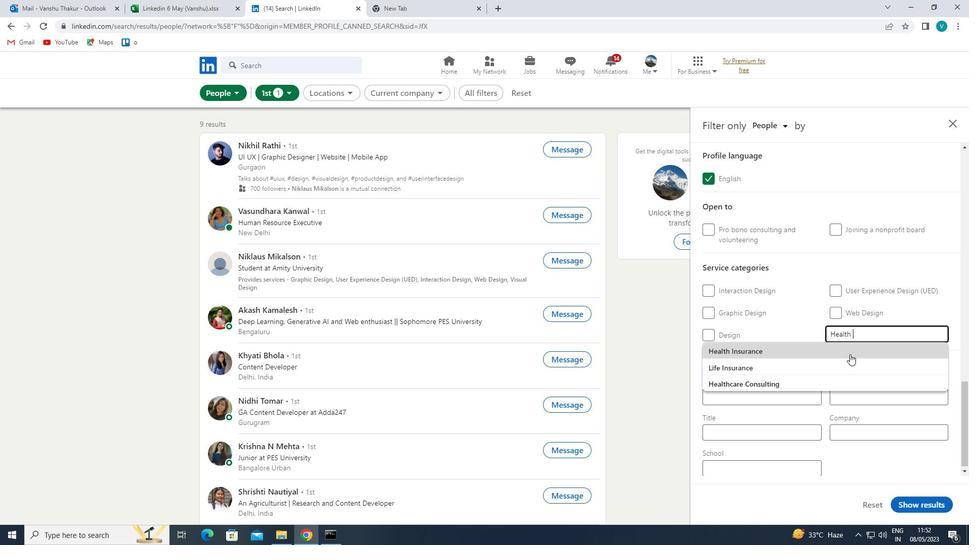 
Action: Mouse scrolled (851, 352) with delta (0, 0)
Screenshot: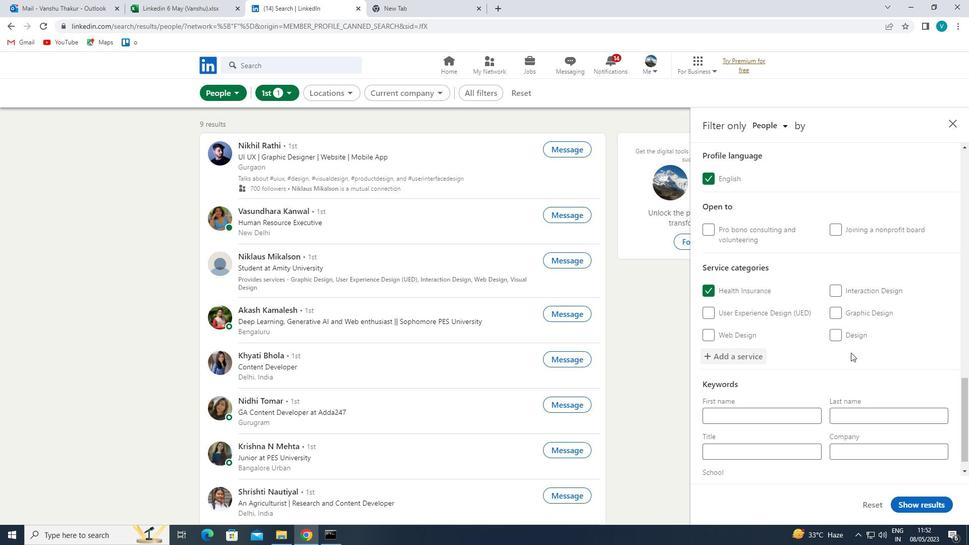 
Action: Mouse scrolled (851, 352) with delta (0, 0)
Screenshot: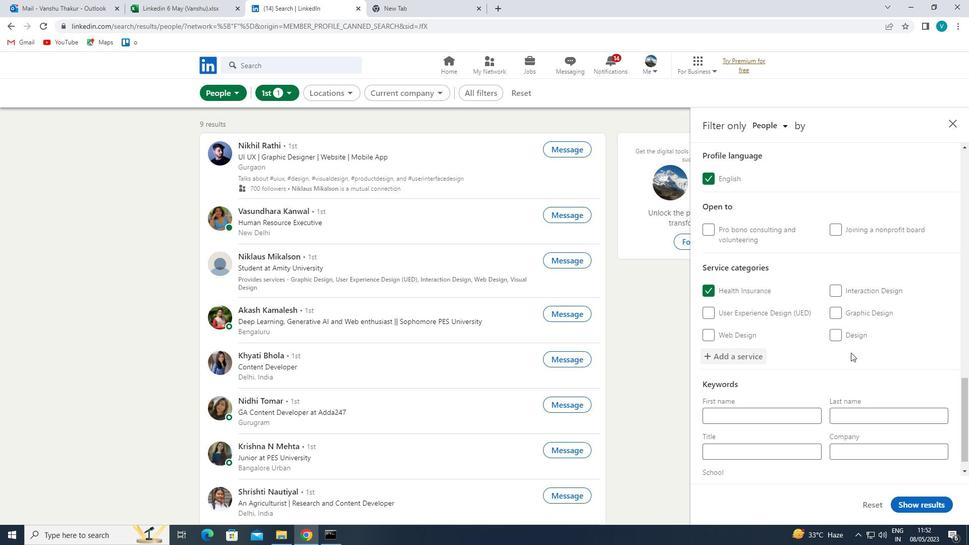 
Action: Mouse scrolled (851, 352) with delta (0, 0)
Screenshot: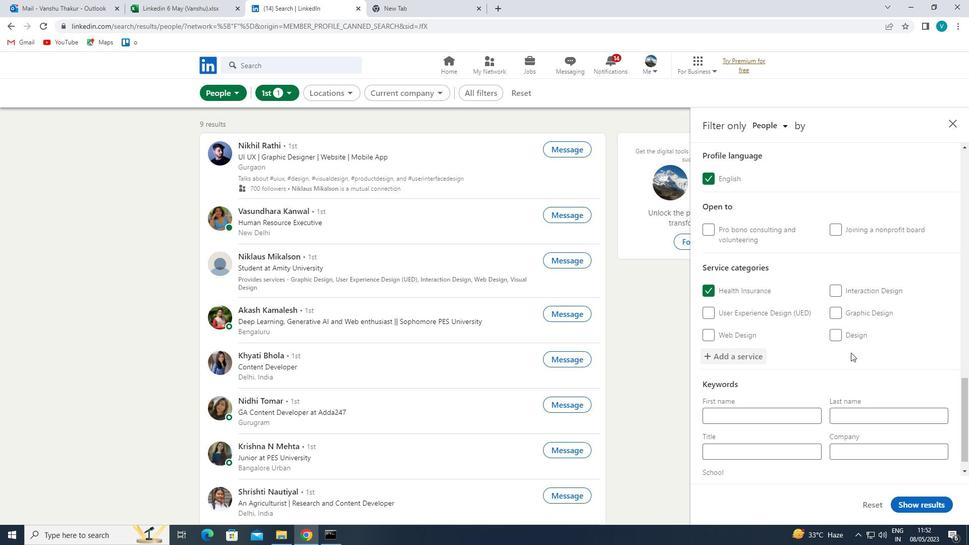 
Action: Mouse scrolled (851, 352) with delta (0, 0)
Screenshot: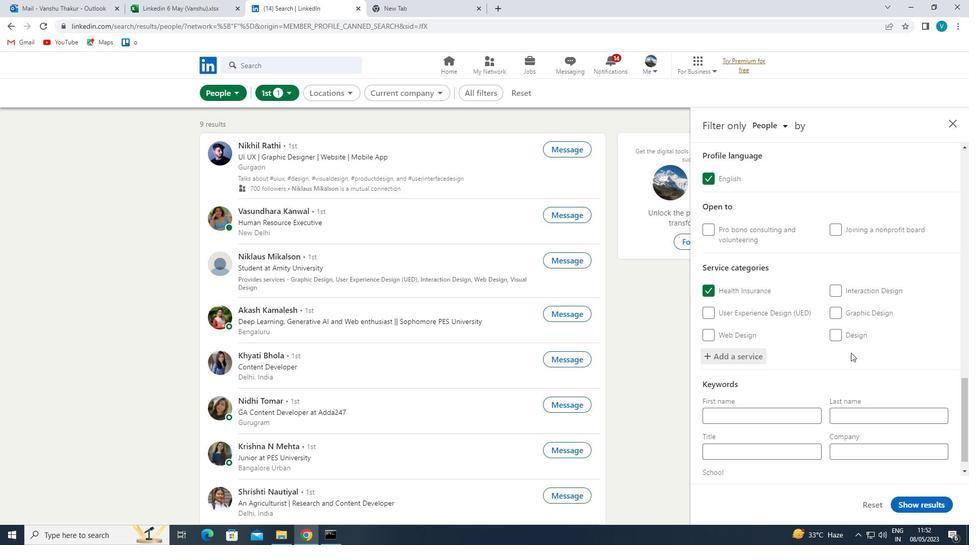 
Action: Mouse moved to (785, 431)
Screenshot: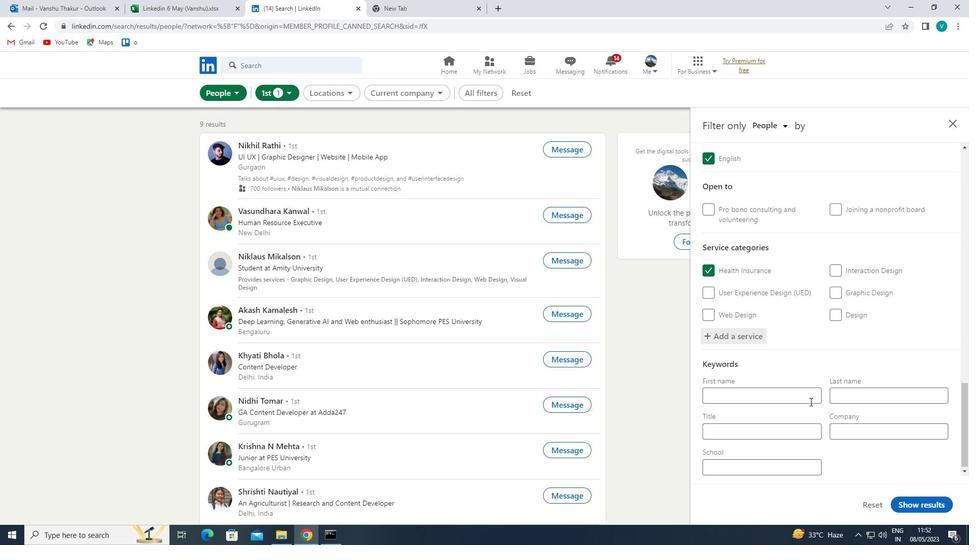 
Action: Mouse pressed left at (785, 431)
Screenshot: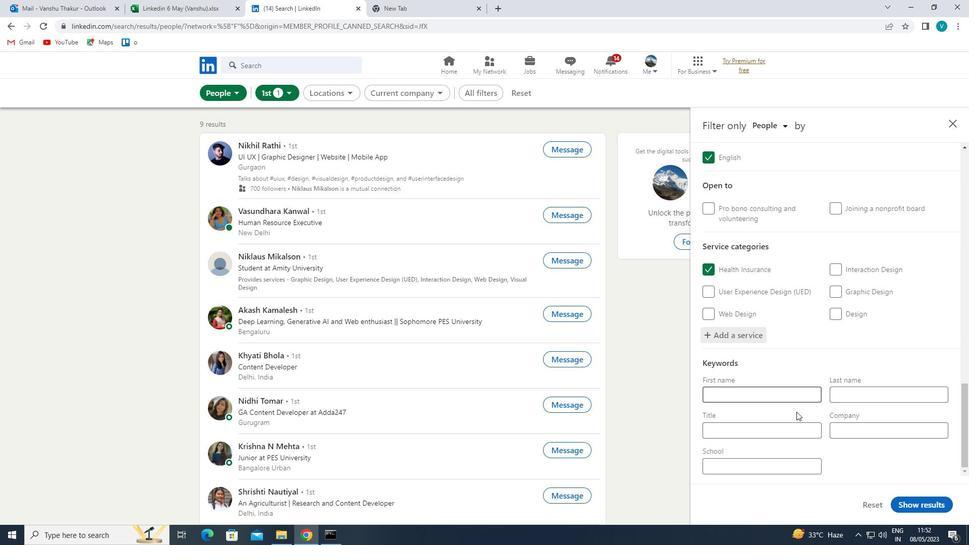 
Action: Mouse moved to (784, 429)
Screenshot: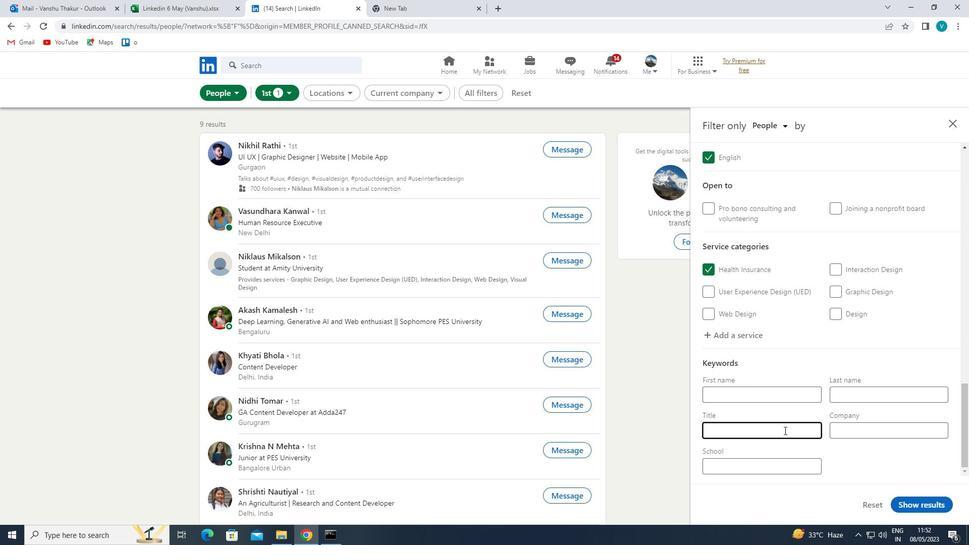 
Action: Key pressed <Key.shift>BOOKKEEPER
Screenshot: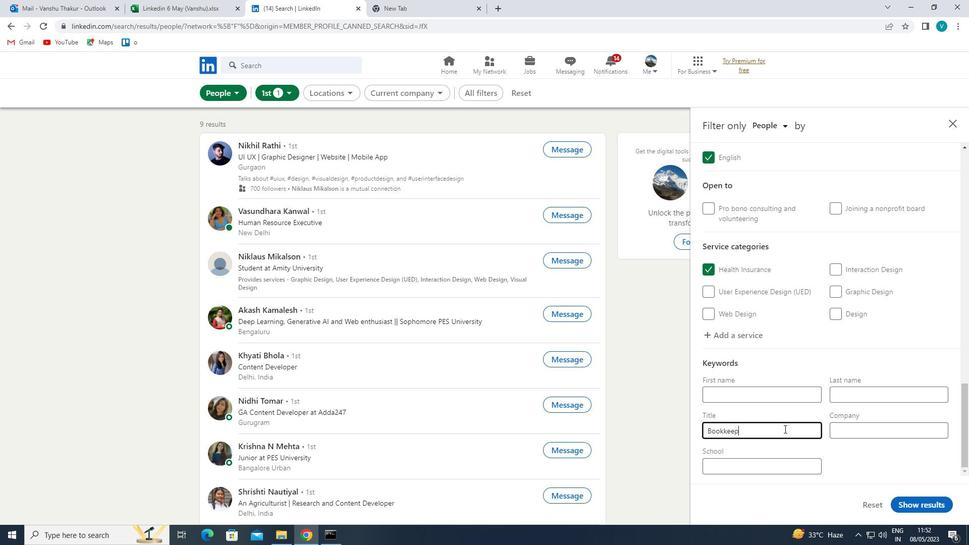 
Action: Mouse moved to (920, 501)
Screenshot: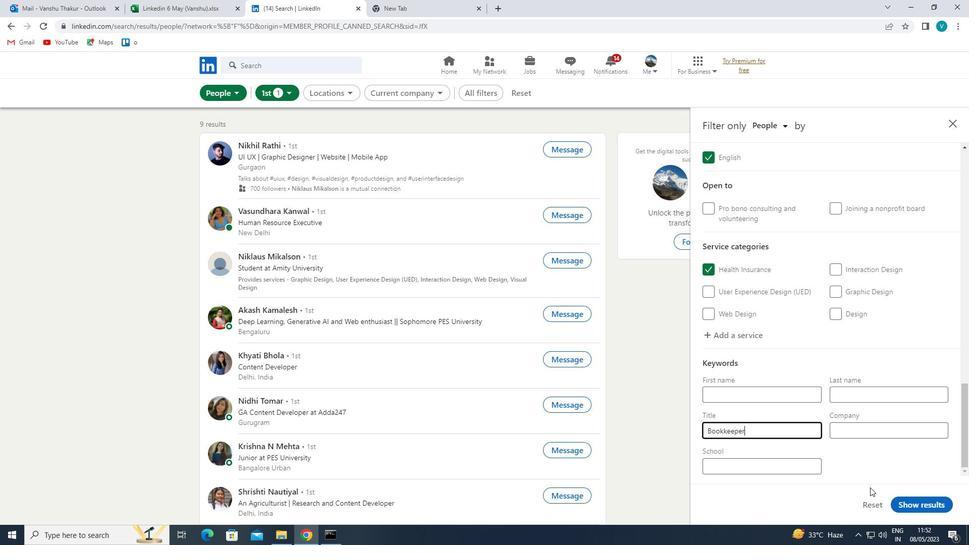 
Action: Mouse pressed left at (920, 501)
Screenshot: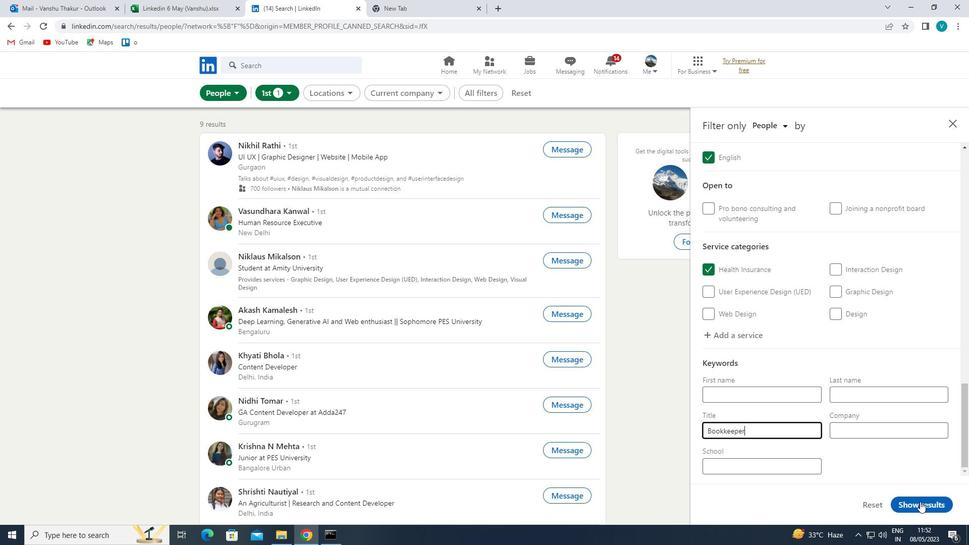 
